 Task: Look for space in Garner, United States from 12th August, 2023 to 16th August, 2023 for 8 adults in price range Rs.10000 to Rs.16000. Place can be private room with 8 bedrooms having 8 beds and 8 bathrooms. Property type can be house, flat, guest house, hotel. Amenities needed are: wifi, TV, free parkinig on premises, gym, breakfast. Booking option can be shelf check-in. Required host language is English.
Action: Mouse moved to (472, 111)
Screenshot: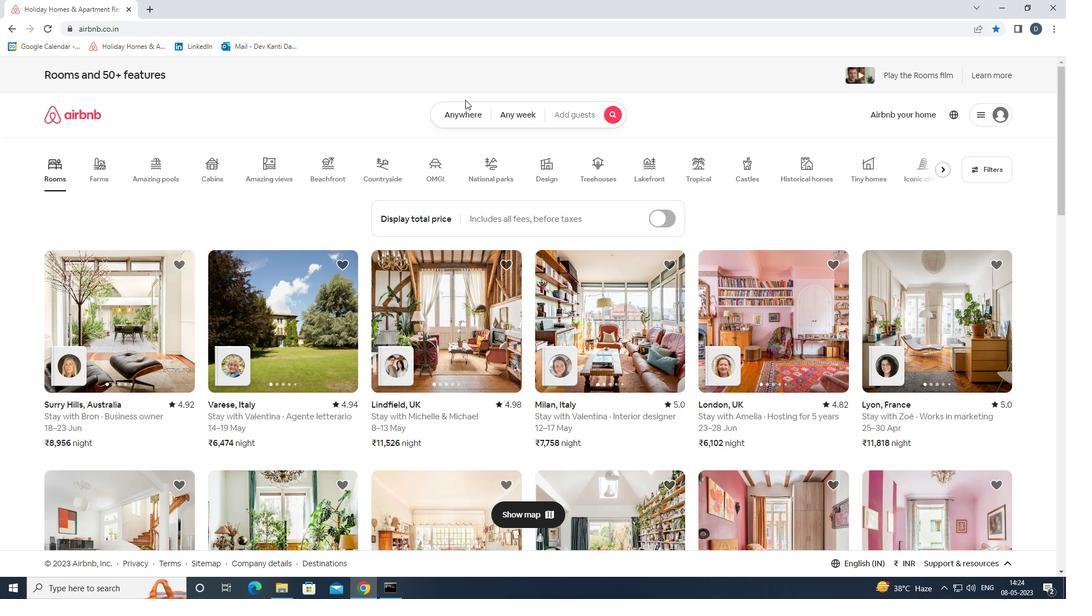 
Action: Mouse pressed left at (472, 111)
Screenshot: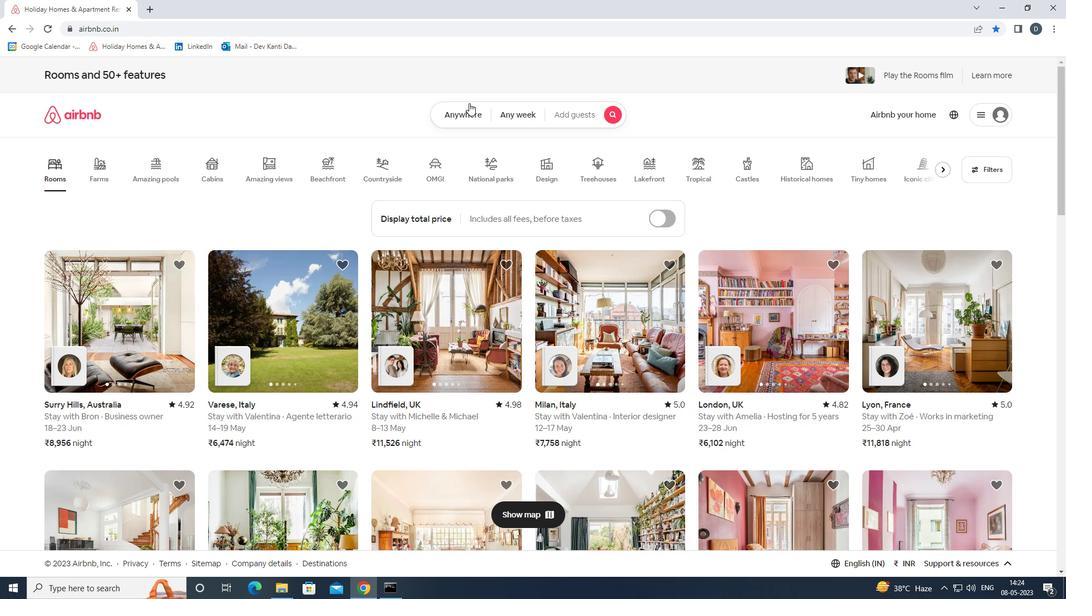 
Action: Mouse moved to (389, 158)
Screenshot: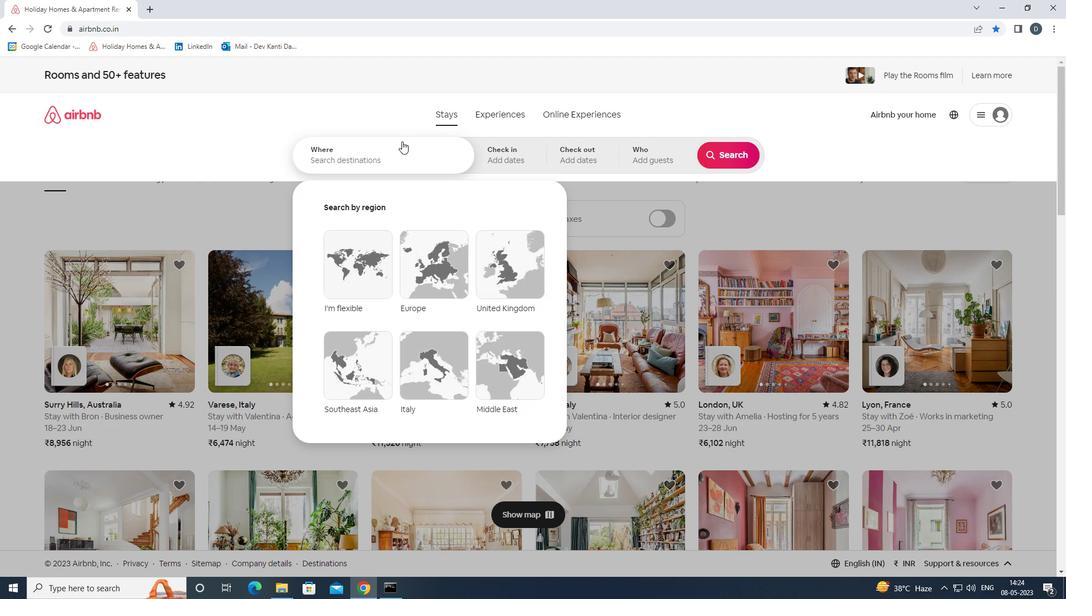 
Action: Mouse pressed left at (389, 158)
Screenshot: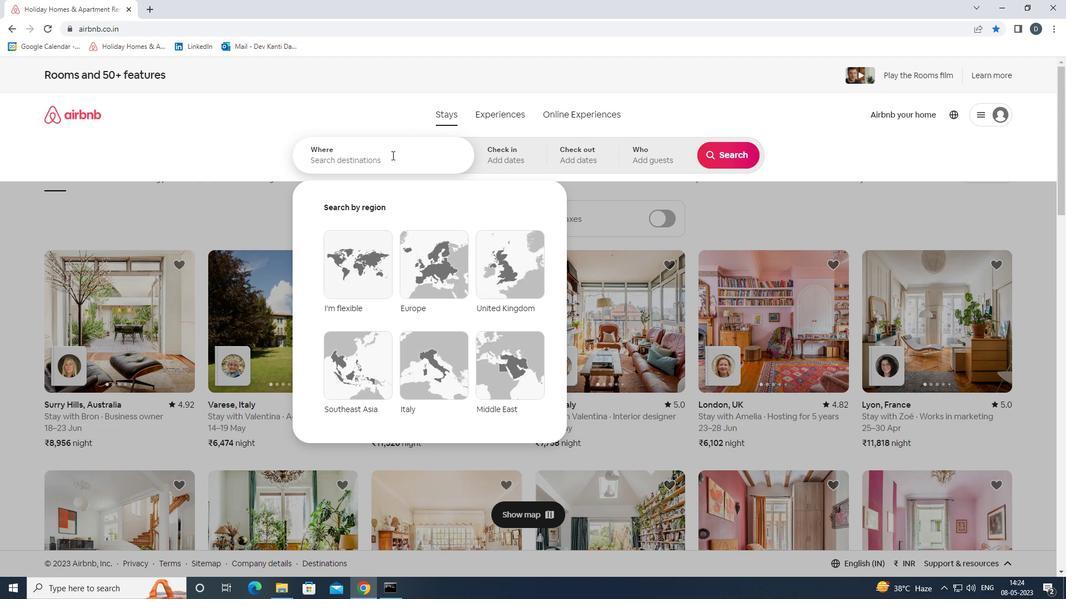 
Action: Mouse moved to (393, 151)
Screenshot: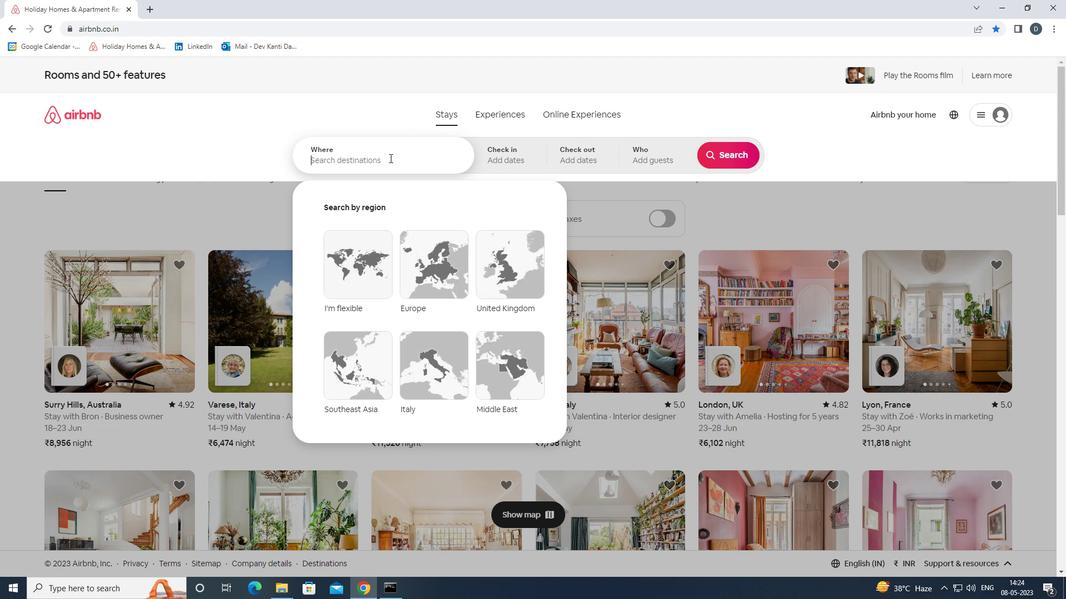 
Action: Key pressed <Key.shift><Key.shift><Key.shift><Key.shift><Key.shift>GARNER,<Key.shift>UNITED<Key.space><Key.shift>STATES<Key.enter>
Screenshot: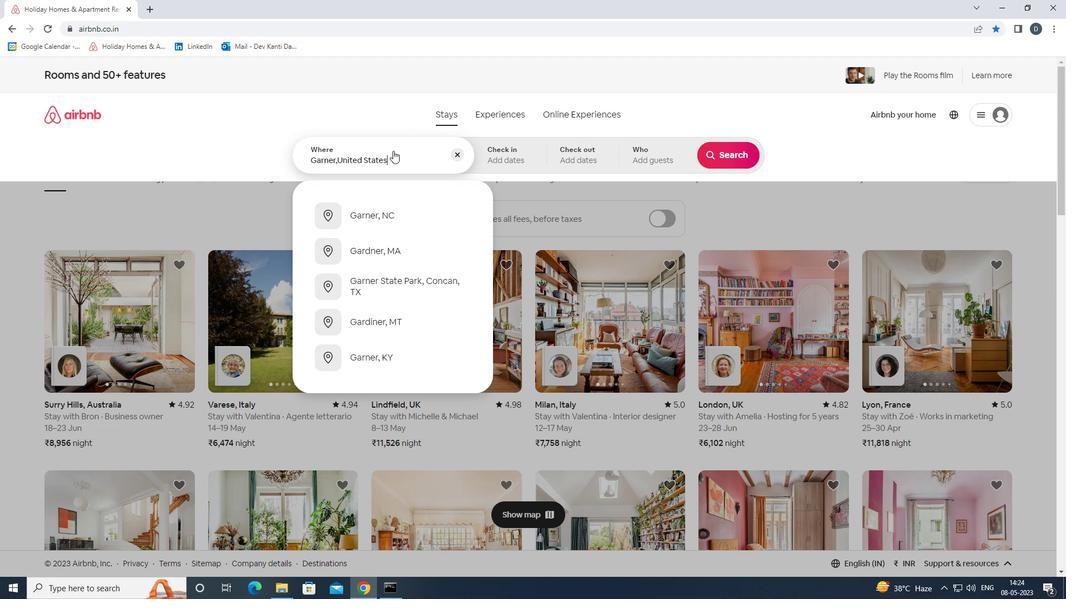 
Action: Mouse moved to (727, 247)
Screenshot: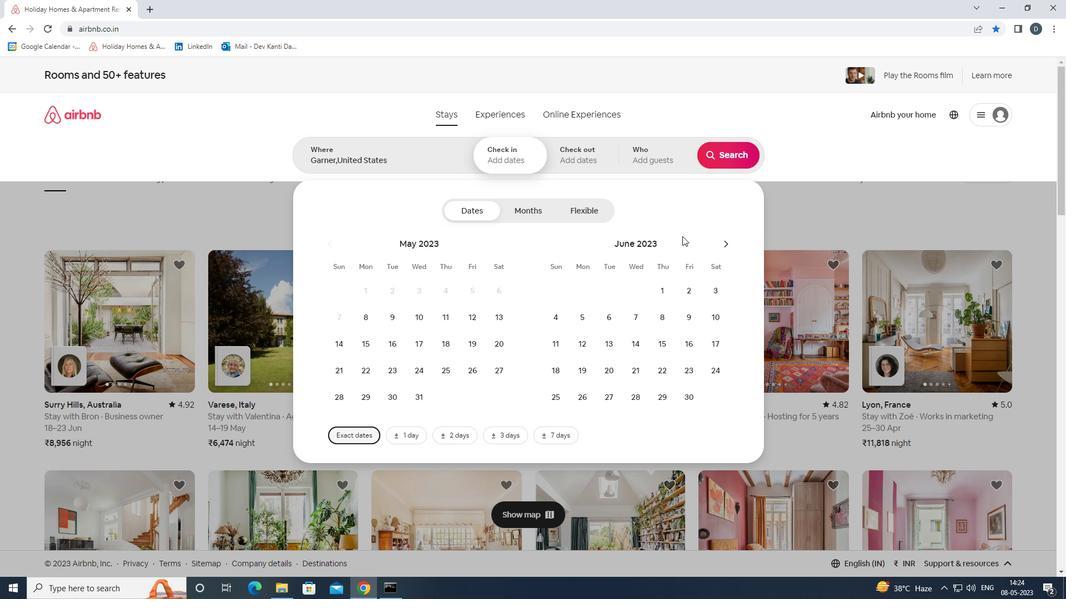 
Action: Mouse pressed left at (727, 247)
Screenshot: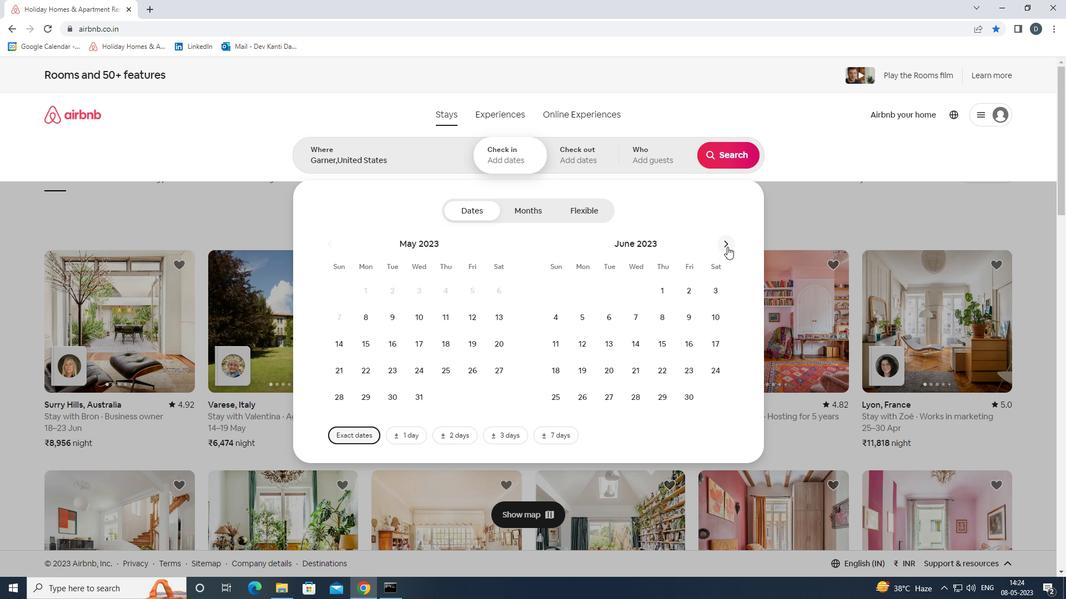 
Action: Mouse pressed left at (727, 247)
Screenshot: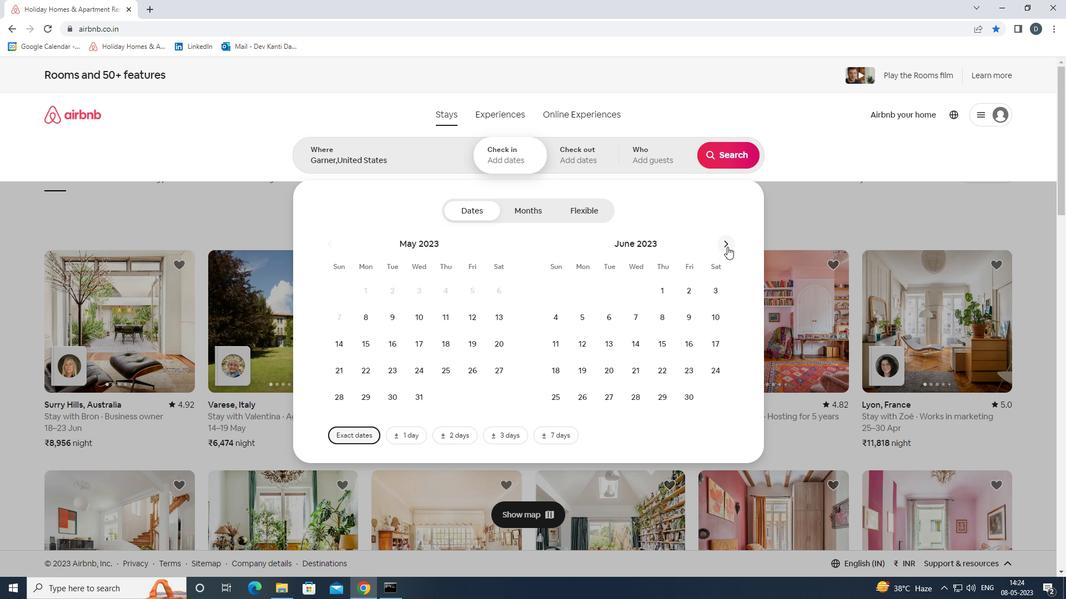 
Action: Mouse pressed left at (727, 247)
Screenshot: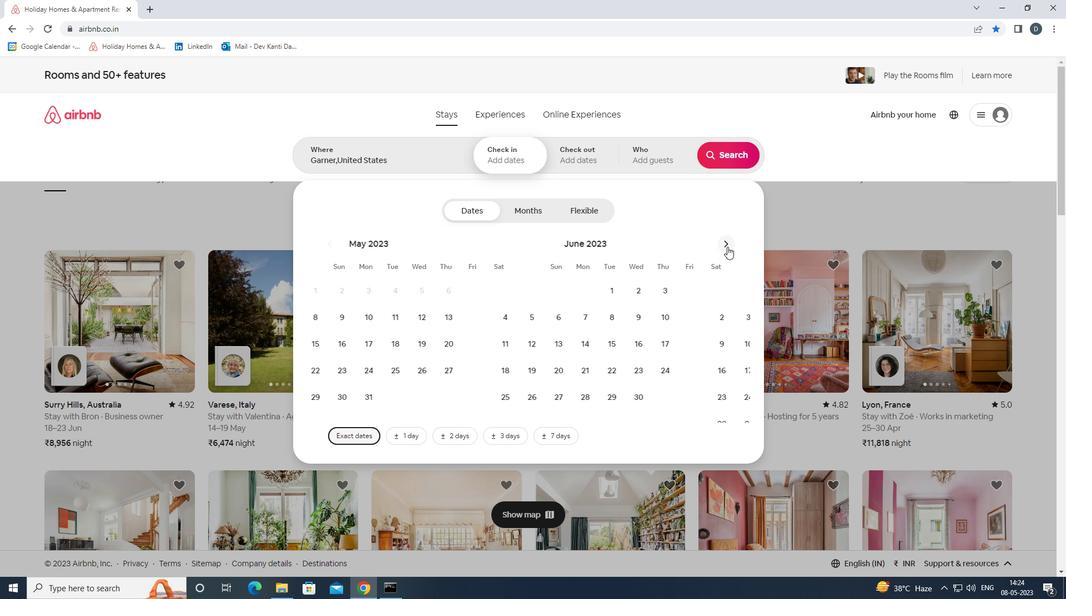 
Action: Mouse pressed left at (727, 247)
Screenshot: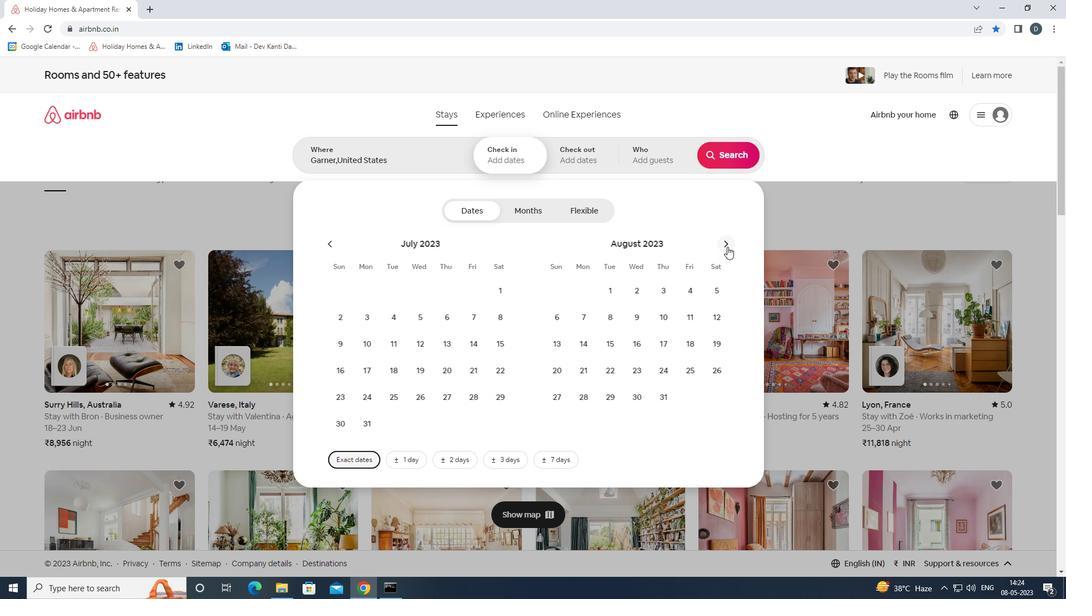 
Action: Mouse moved to (500, 316)
Screenshot: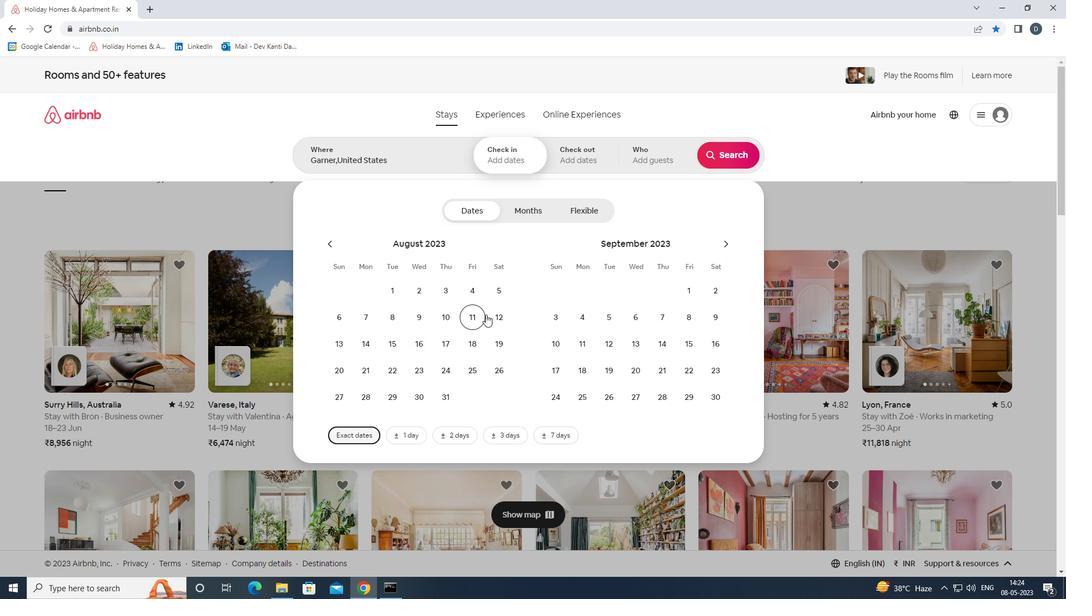 
Action: Mouse pressed left at (500, 316)
Screenshot: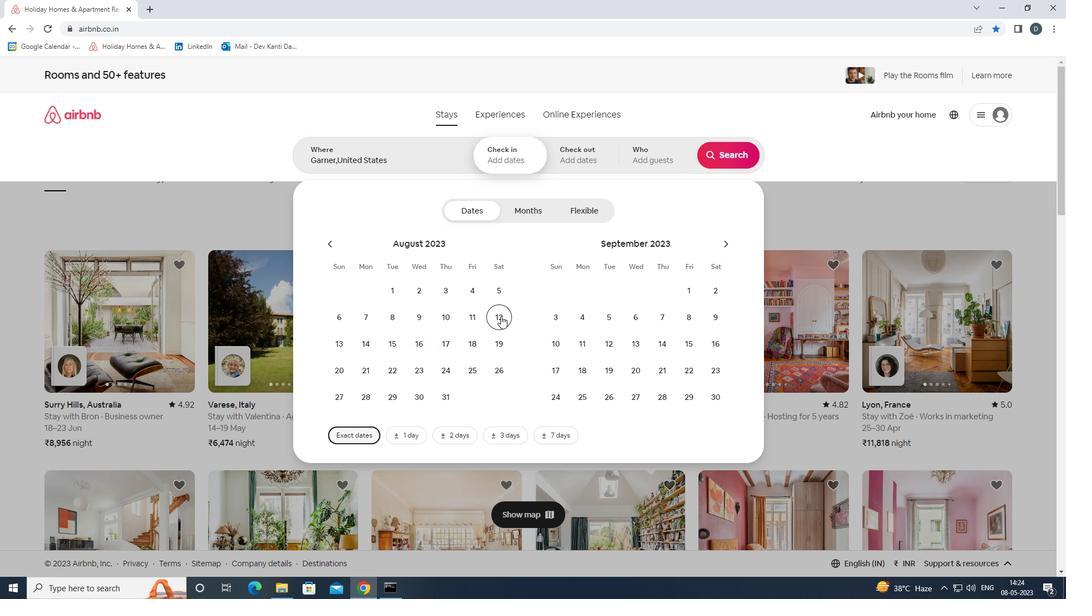 
Action: Mouse moved to (424, 346)
Screenshot: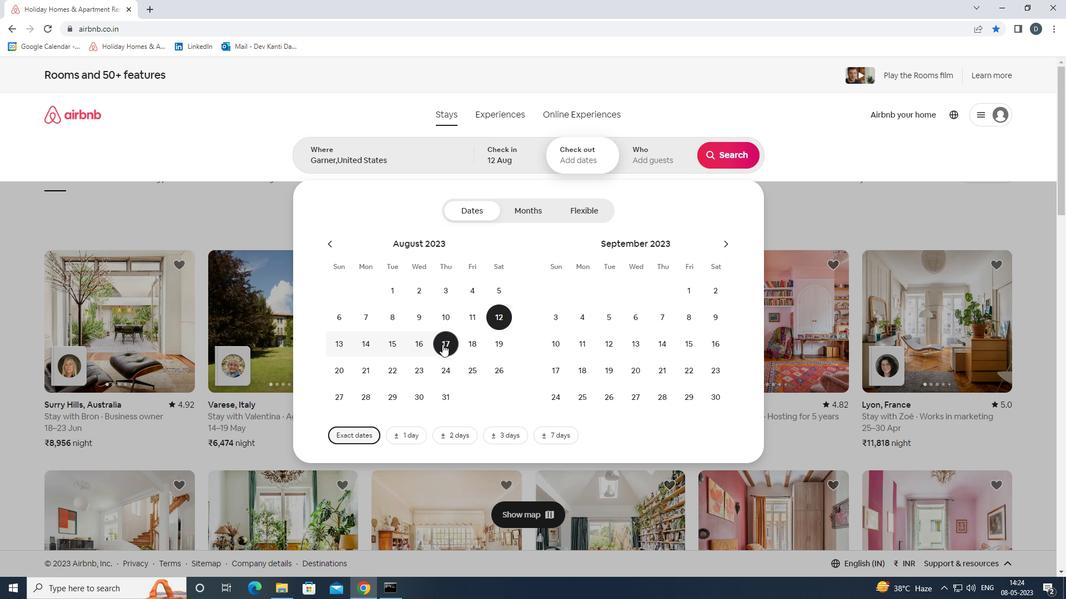 
Action: Mouse pressed left at (424, 346)
Screenshot: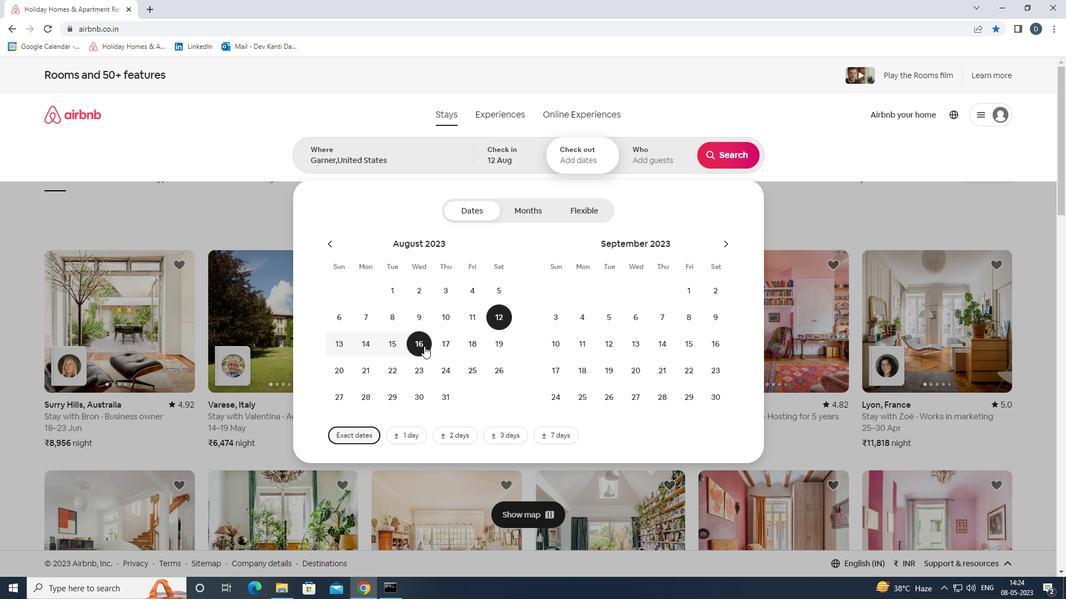 
Action: Mouse moved to (641, 149)
Screenshot: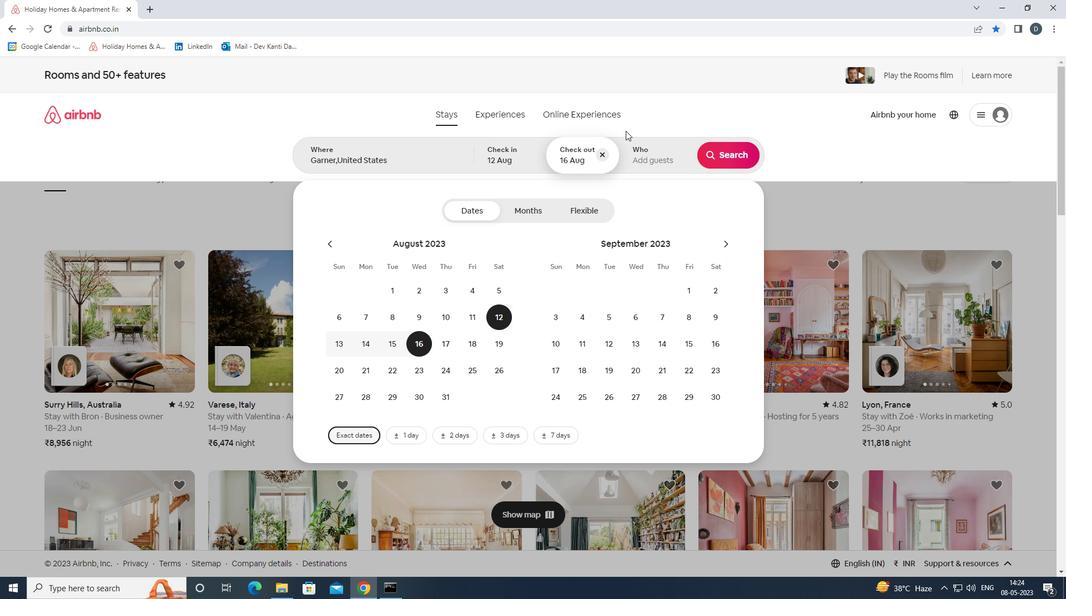 
Action: Mouse pressed left at (641, 149)
Screenshot: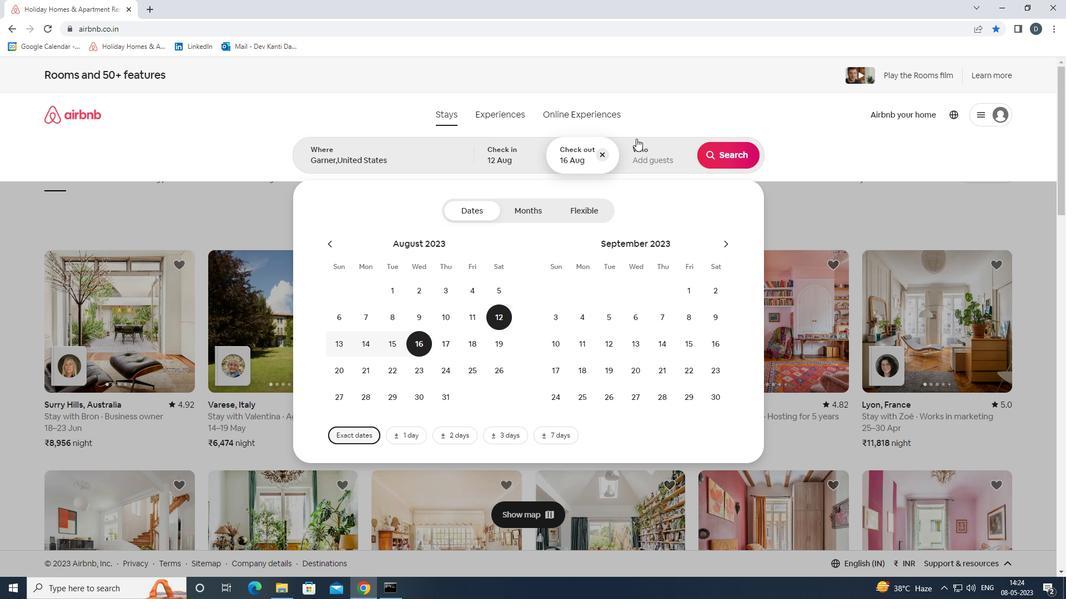 
Action: Mouse moved to (726, 213)
Screenshot: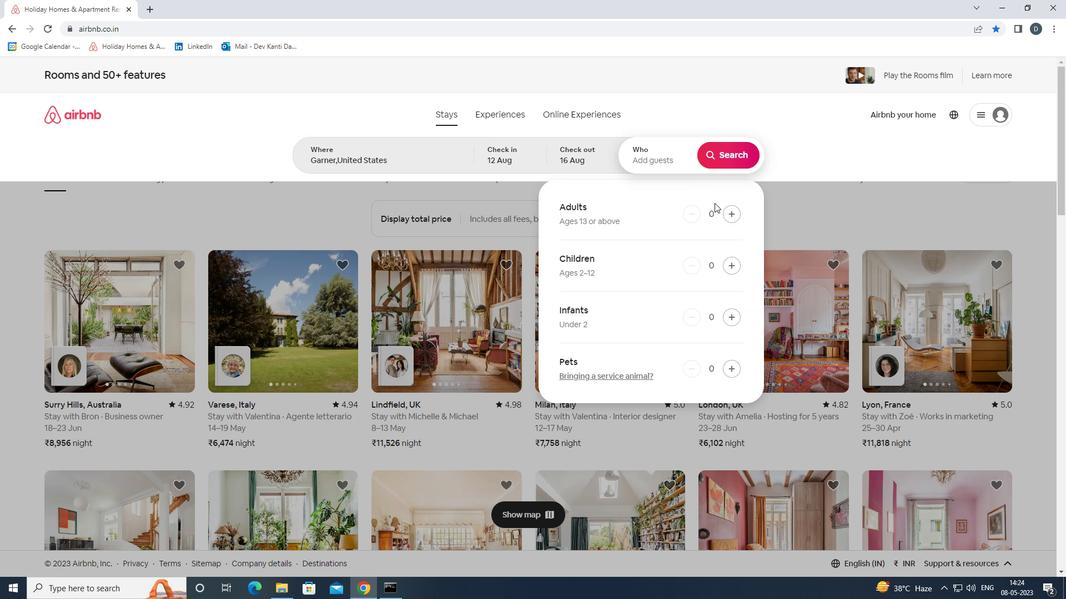
Action: Mouse pressed left at (726, 213)
Screenshot: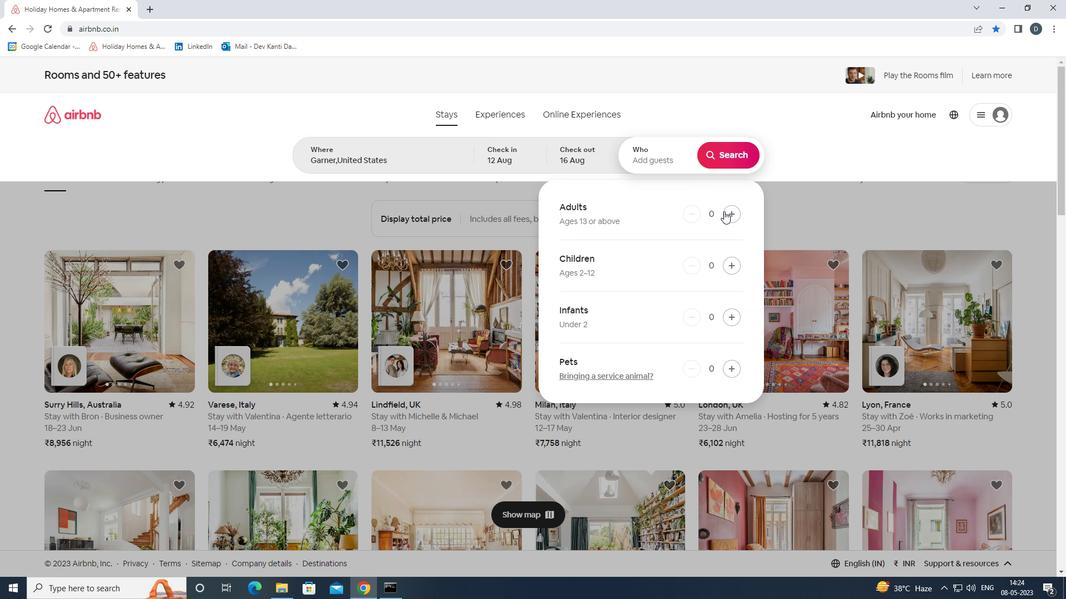 
Action: Mouse moved to (726, 214)
Screenshot: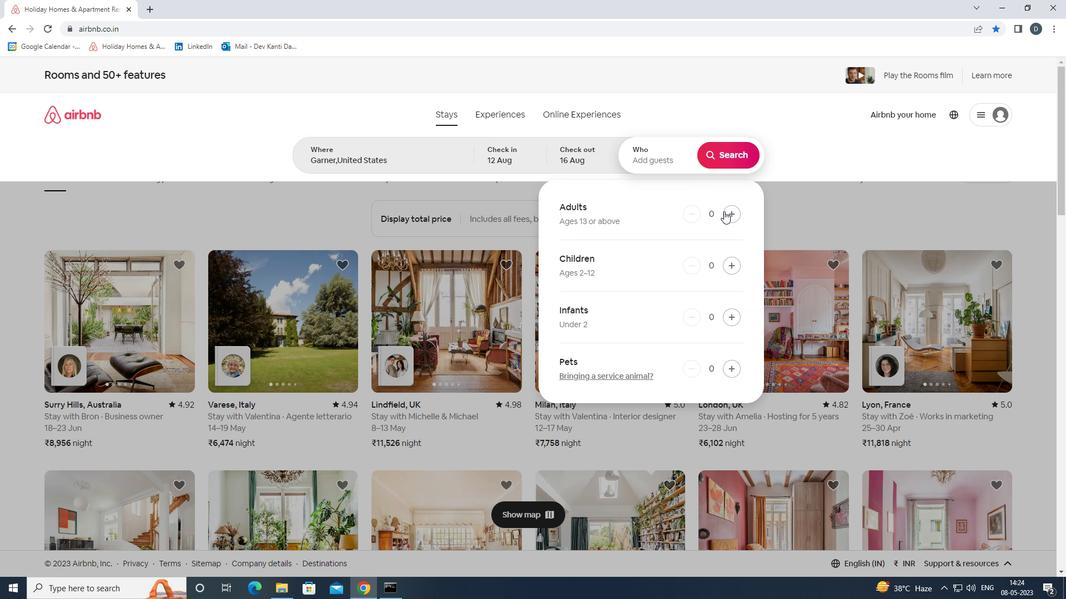 
Action: Mouse pressed left at (726, 214)
Screenshot: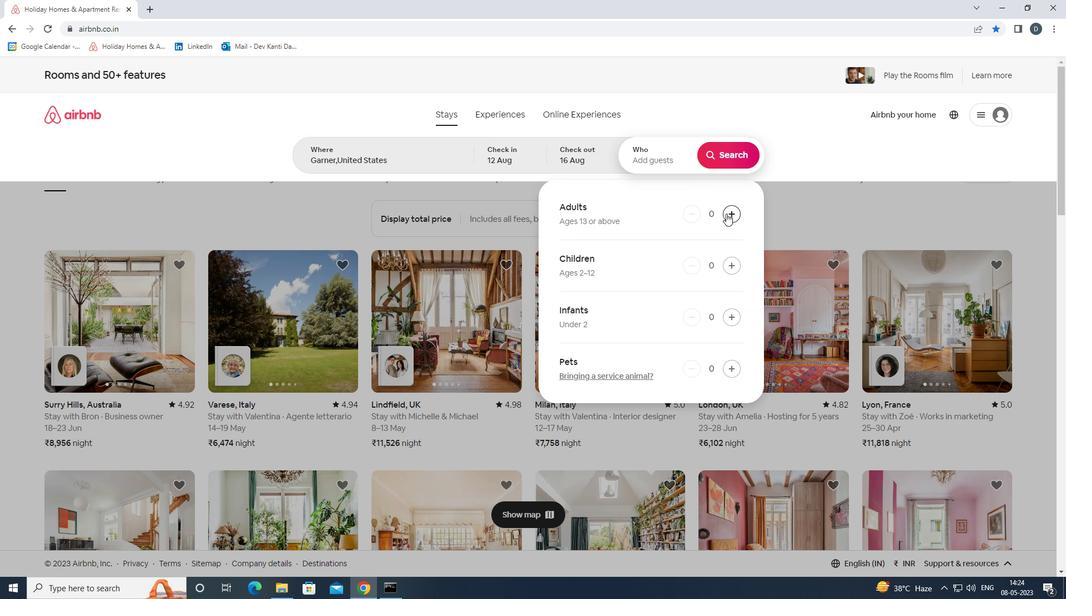 
Action: Mouse pressed left at (726, 214)
Screenshot: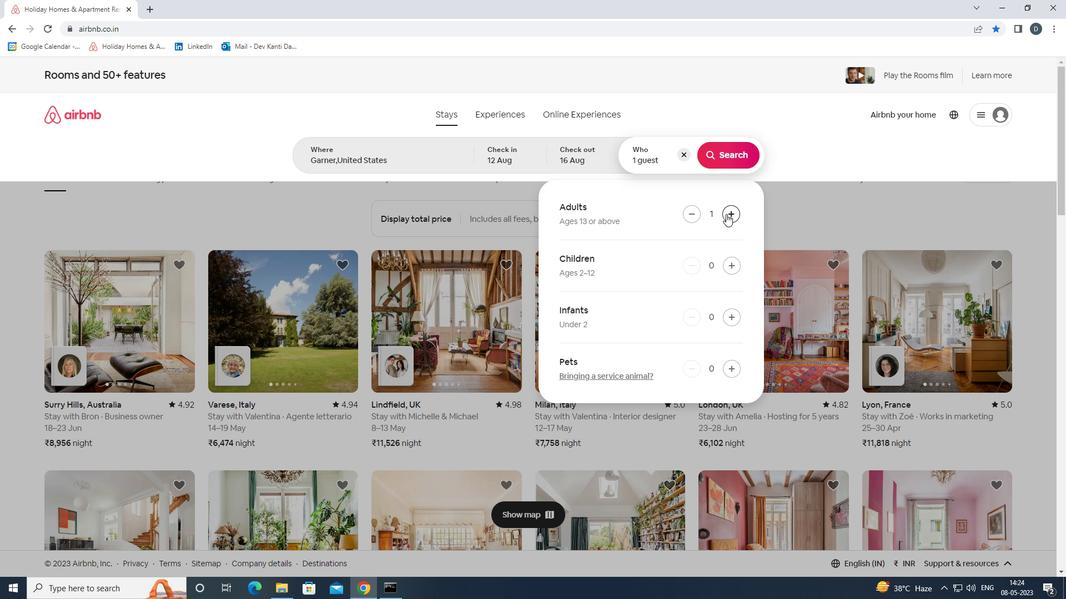 
Action: Mouse pressed left at (726, 214)
Screenshot: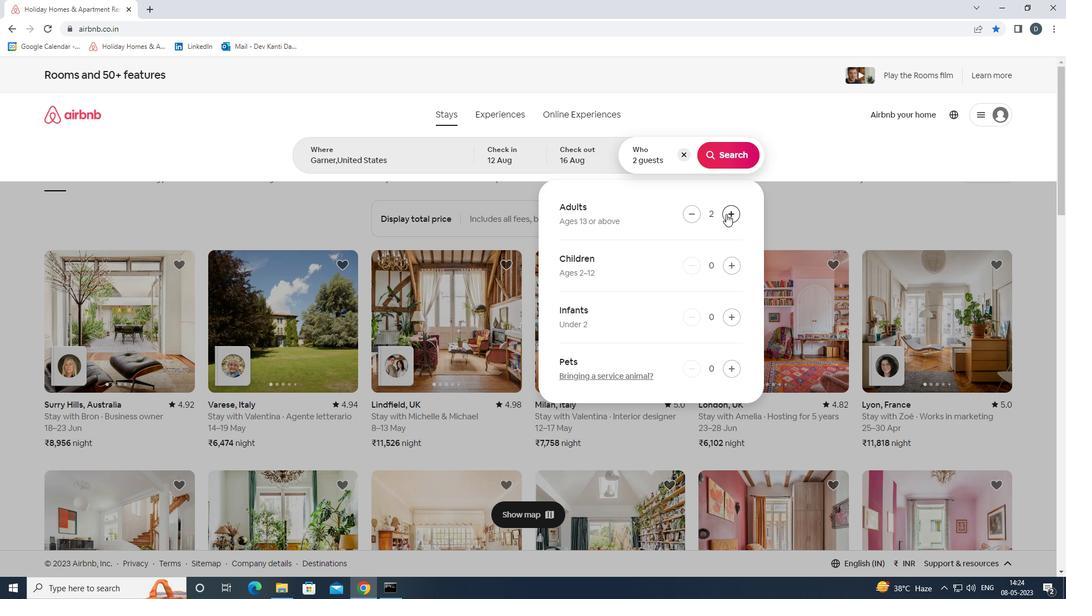
Action: Mouse pressed left at (726, 214)
Screenshot: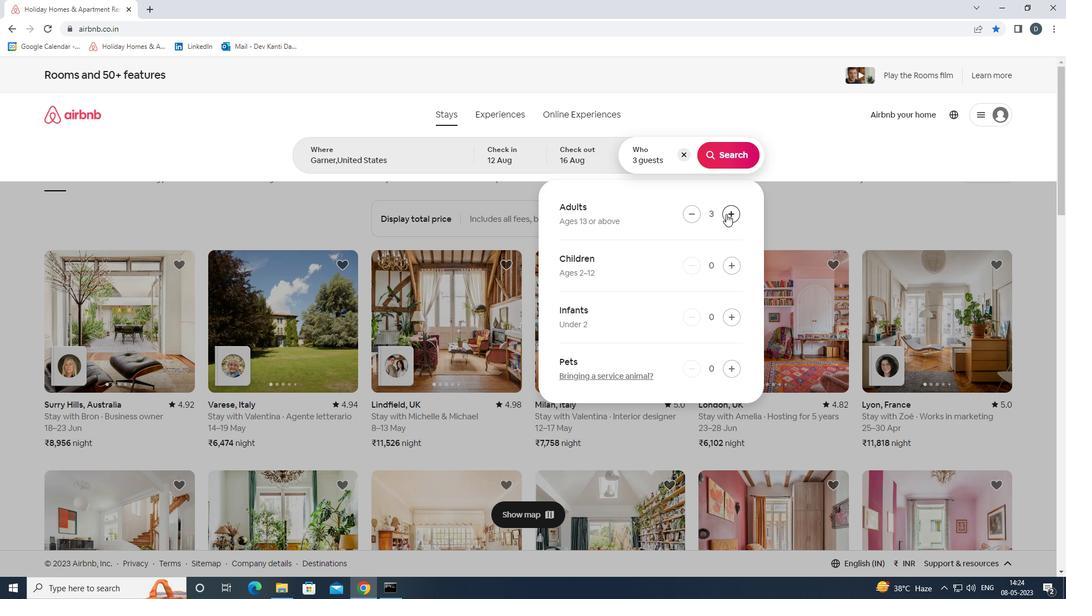 
Action: Mouse pressed left at (726, 214)
Screenshot: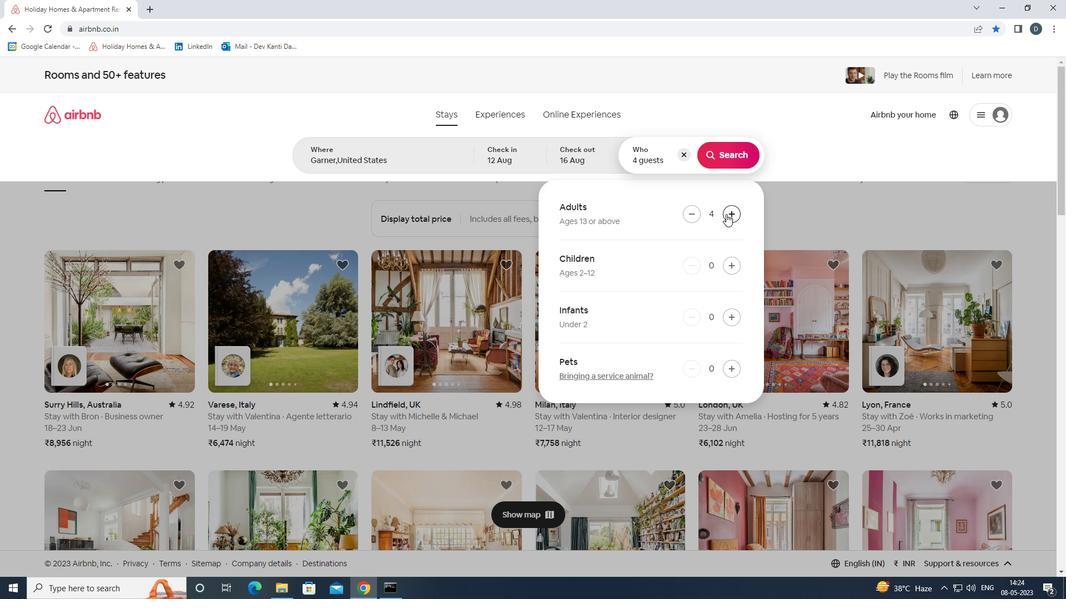 
Action: Mouse pressed left at (726, 214)
Screenshot: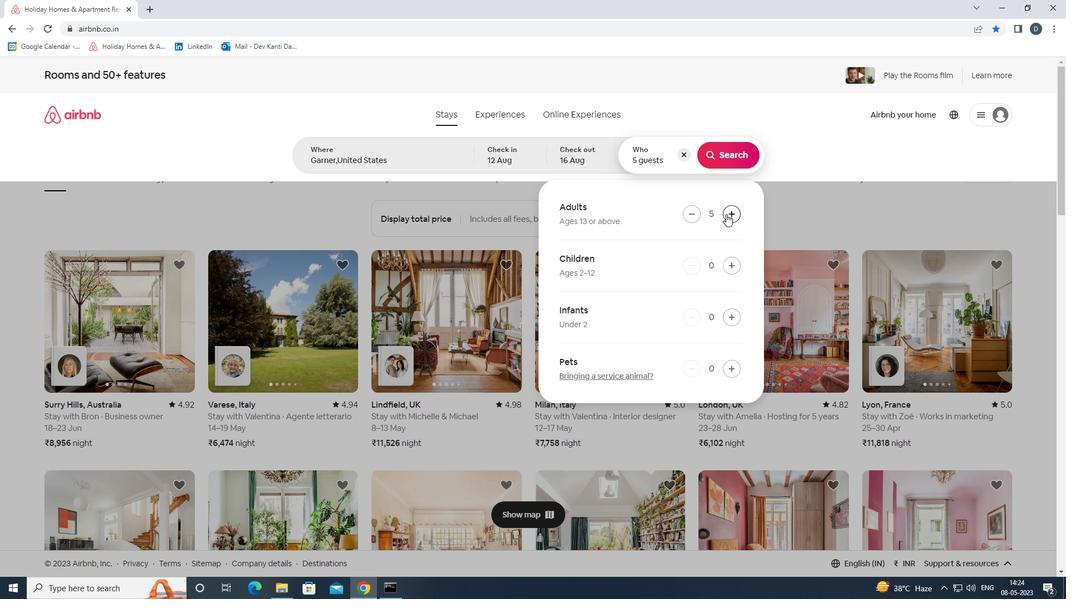 
Action: Mouse pressed left at (726, 214)
Screenshot: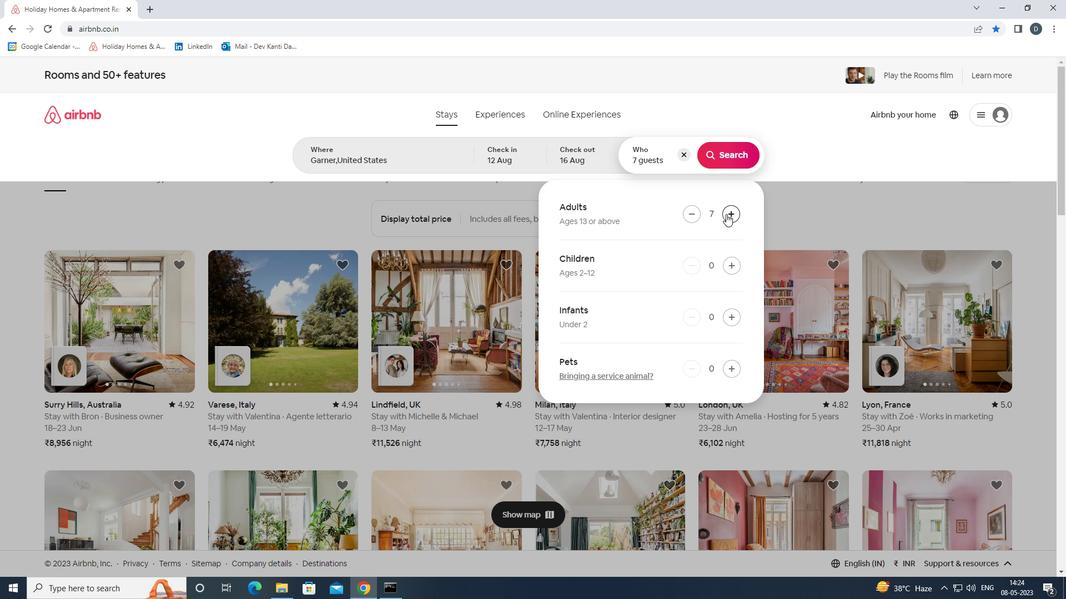 
Action: Mouse moved to (731, 151)
Screenshot: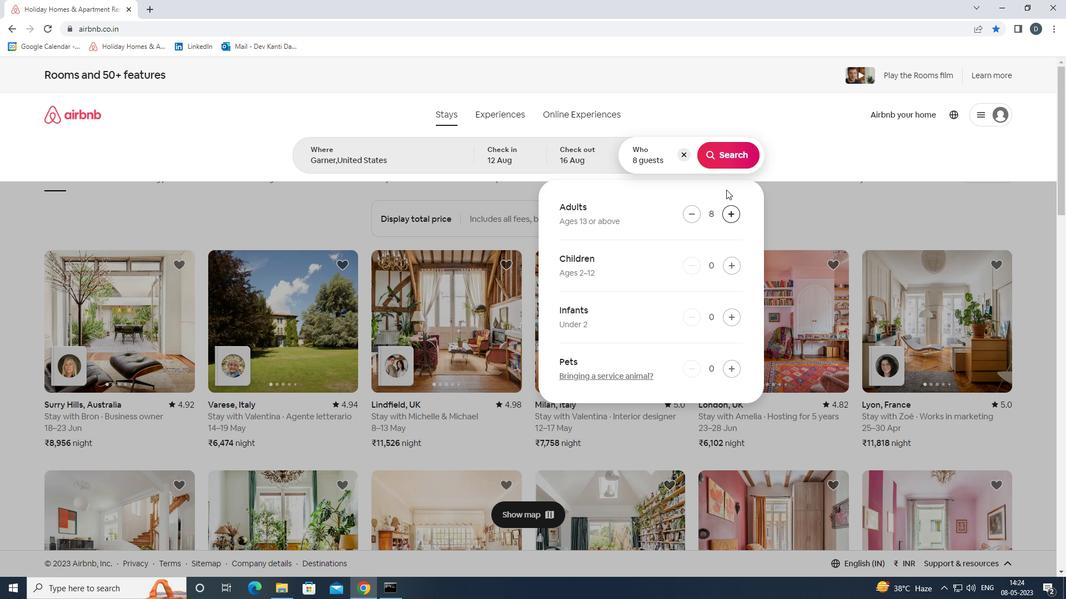 
Action: Mouse pressed left at (731, 151)
Screenshot: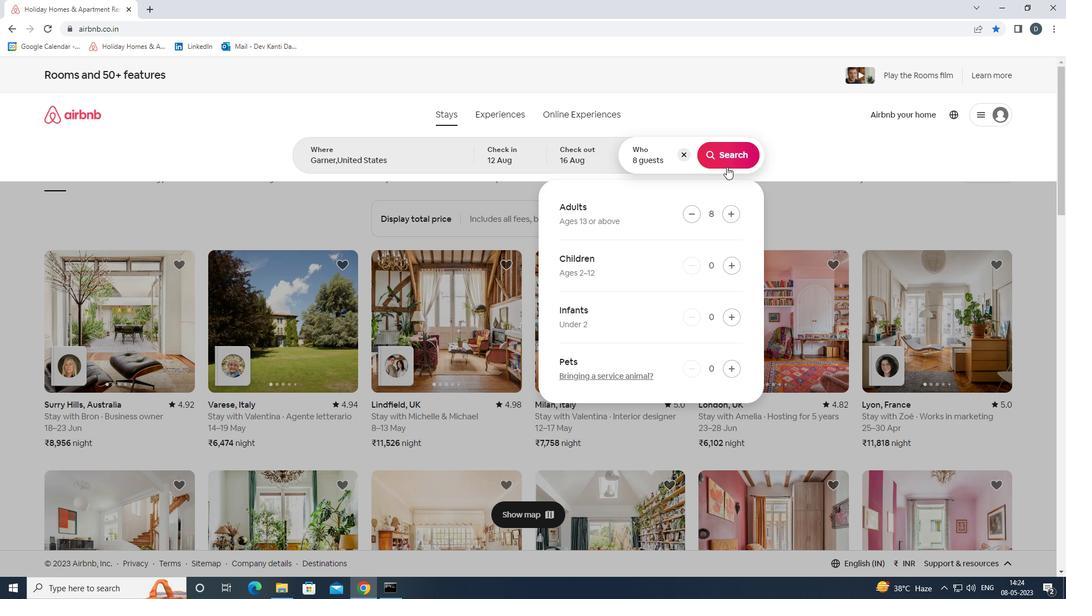 
Action: Mouse moved to (1009, 117)
Screenshot: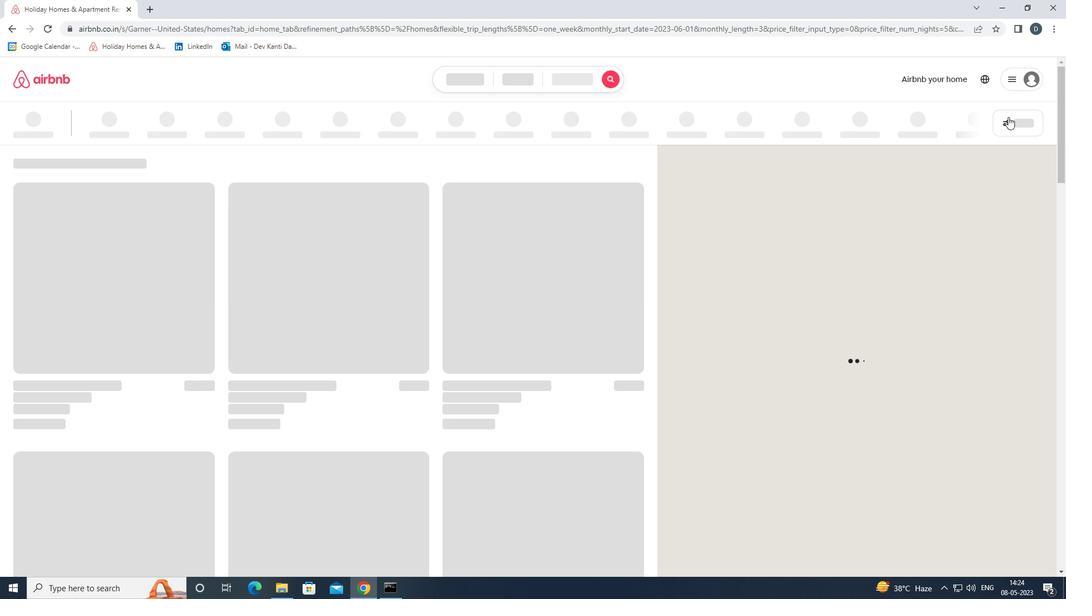 
Action: Mouse pressed left at (1009, 117)
Screenshot: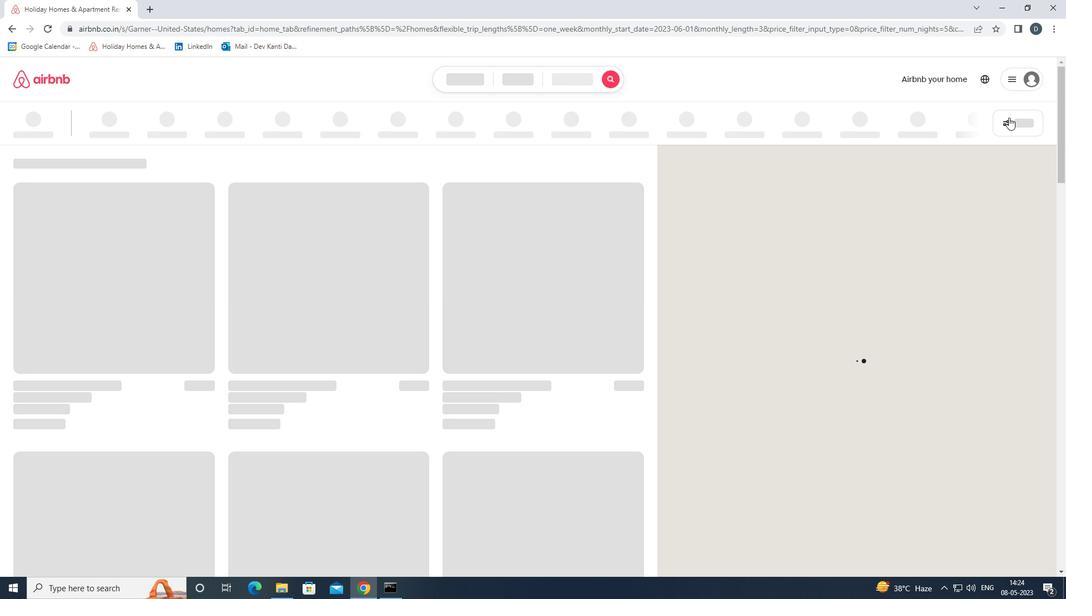
Action: Mouse moved to (1020, 127)
Screenshot: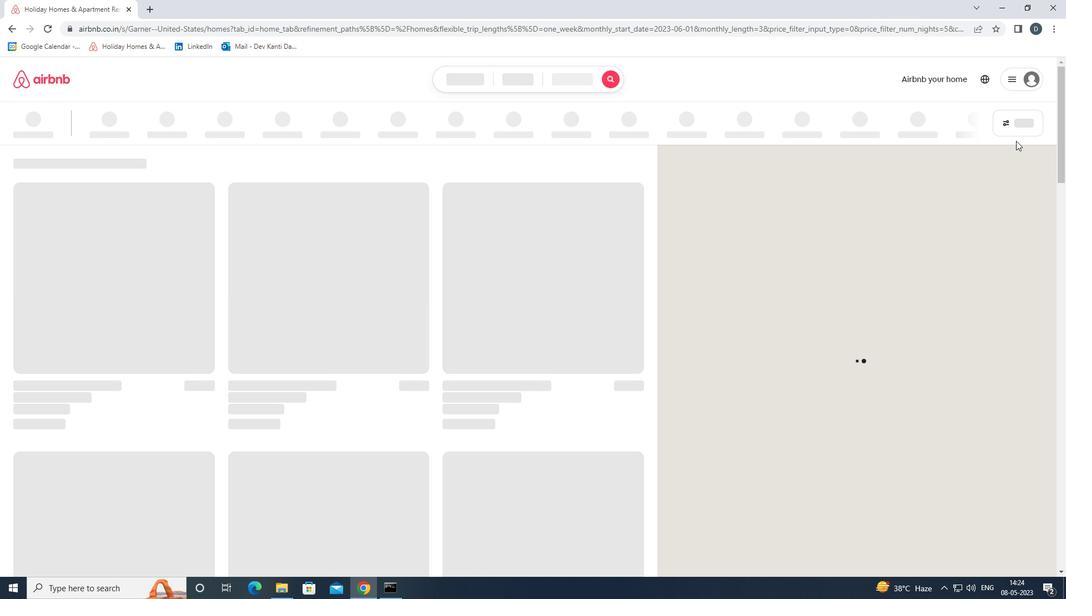 
Action: Mouse pressed left at (1020, 127)
Screenshot: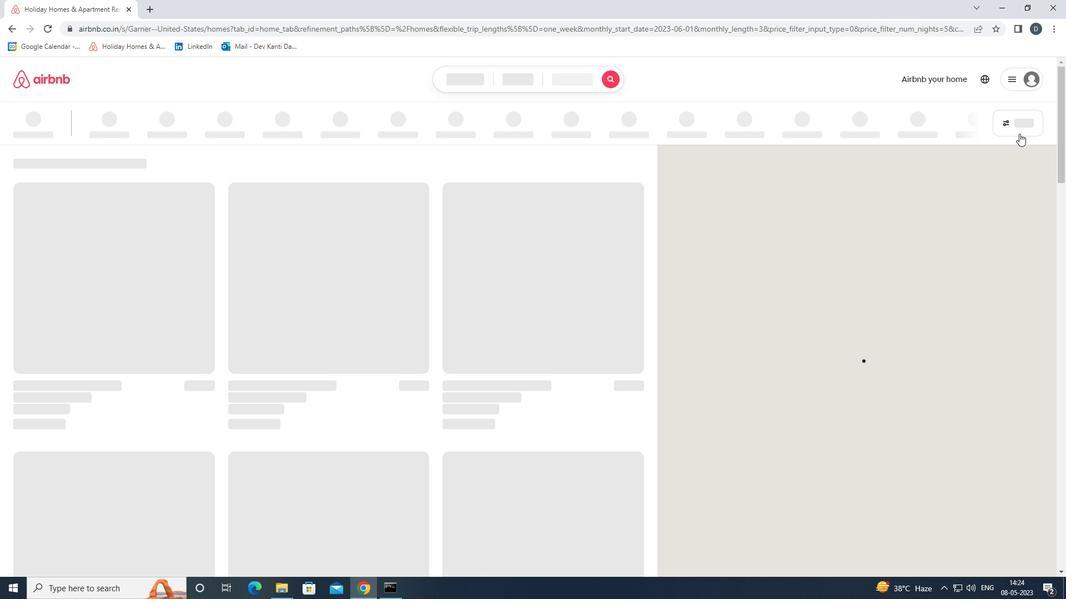 
Action: Mouse moved to (1029, 128)
Screenshot: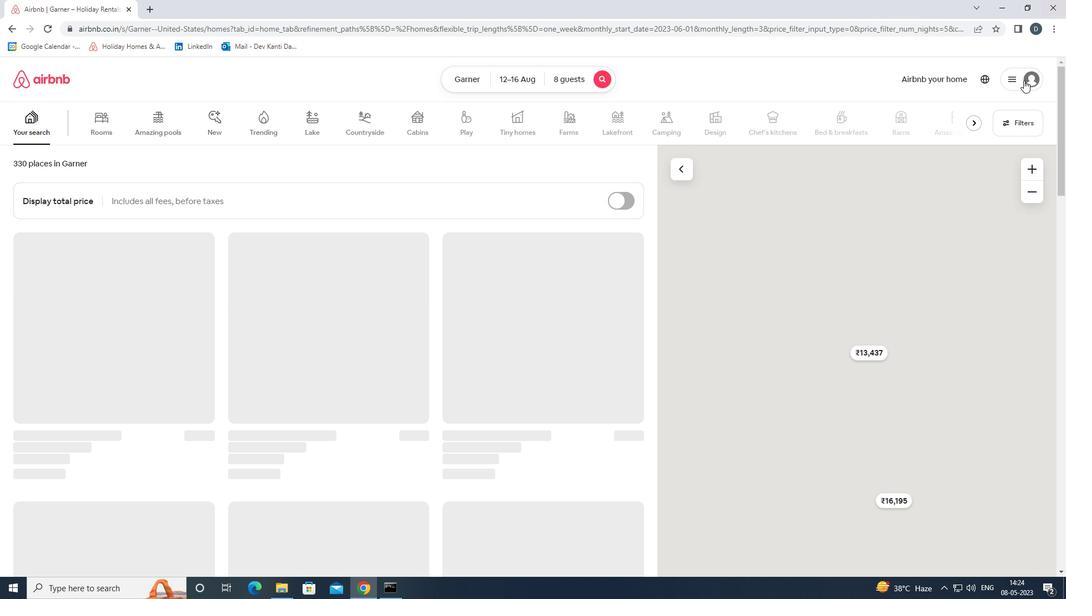 
Action: Mouse pressed left at (1029, 128)
Screenshot: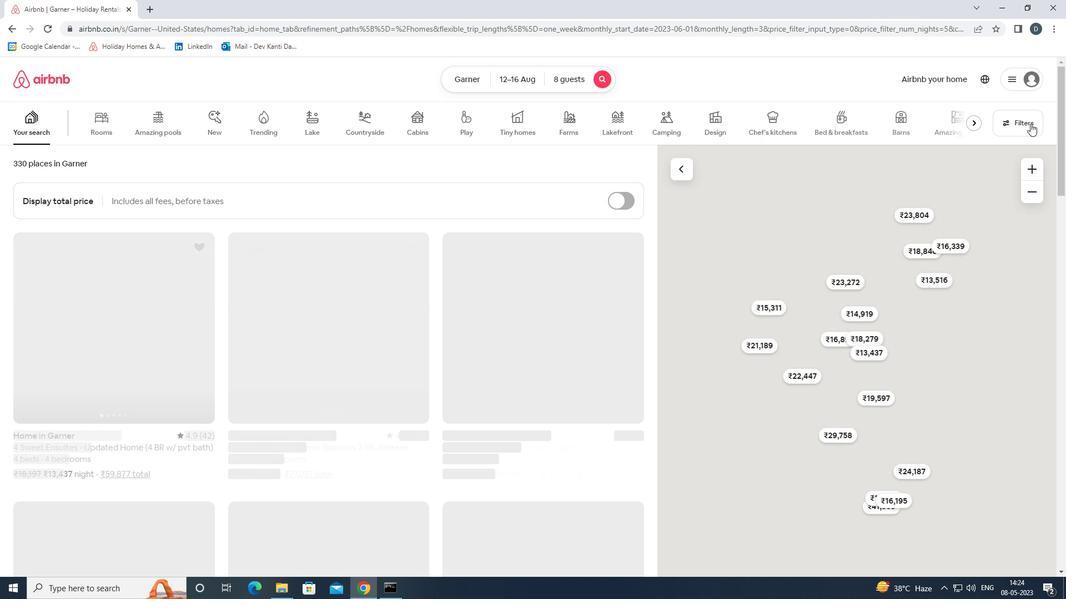 
Action: Mouse moved to (446, 393)
Screenshot: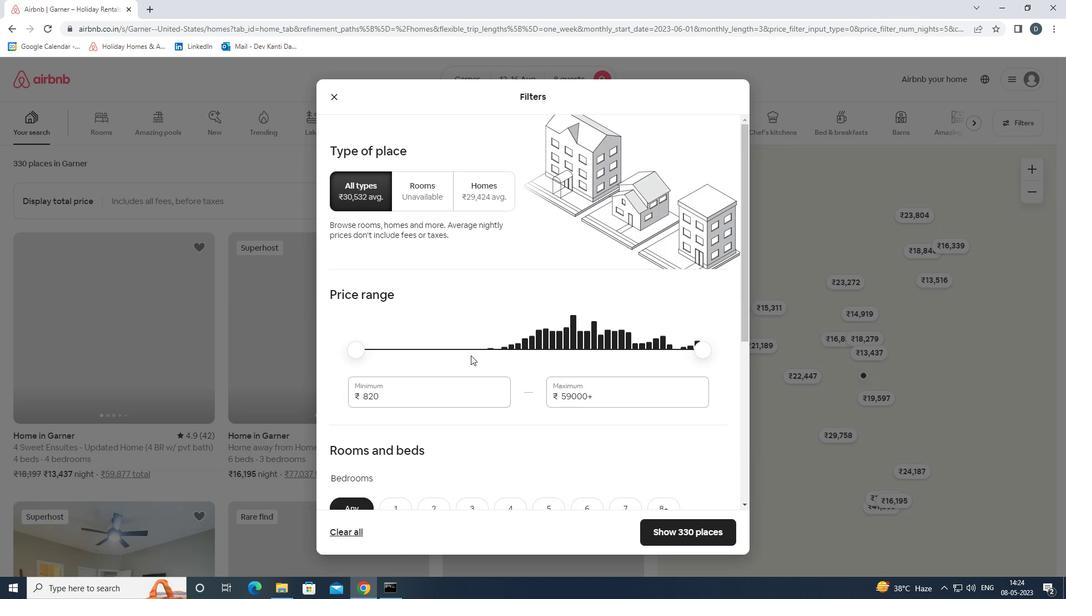 
Action: Mouse pressed left at (446, 393)
Screenshot: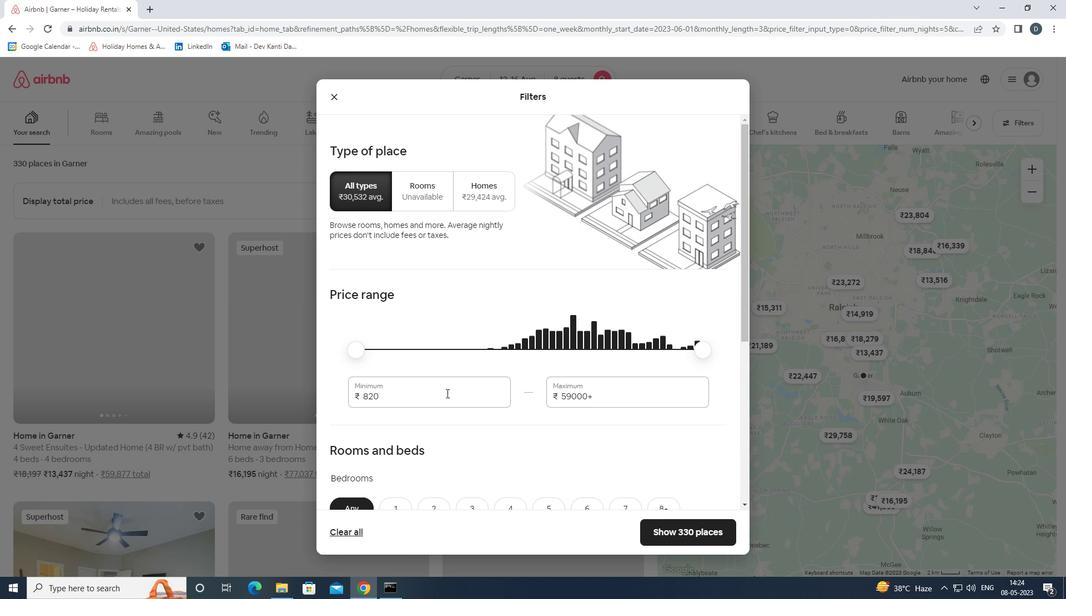 
Action: Mouse moved to (446, 393)
Screenshot: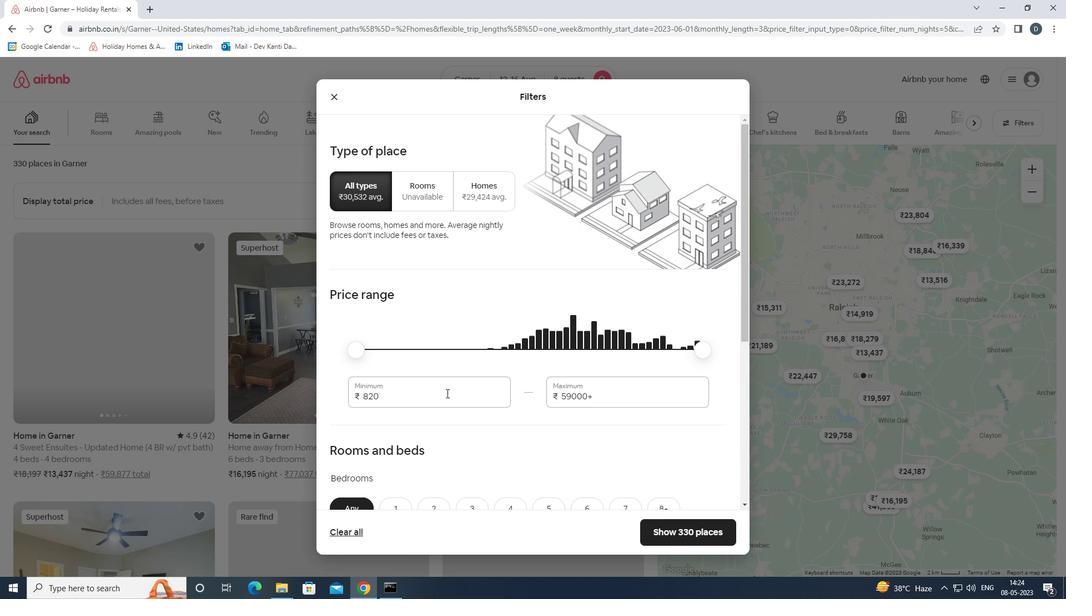 
Action: Mouse pressed left at (446, 393)
Screenshot: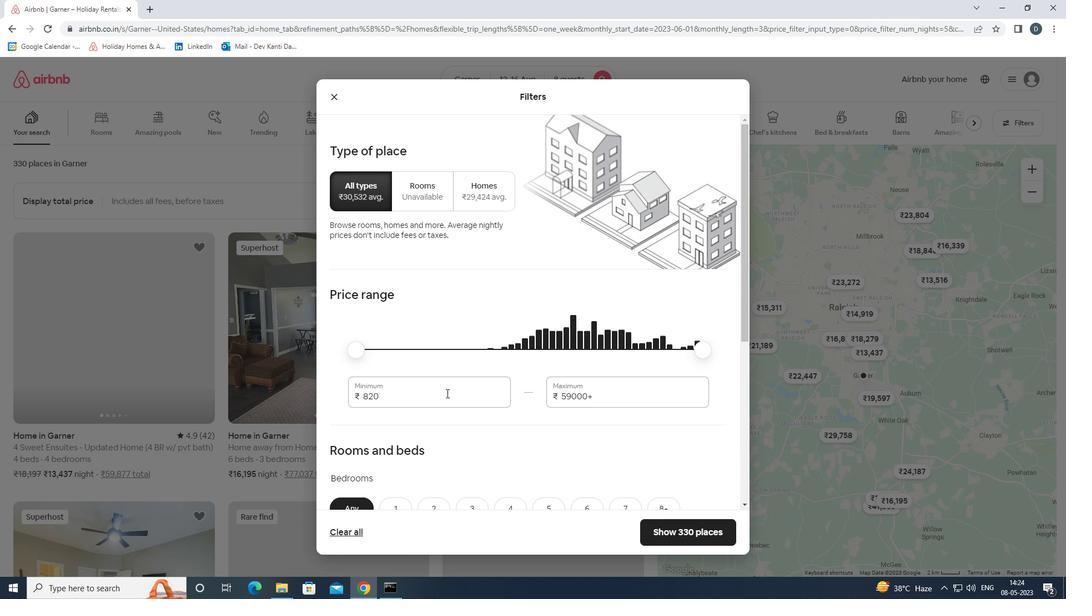 
Action: Mouse moved to (447, 393)
Screenshot: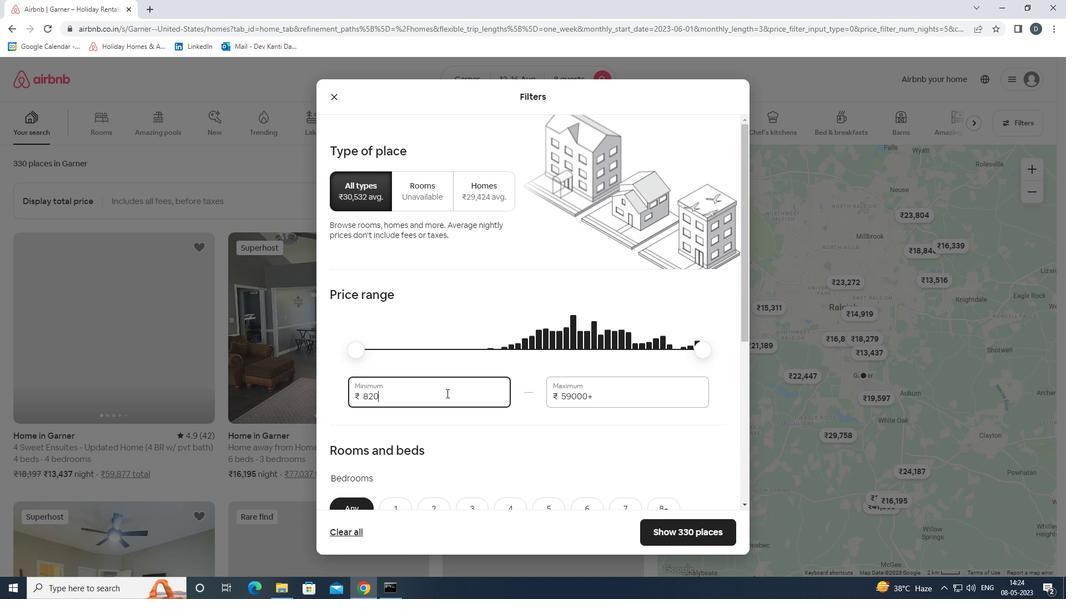 
Action: Key pressed 10000<Key.tab>16000<Key.tab>
Screenshot: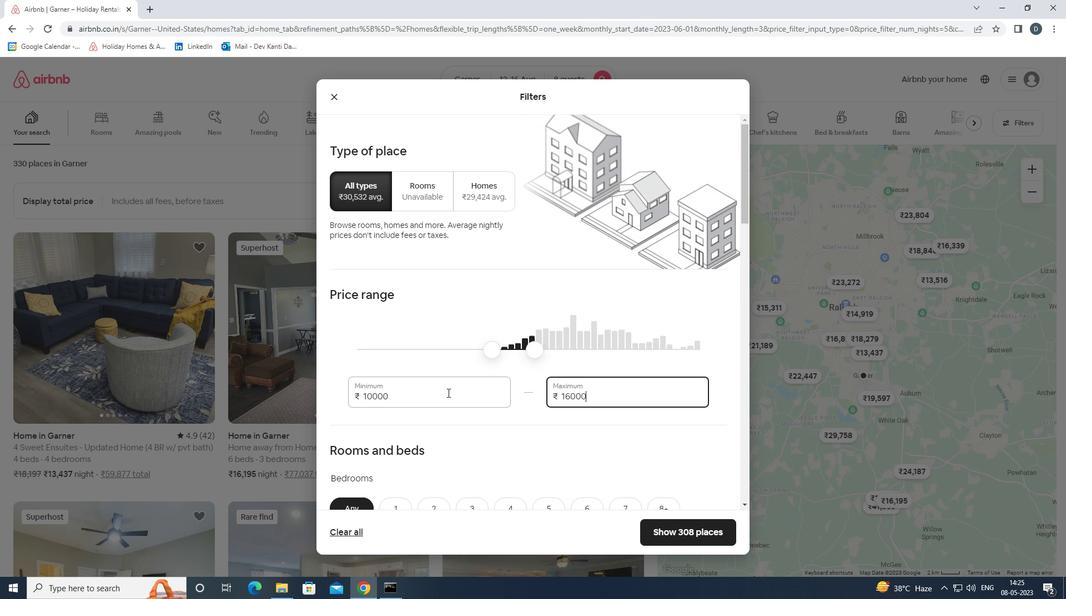 
Action: Mouse scrolled (447, 392) with delta (0, 0)
Screenshot: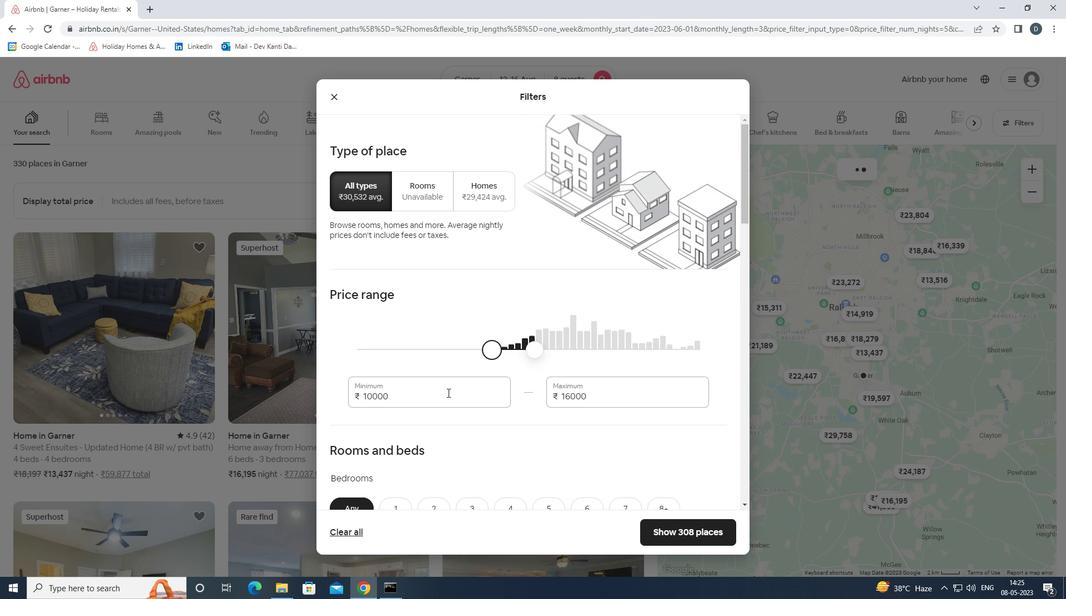 
Action: Mouse scrolled (447, 392) with delta (0, 0)
Screenshot: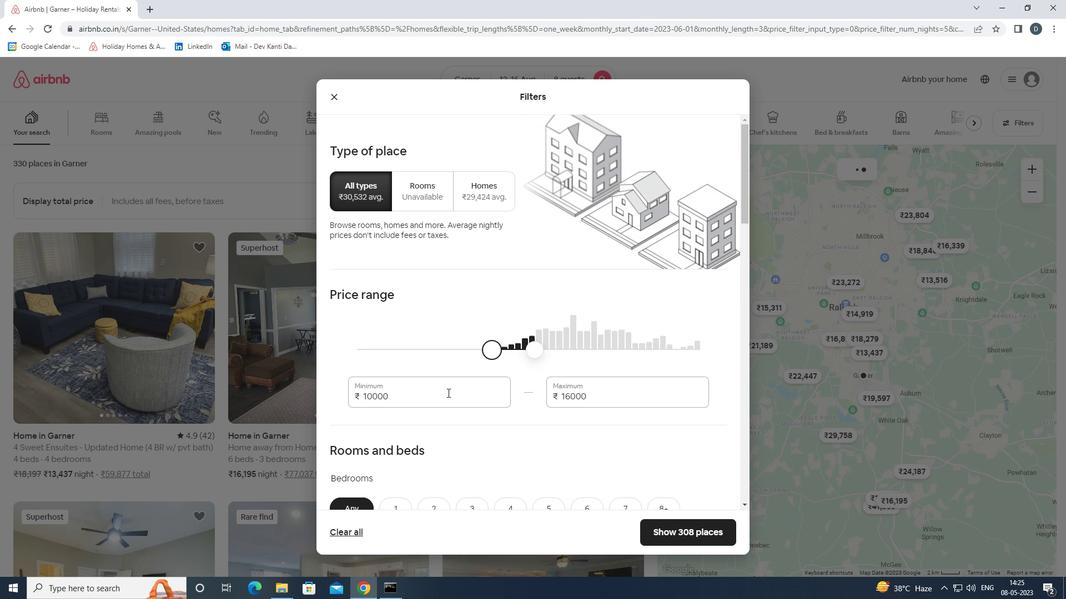 
Action: Mouse scrolled (447, 392) with delta (0, 0)
Screenshot: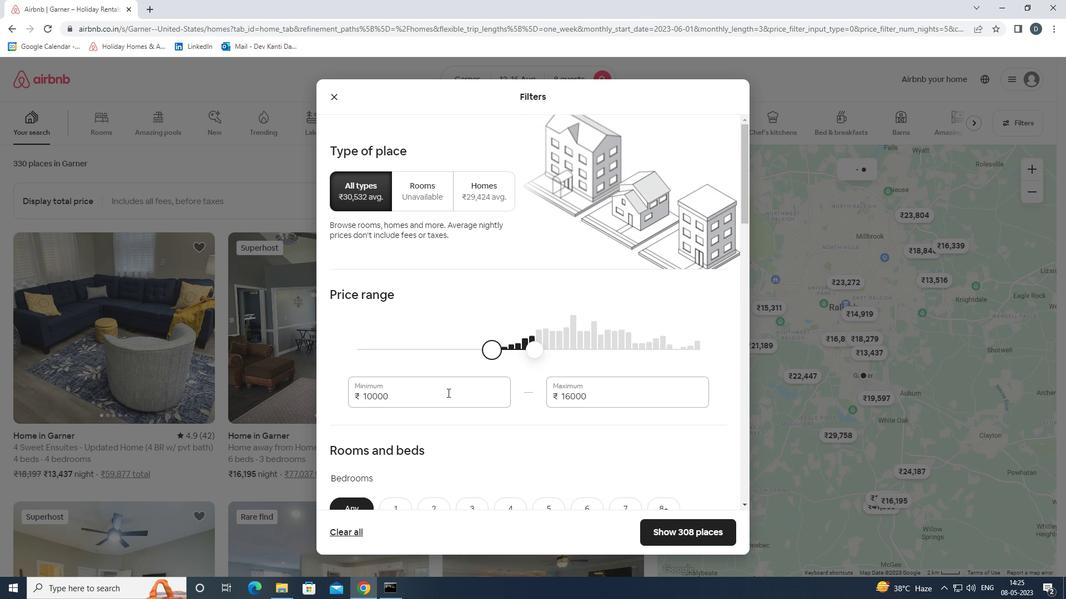 
Action: Mouse moved to (484, 209)
Screenshot: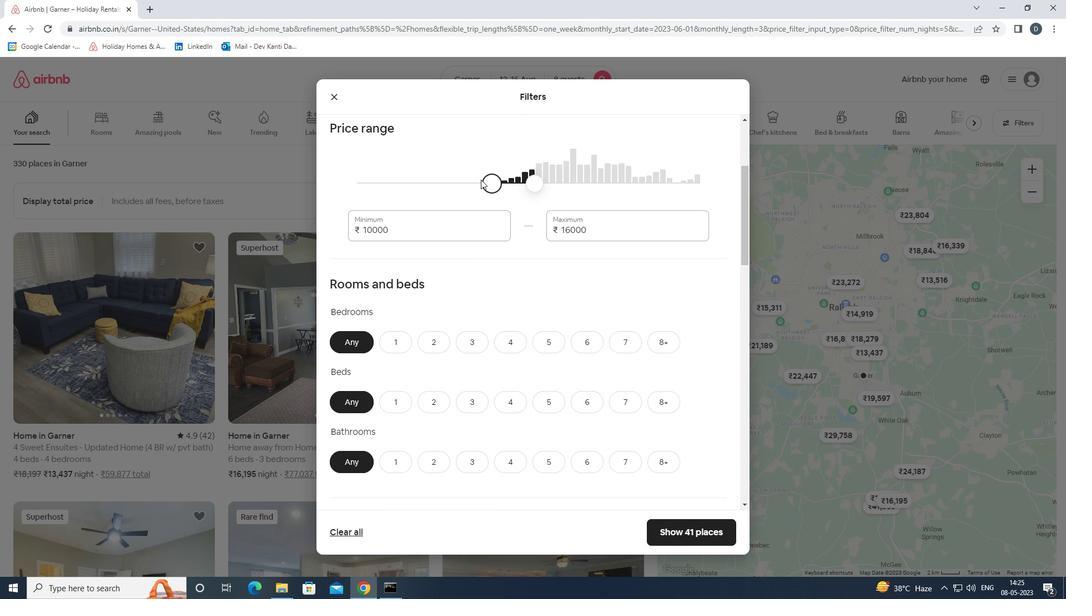 
Action: Mouse scrolled (484, 208) with delta (0, 0)
Screenshot: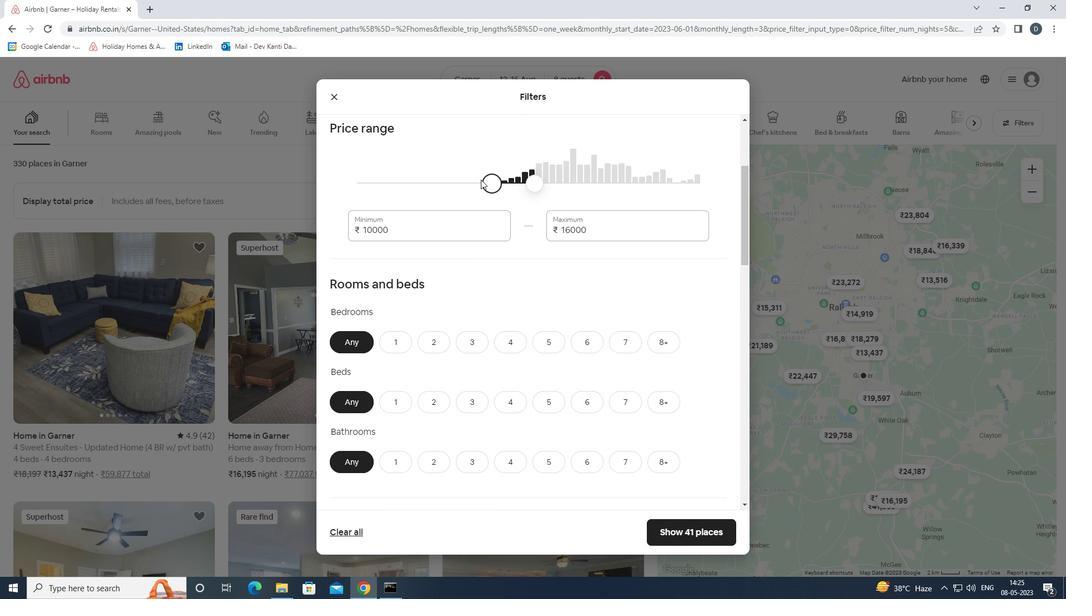 
Action: Mouse moved to (666, 288)
Screenshot: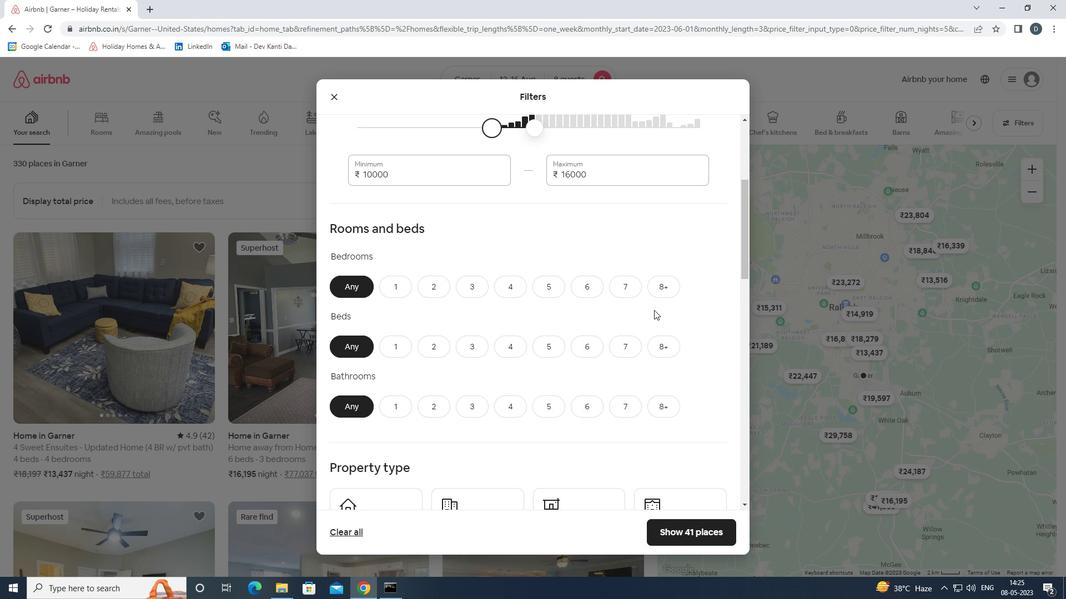 
Action: Mouse pressed left at (666, 288)
Screenshot: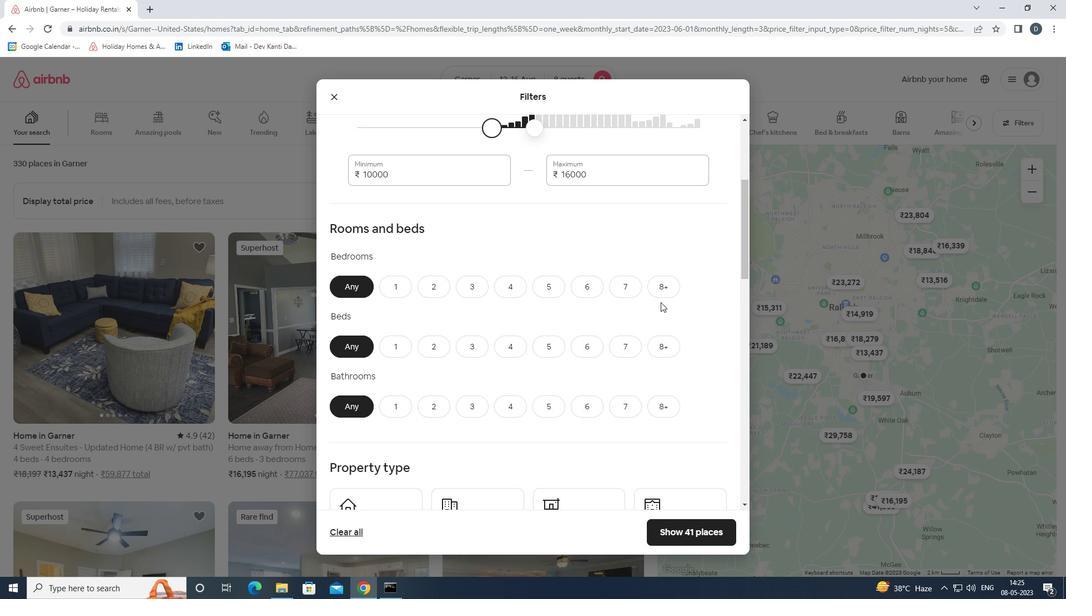 
Action: Mouse moved to (658, 343)
Screenshot: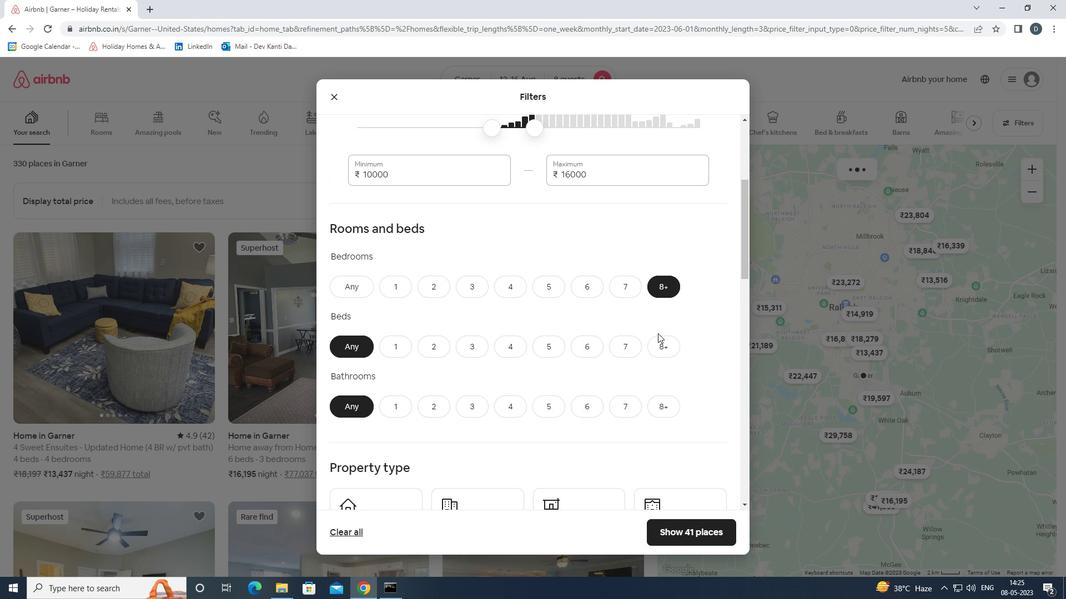 
Action: Mouse pressed left at (658, 343)
Screenshot: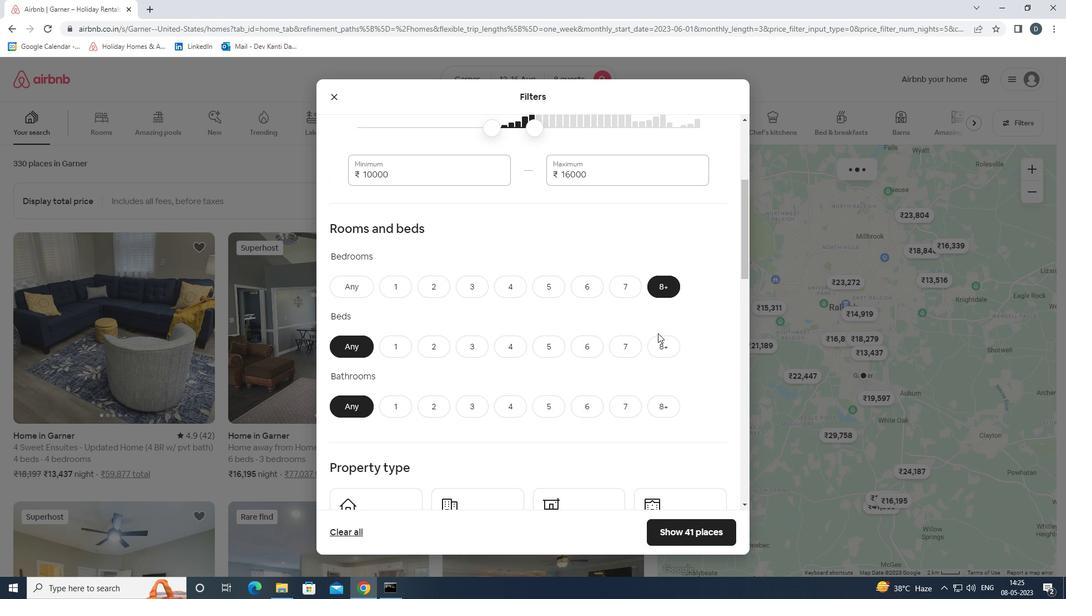 
Action: Mouse moved to (659, 407)
Screenshot: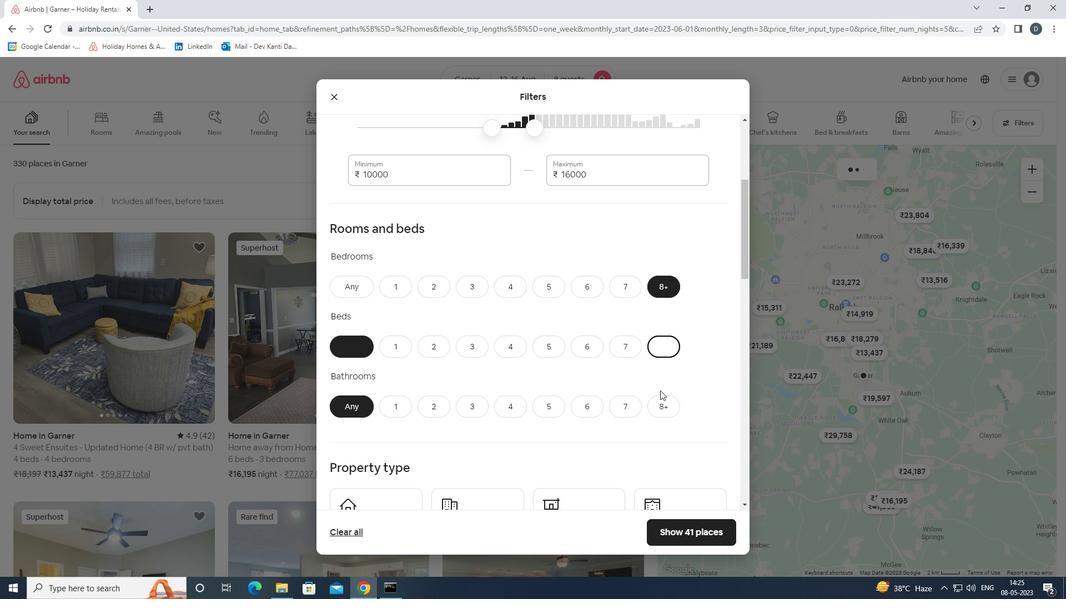 
Action: Mouse pressed left at (659, 407)
Screenshot: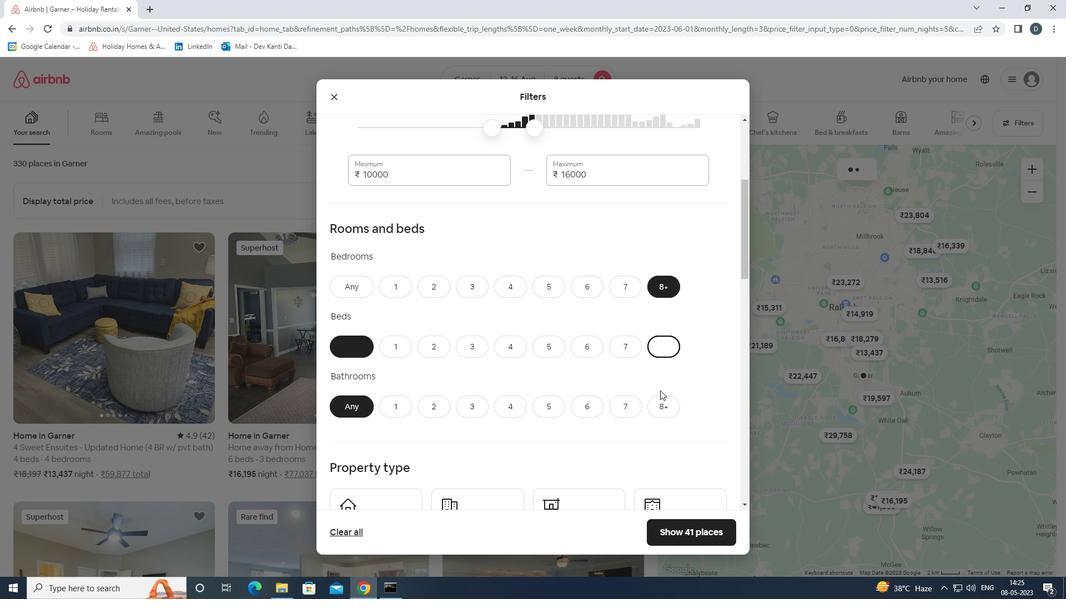 
Action: Mouse moved to (660, 403)
Screenshot: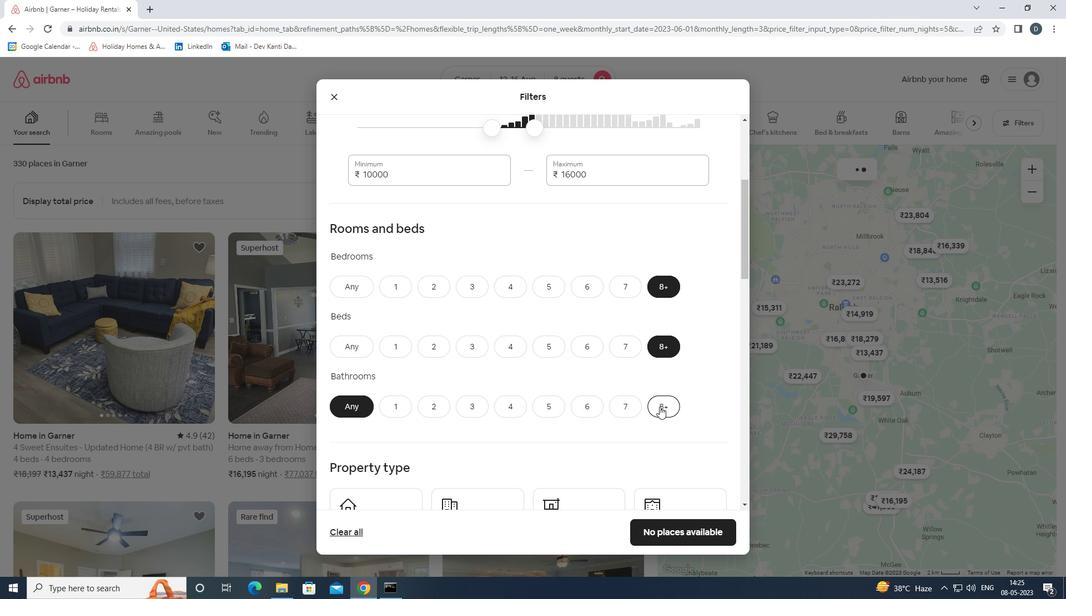 
Action: Mouse scrolled (660, 402) with delta (0, 0)
Screenshot: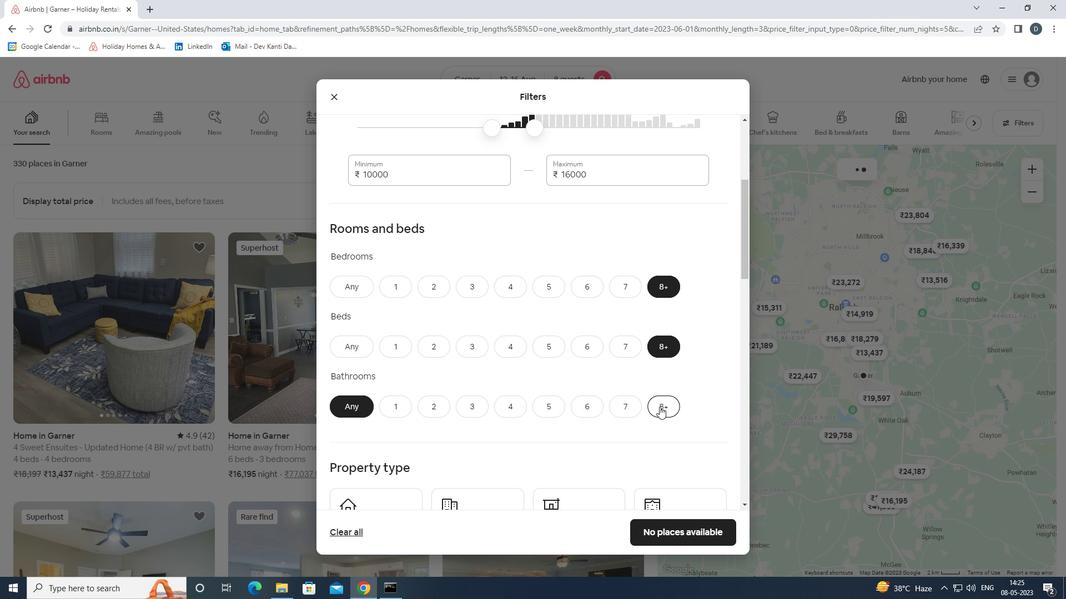 
Action: Mouse scrolled (660, 402) with delta (0, 0)
Screenshot: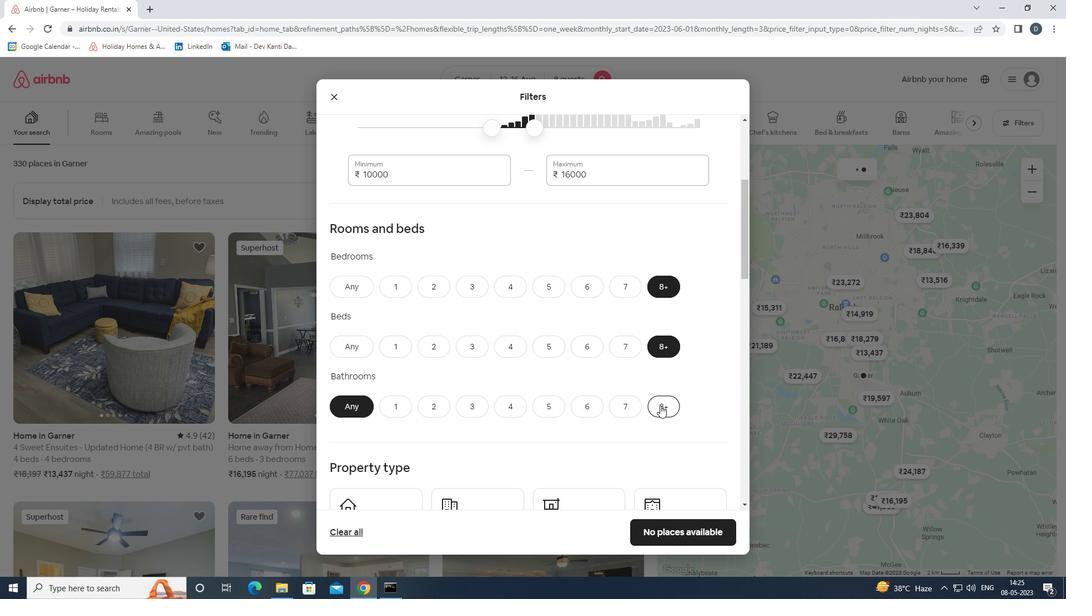 
Action: Mouse moved to (660, 402)
Screenshot: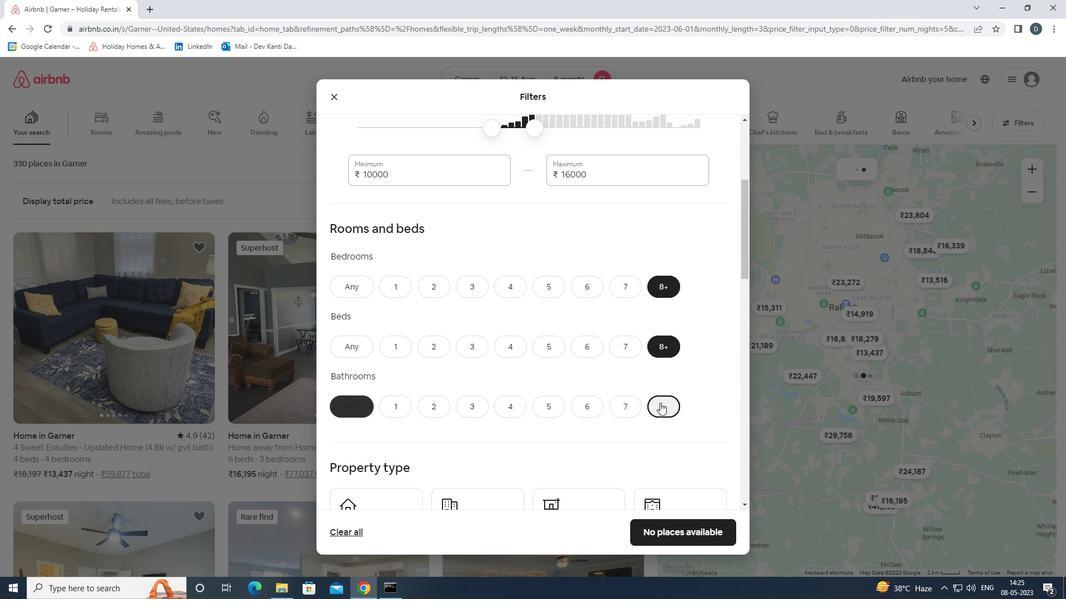 
Action: Mouse scrolled (660, 402) with delta (0, 0)
Screenshot: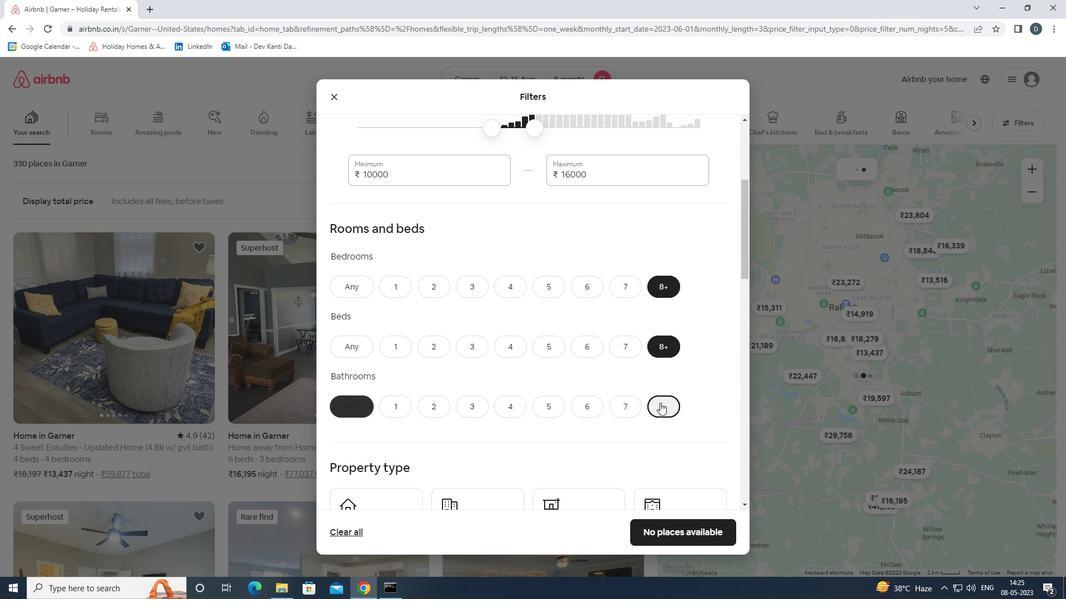 
Action: Mouse moved to (413, 377)
Screenshot: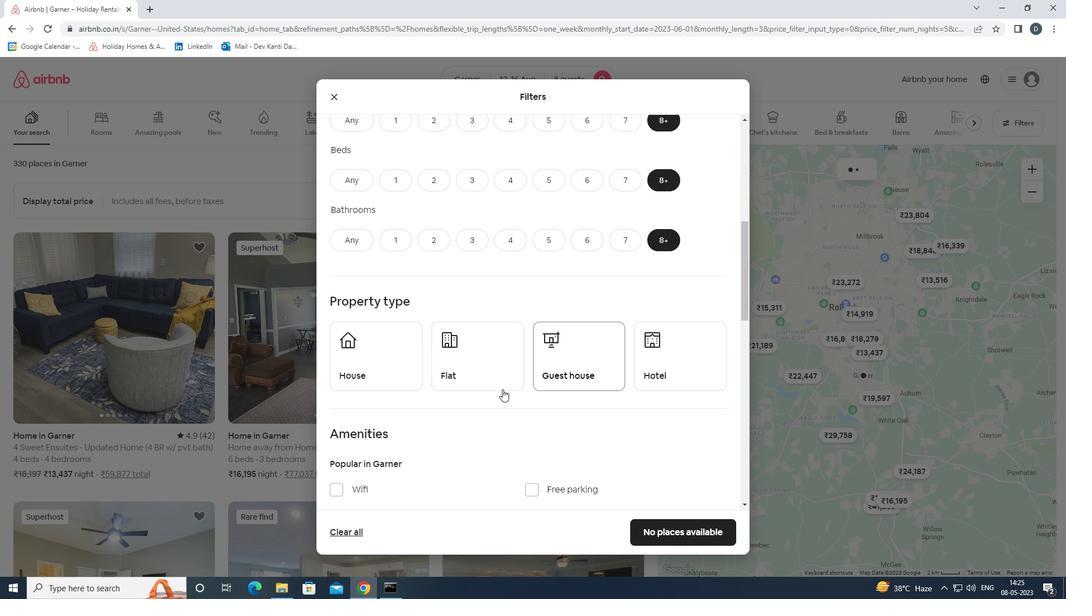 
Action: Mouse pressed left at (413, 377)
Screenshot: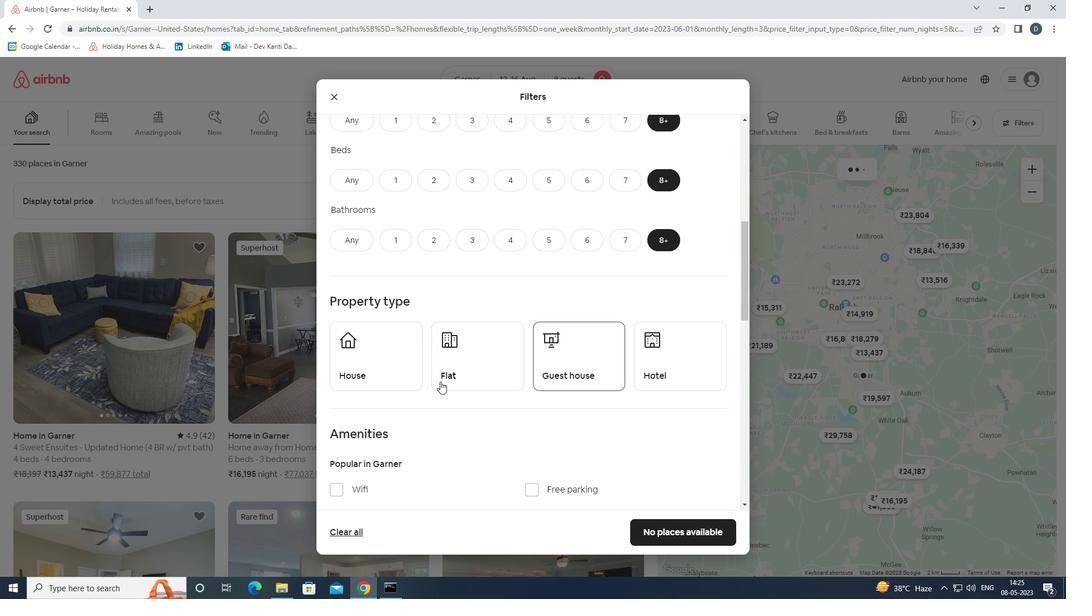 
Action: Mouse moved to (488, 372)
Screenshot: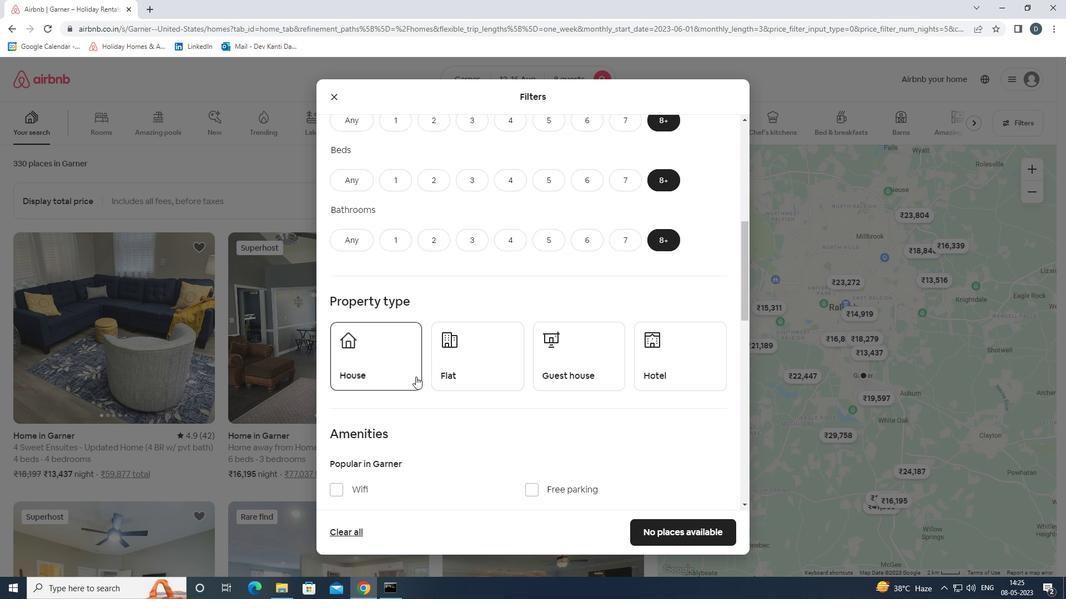 
Action: Mouse pressed left at (488, 372)
Screenshot: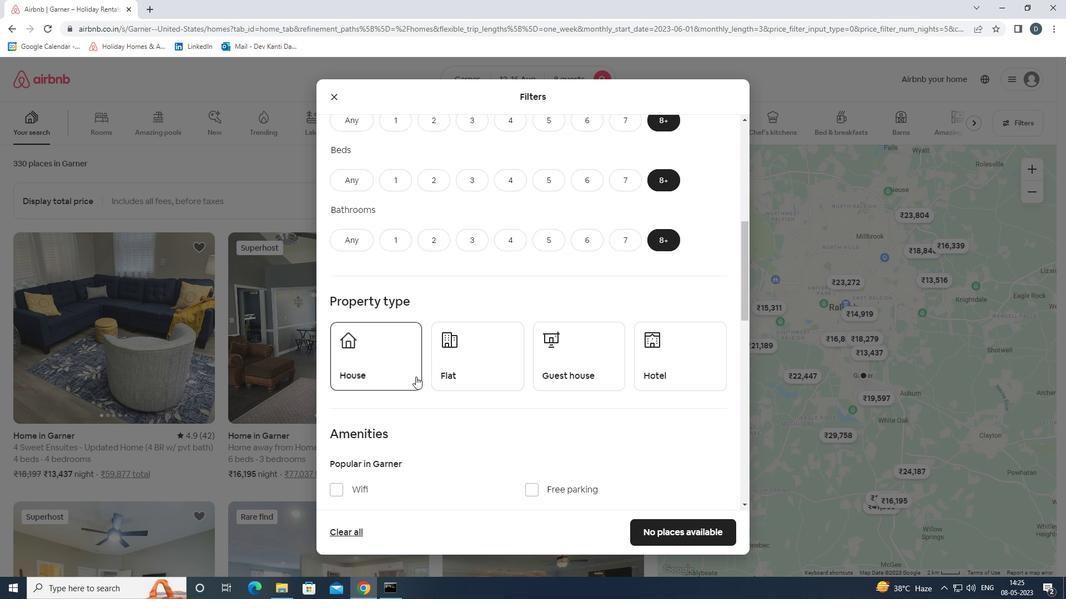
Action: Mouse moved to (596, 369)
Screenshot: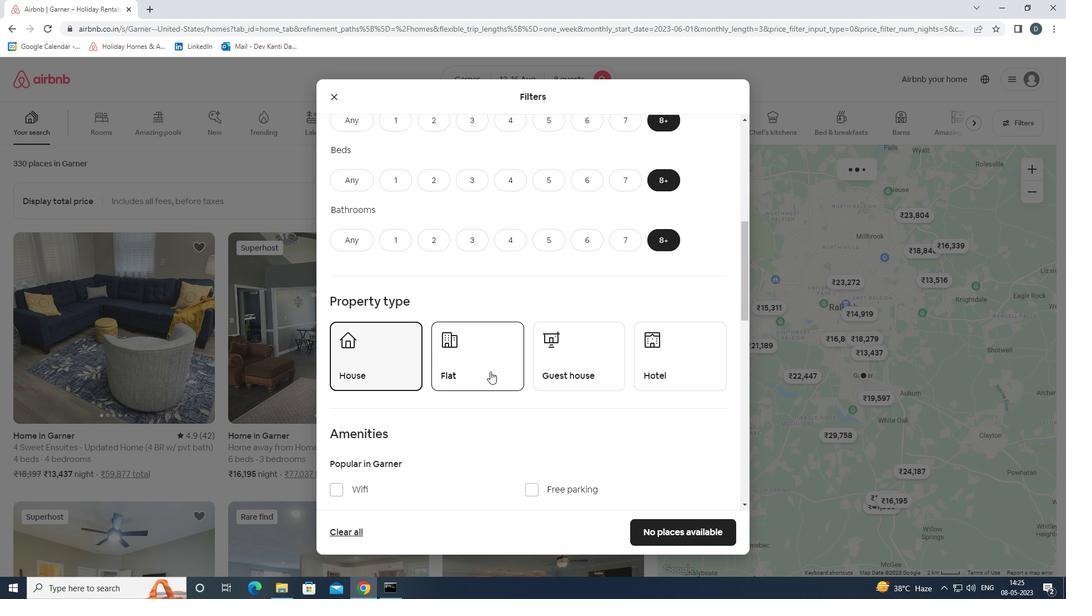 
Action: Mouse pressed left at (596, 369)
Screenshot: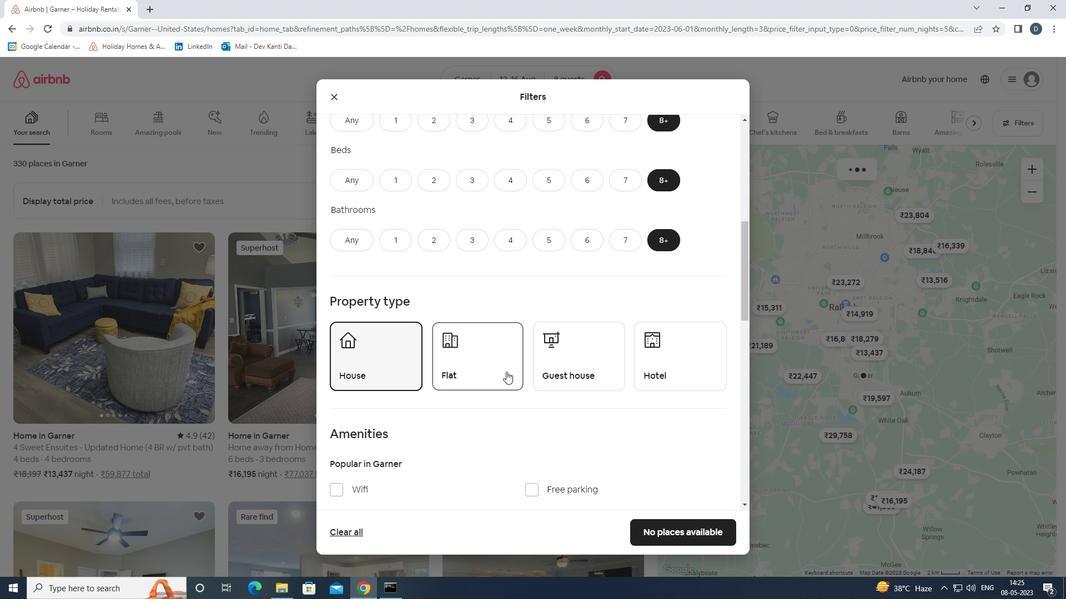 
Action: Mouse scrolled (596, 368) with delta (0, 0)
Screenshot: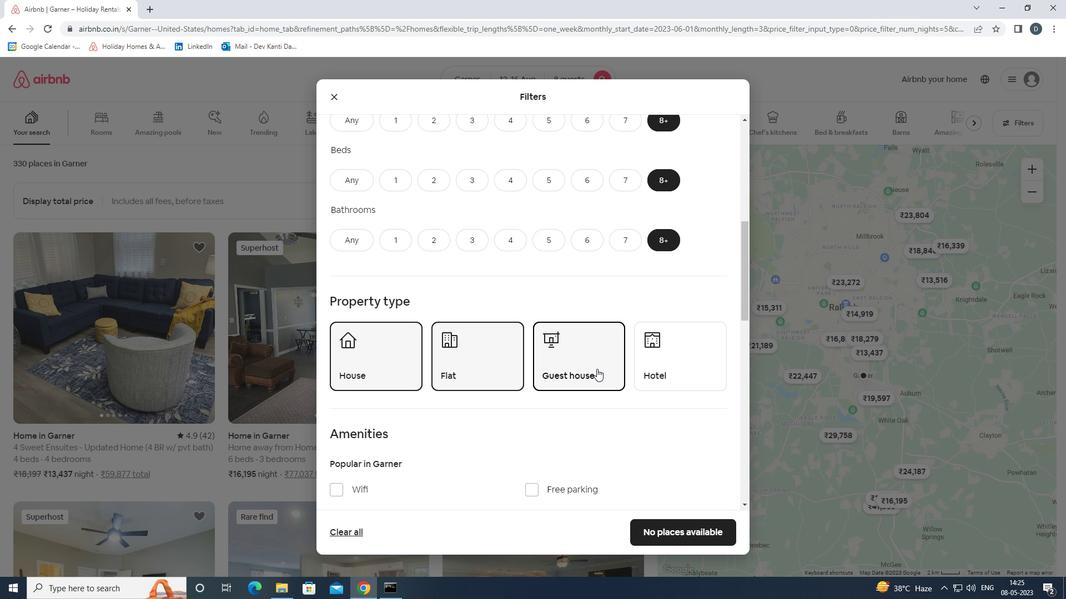 
Action: Mouse scrolled (596, 368) with delta (0, 0)
Screenshot: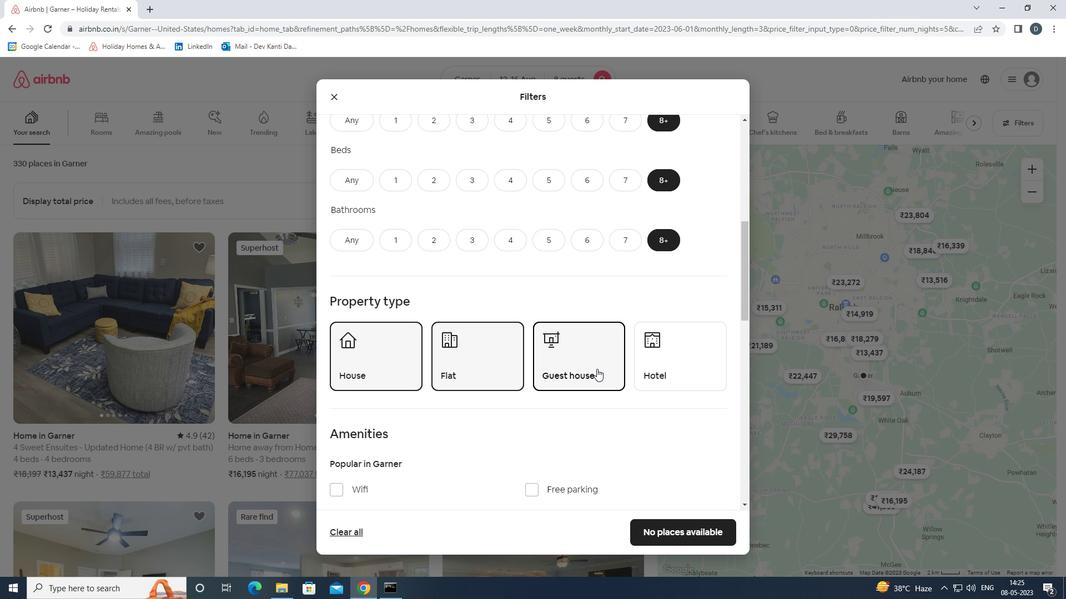 
Action: Mouse moved to (674, 277)
Screenshot: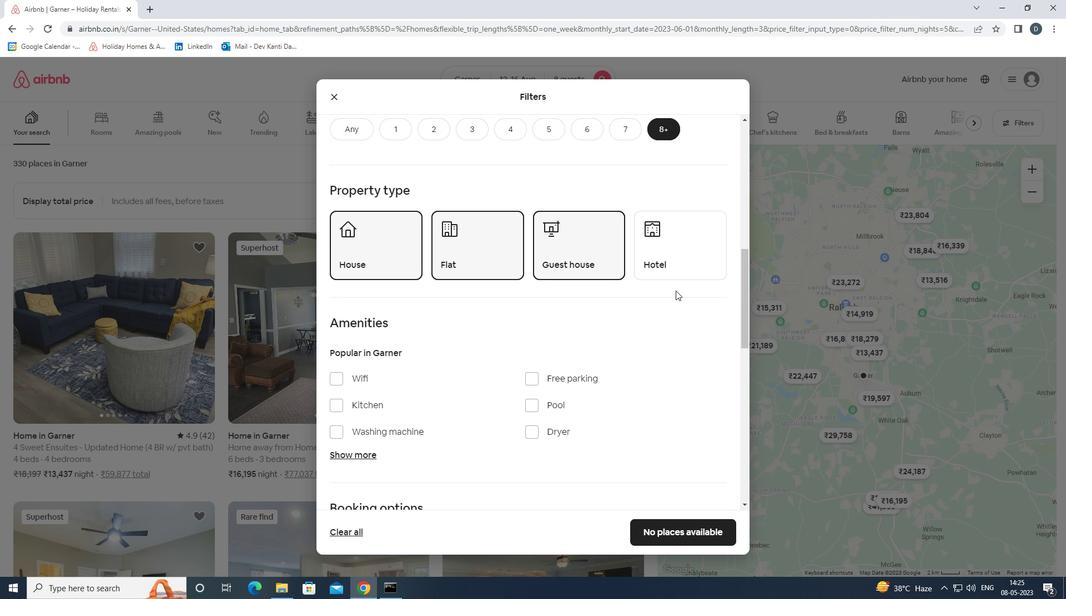 
Action: Mouse pressed left at (674, 277)
Screenshot: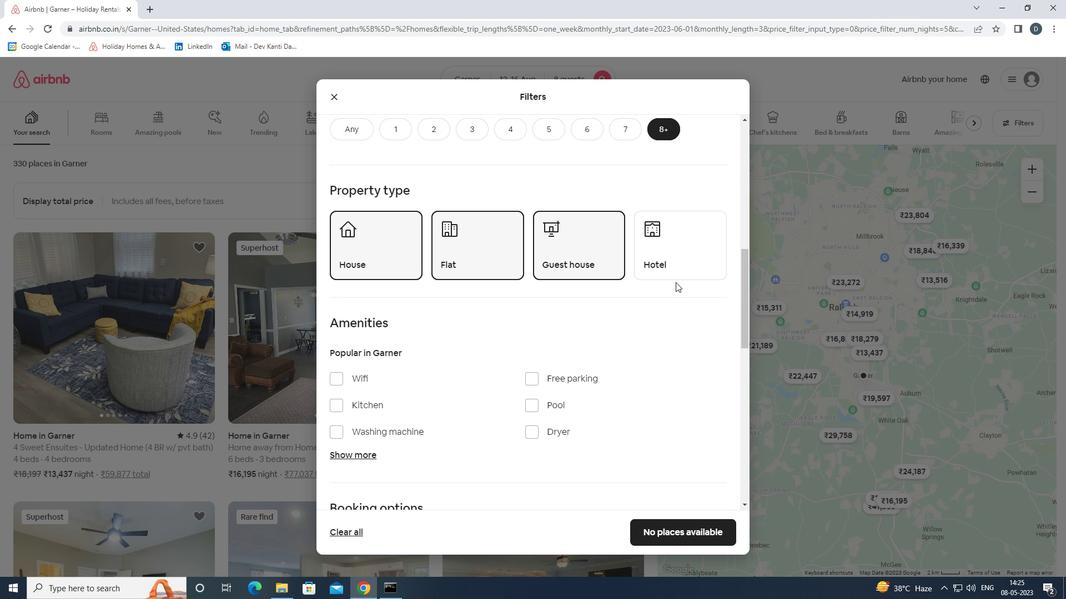 
Action: Mouse moved to (356, 382)
Screenshot: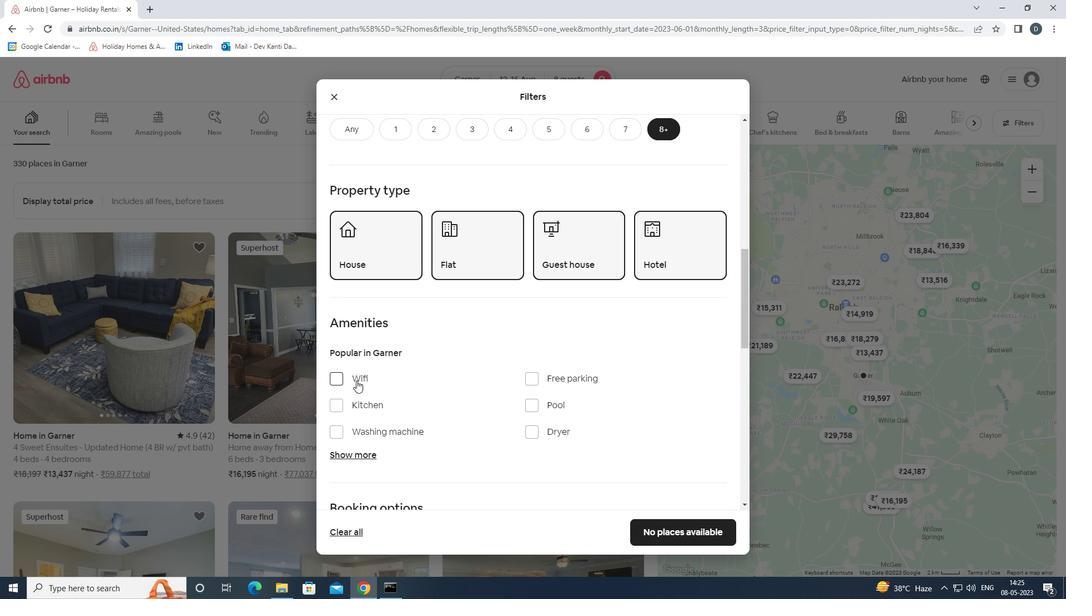 
Action: Mouse pressed left at (356, 382)
Screenshot: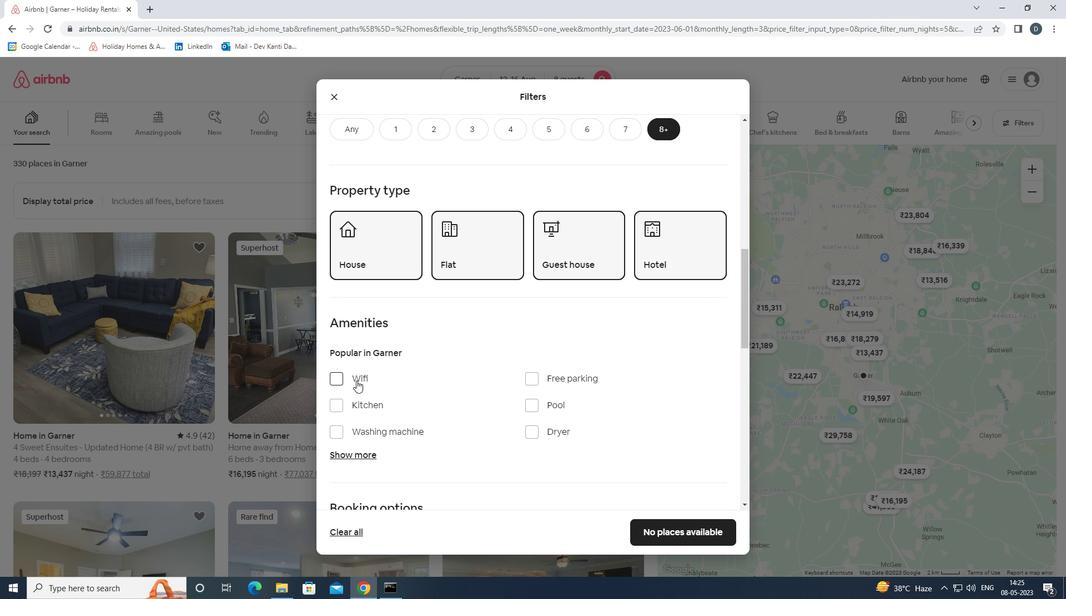 
Action: Mouse moved to (539, 375)
Screenshot: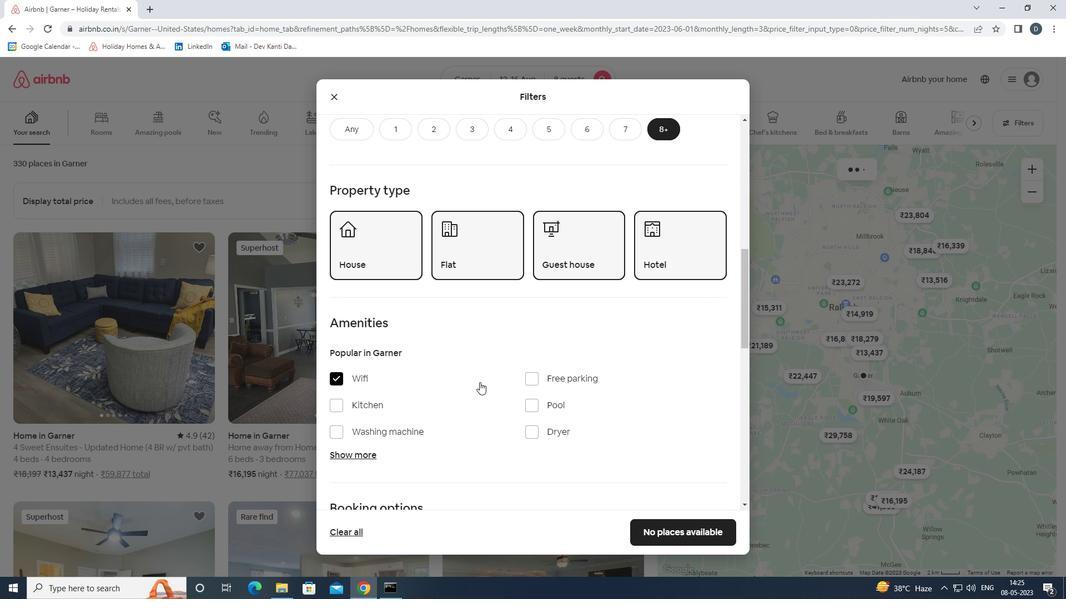 
Action: Mouse pressed left at (539, 375)
Screenshot: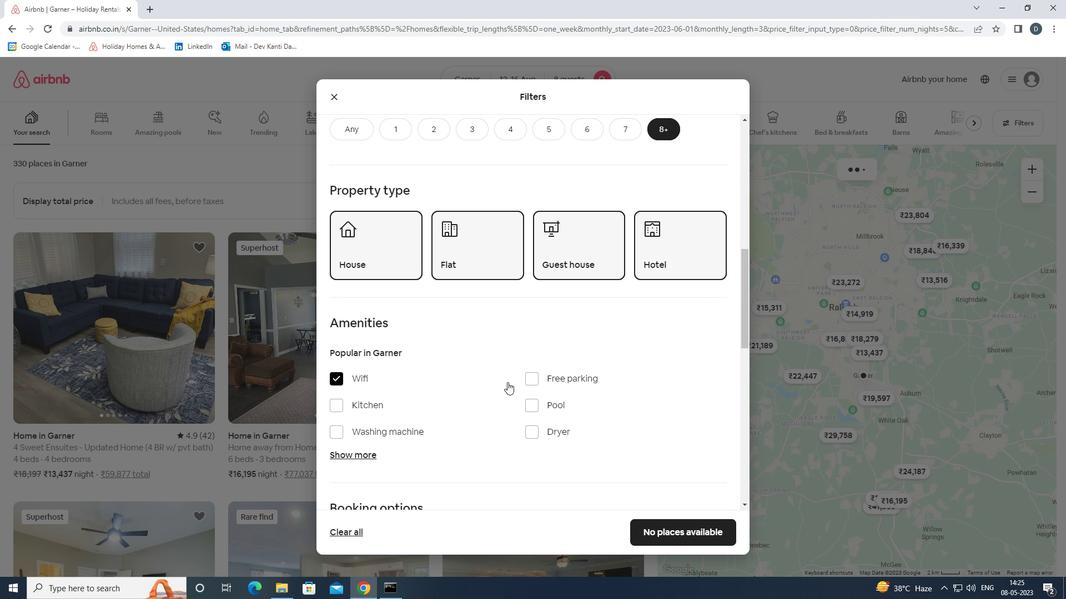 
Action: Mouse moved to (375, 449)
Screenshot: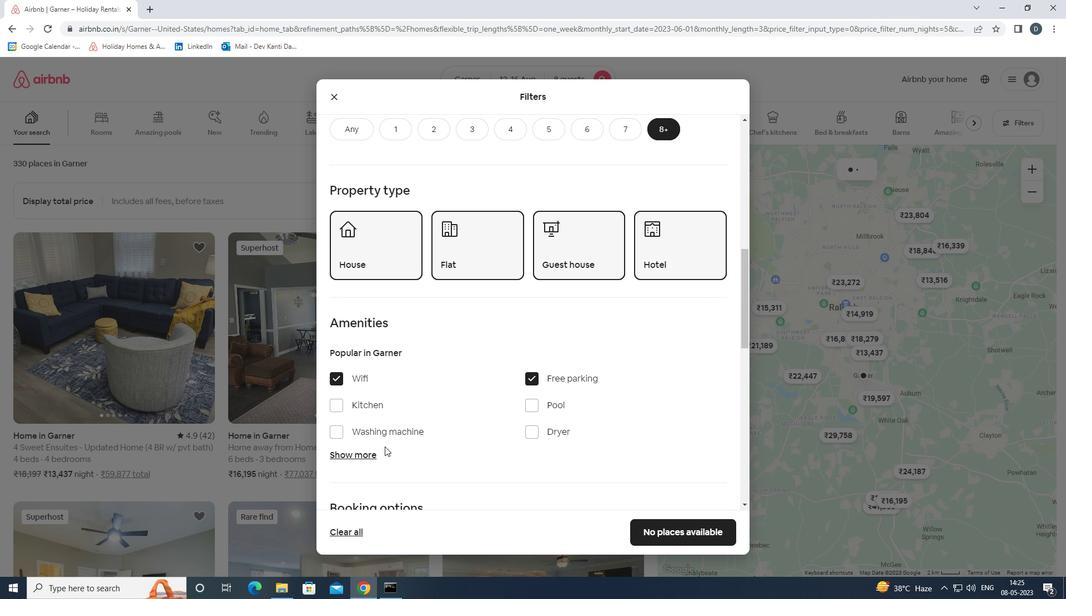 
Action: Mouse pressed left at (375, 449)
Screenshot: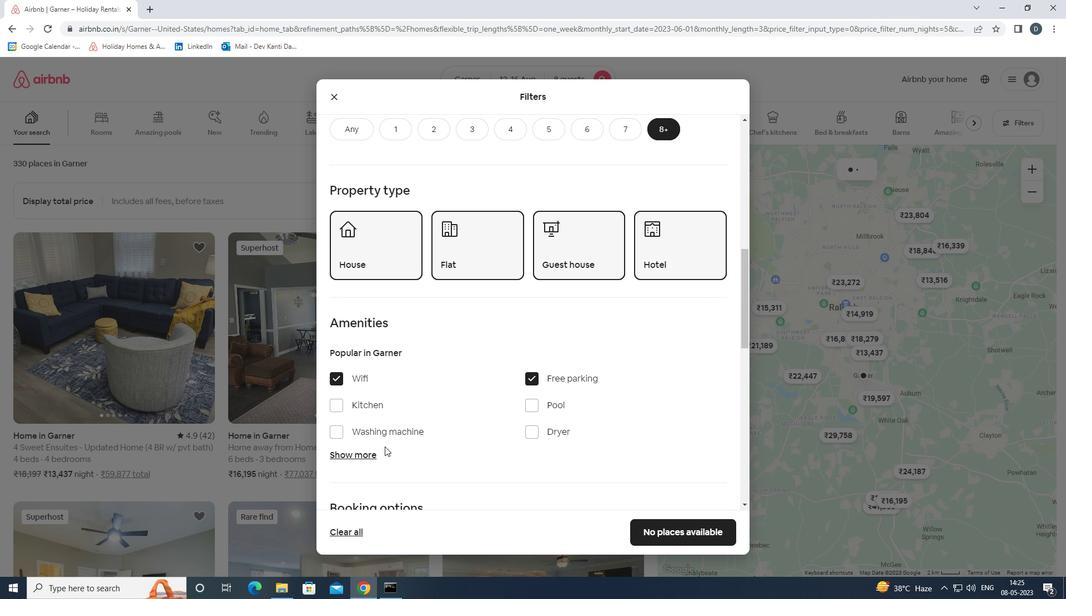 
Action: Mouse moved to (405, 438)
Screenshot: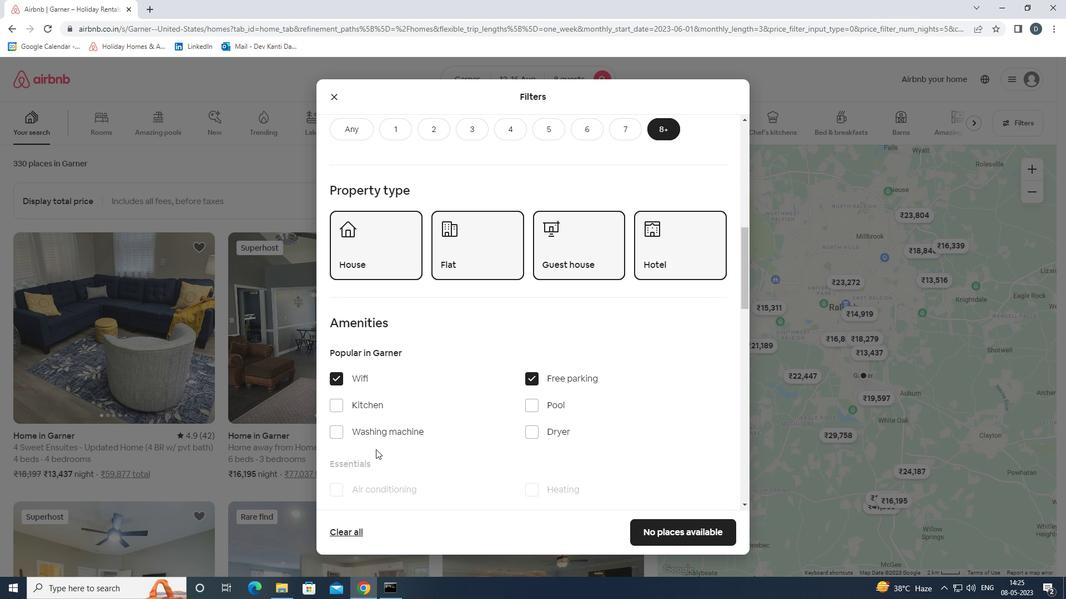 
Action: Mouse scrolled (405, 437) with delta (0, 0)
Screenshot: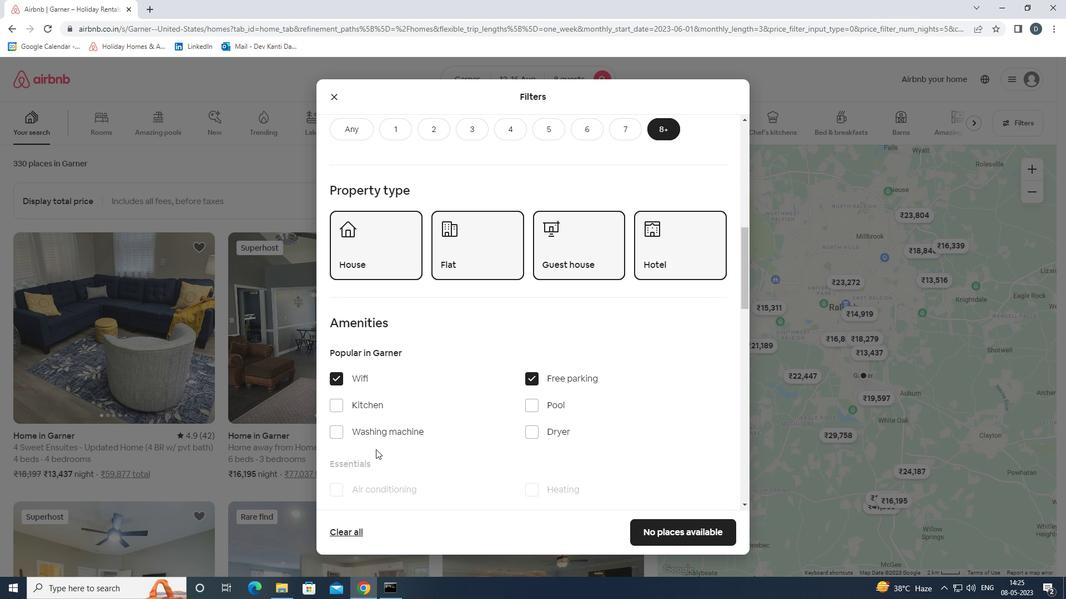 
Action: Mouse moved to (405, 438)
Screenshot: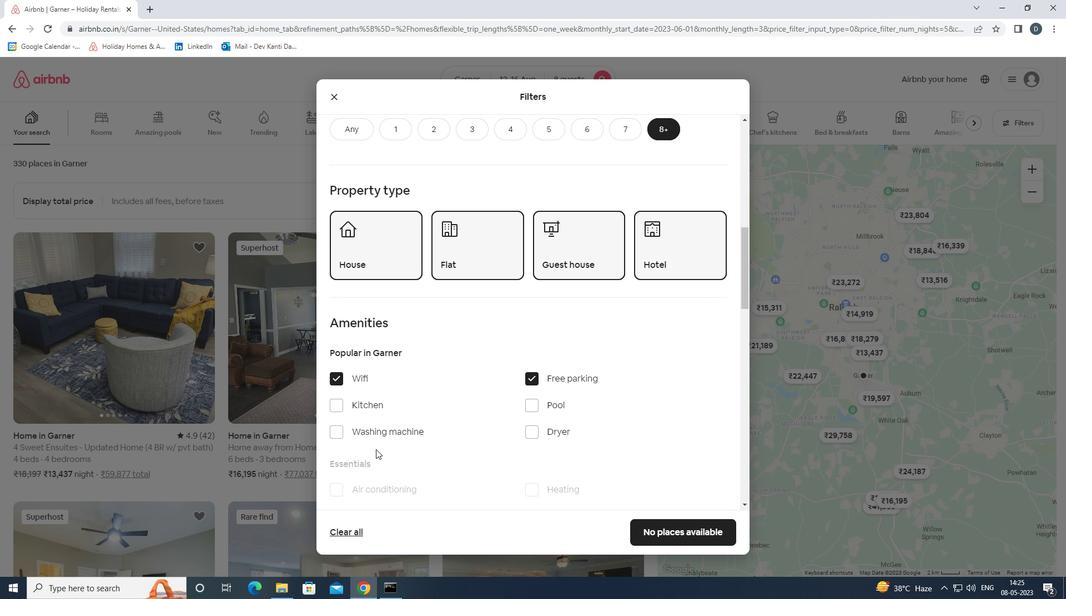 
Action: Mouse scrolled (405, 437) with delta (0, 0)
Screenshot: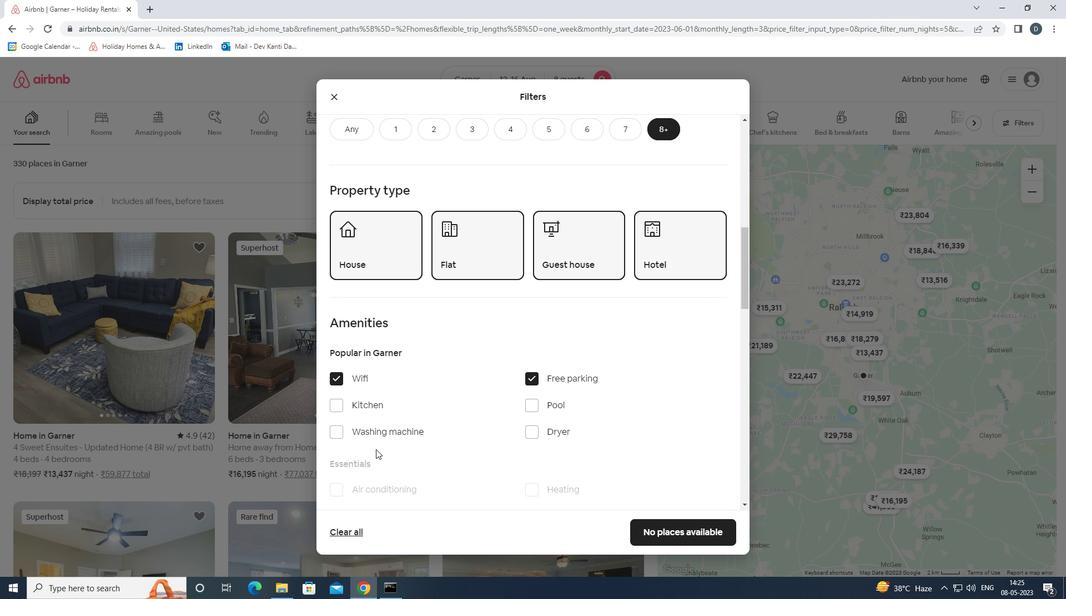 
Action: Mouse moved to (415, 433)
Screenshot: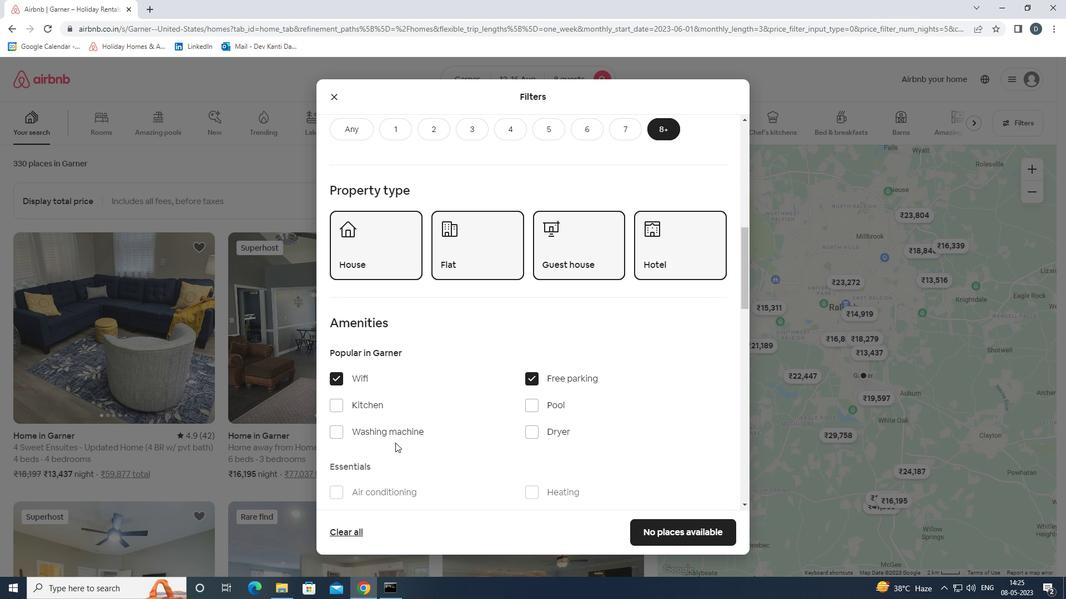 
Action: Mouse scrolled (415, 433) with delta (0, 0)
Screenshot: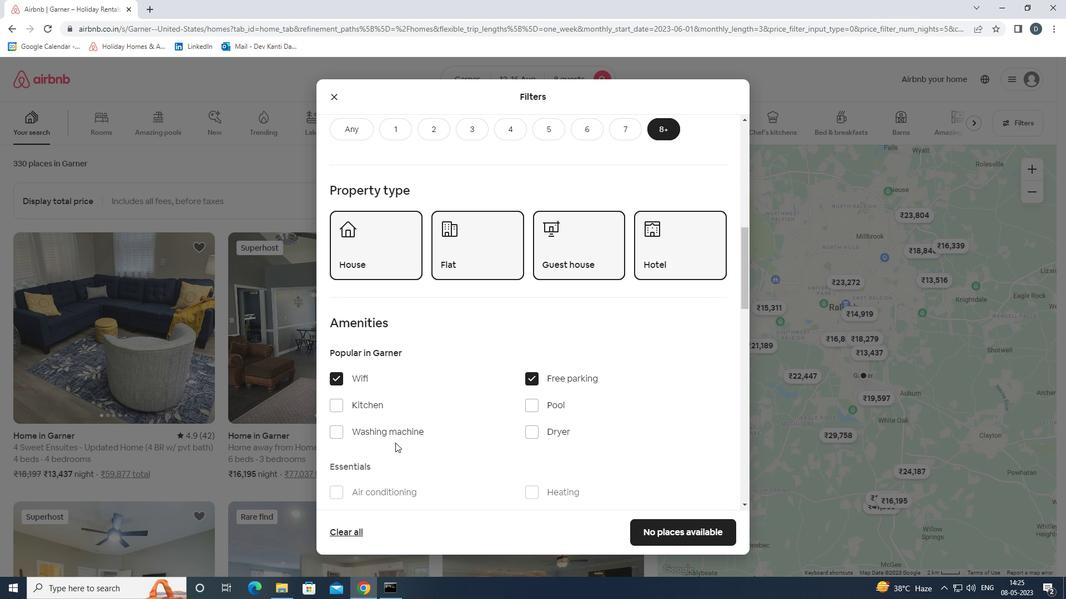 
Action: Mouse moved to (555, 360)
Screenshot: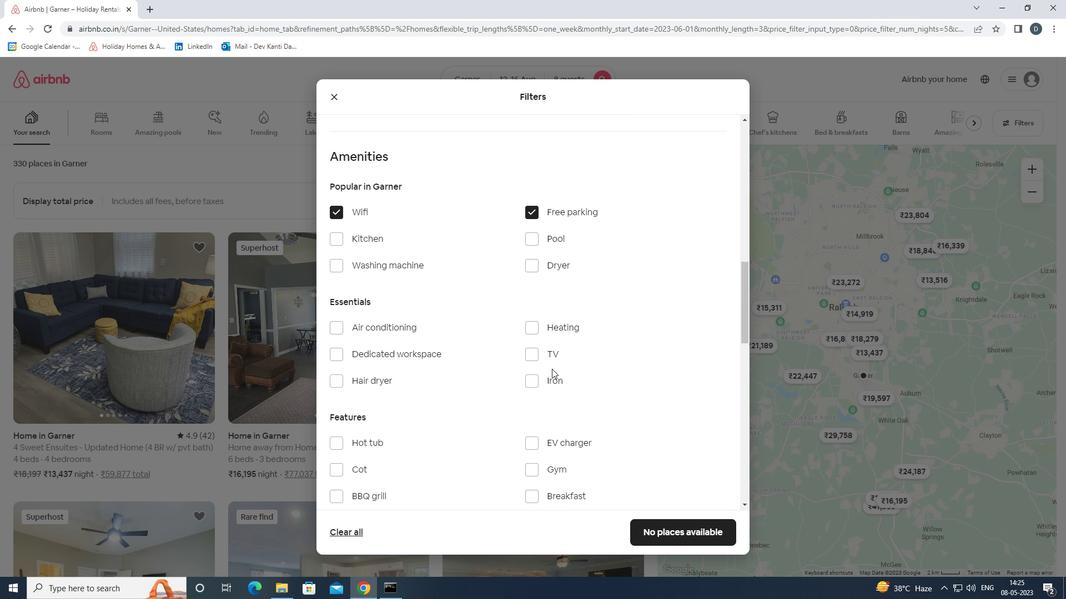 
Action: Mouse pressed left at (555, 360)
Screenshot: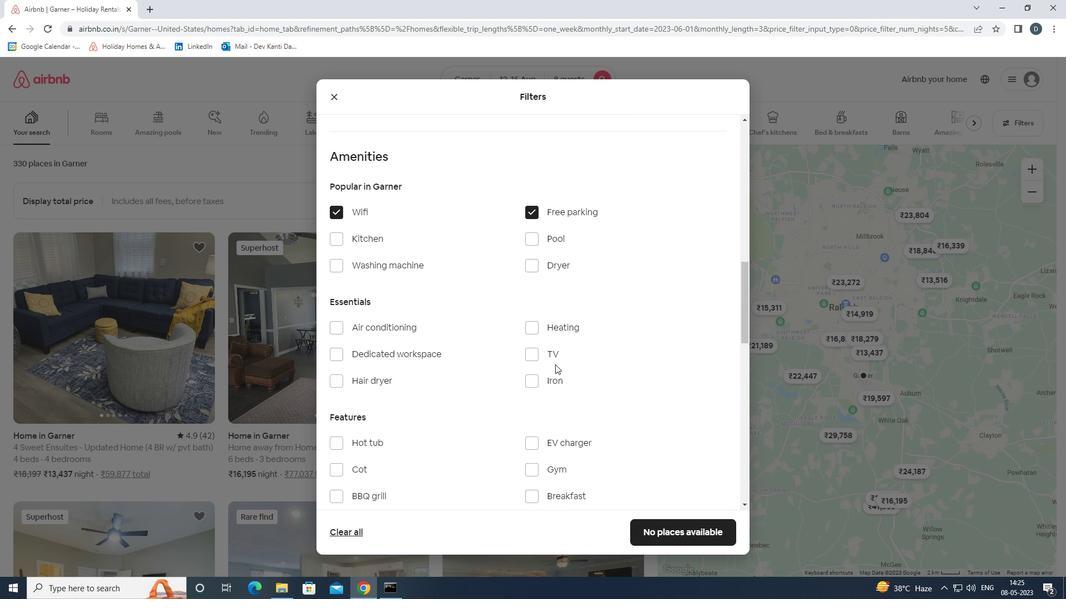 
Action: Mouse moved to (553, 360)
Screenshot: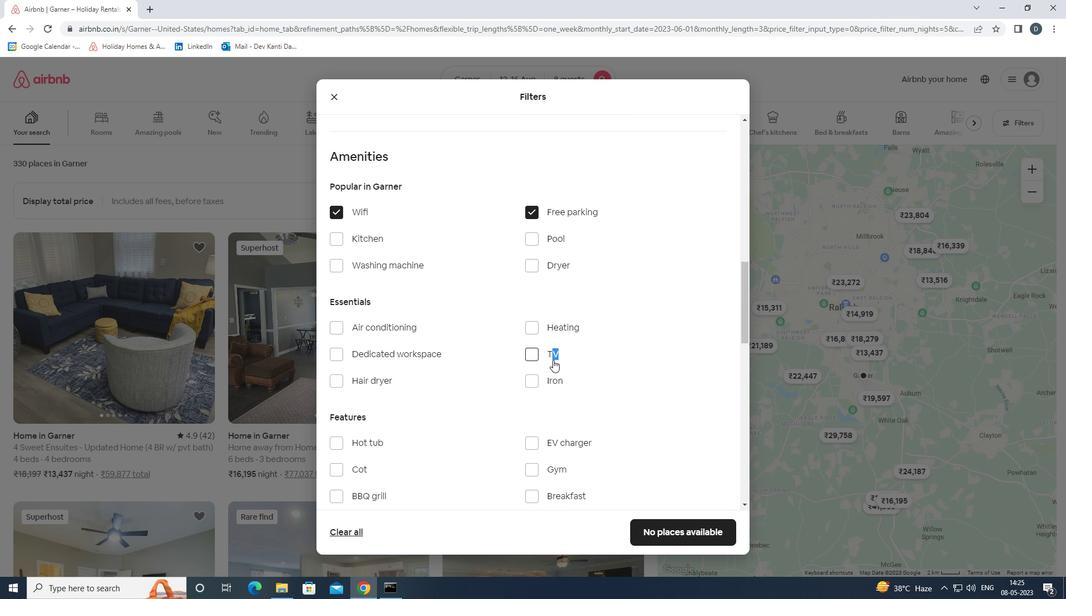 
Action: Mouse scrolled (553, 360) with delta (0, 0)
Screenshot: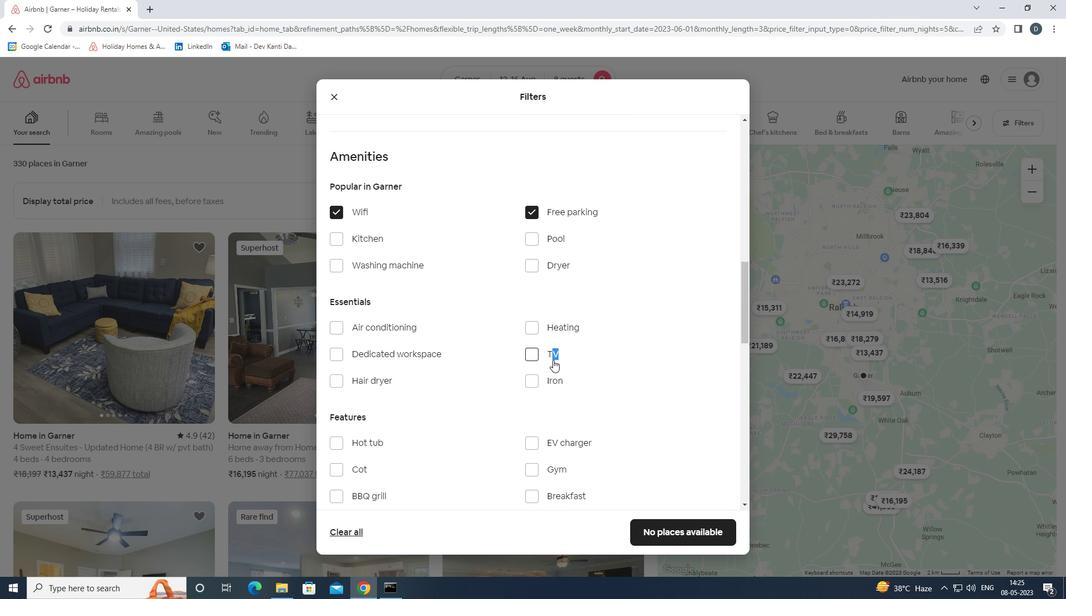 
Action: Mouse scrolled (553, 360) with delta (0, 0)
Screenshot: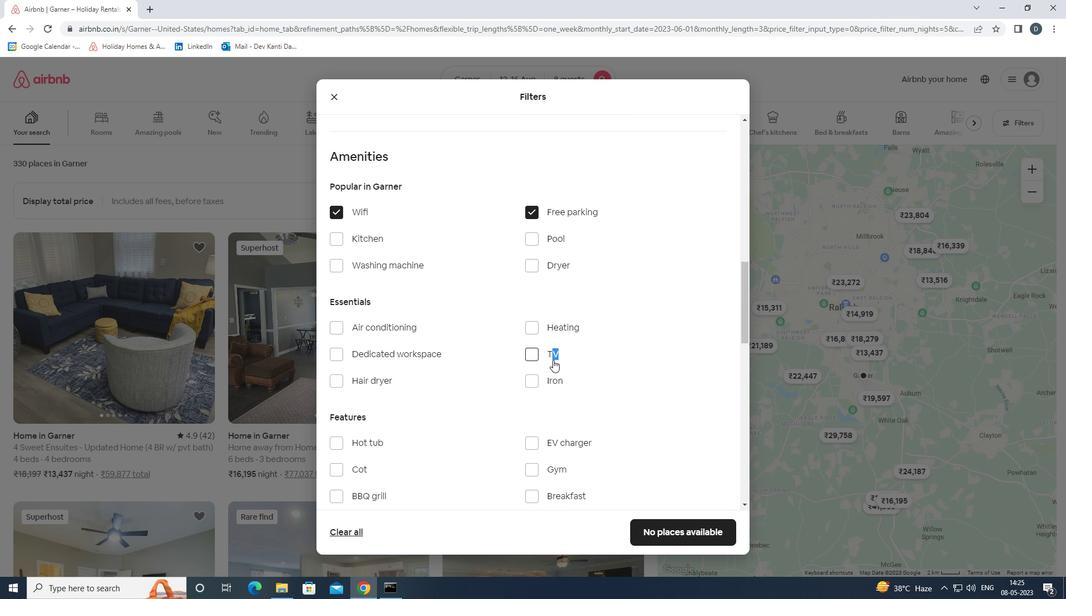 
Action: Mouse moved to (555, 242)
Screenshot: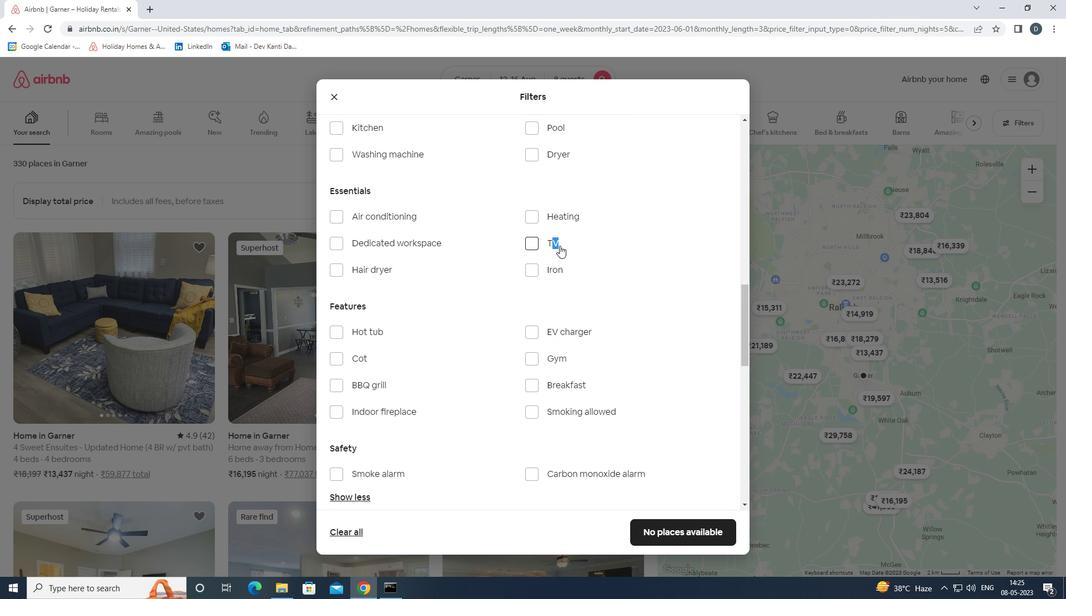 
Action: Mouse pressed left at (555, 242)
Screenshot: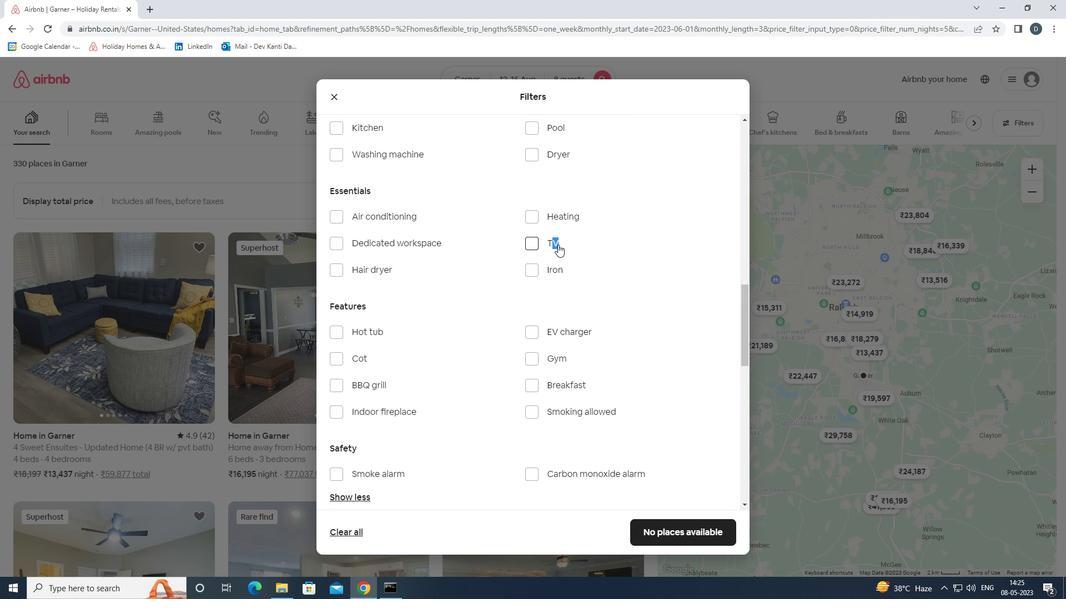 
Action: Mouse moved to (551, 363)
Screenshot: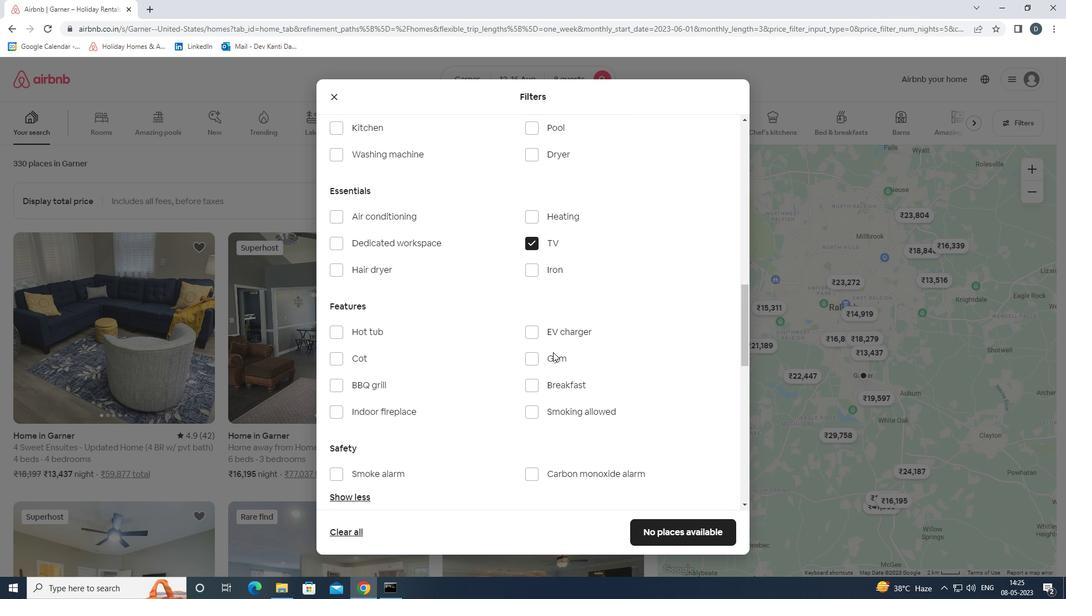 
Action: Mouse pressed left at (551, 363)
Screenshot: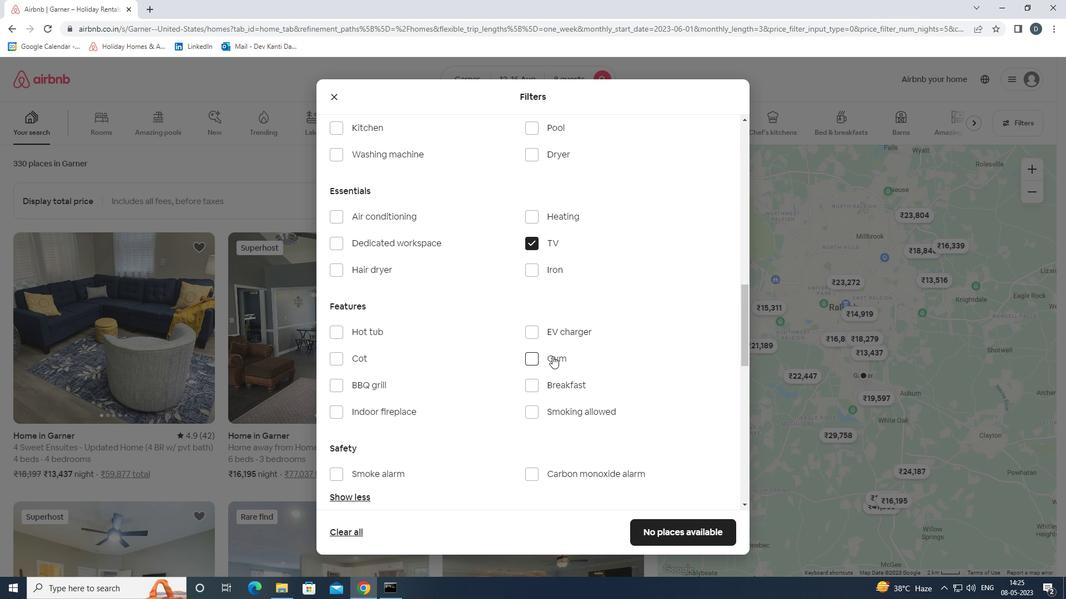 
Action: Mouse moved to (554, 383)
Screenshot: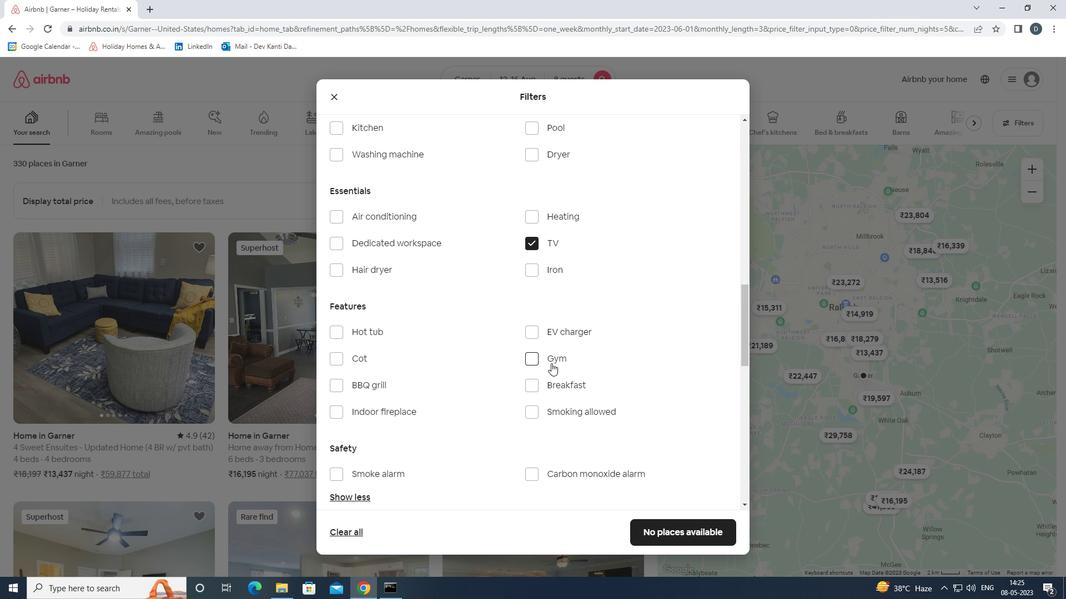 
Action: Mouse pressed left at (554, 383)
Screenshot: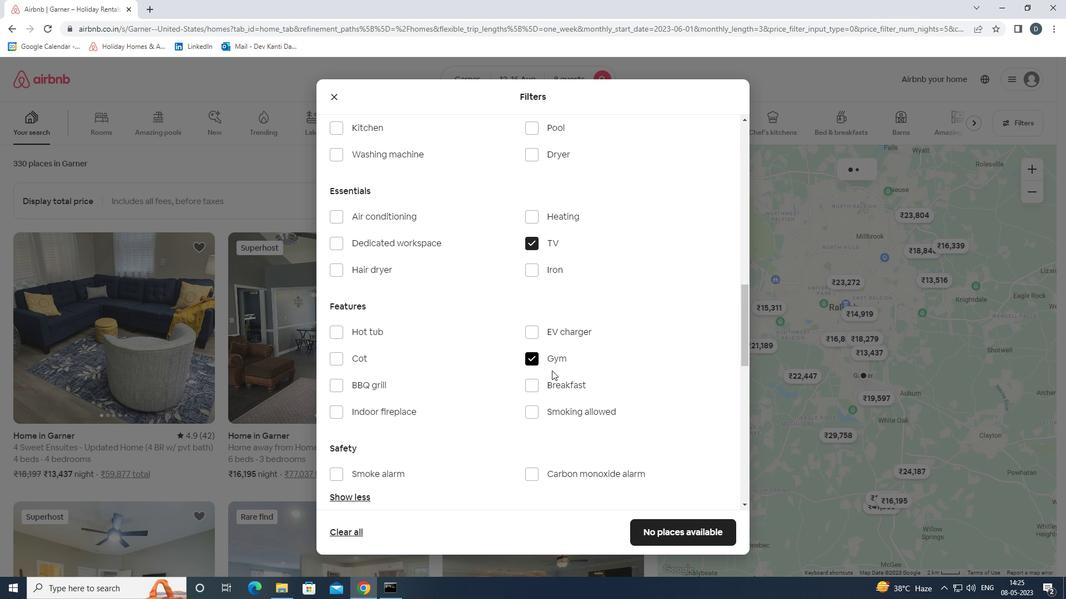 
Action: Mouse moved to (595, 379)
Screenshot: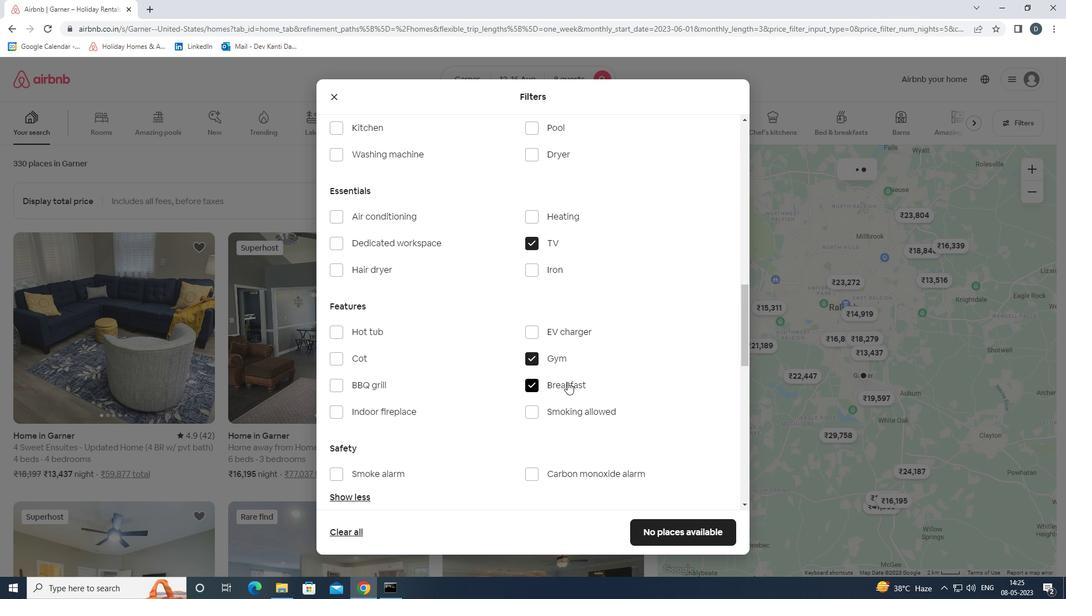 
Action: Mouse scrolled (595, 380) with delta (0, 0)
Screenshot: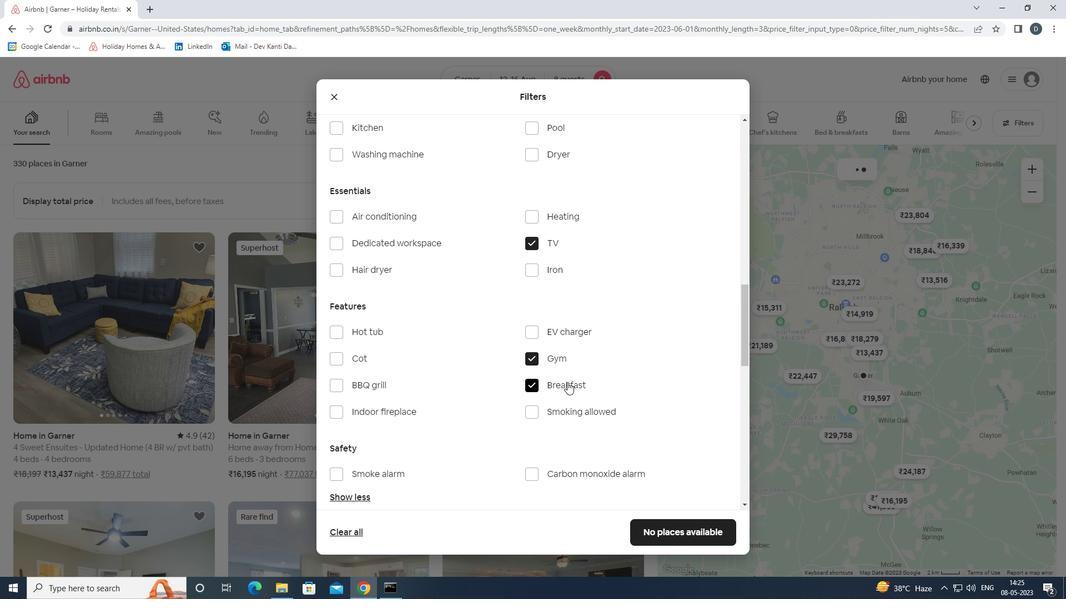 
Action: Mouse scrolled (595, 380) with delta (0, 0)
Screenshot: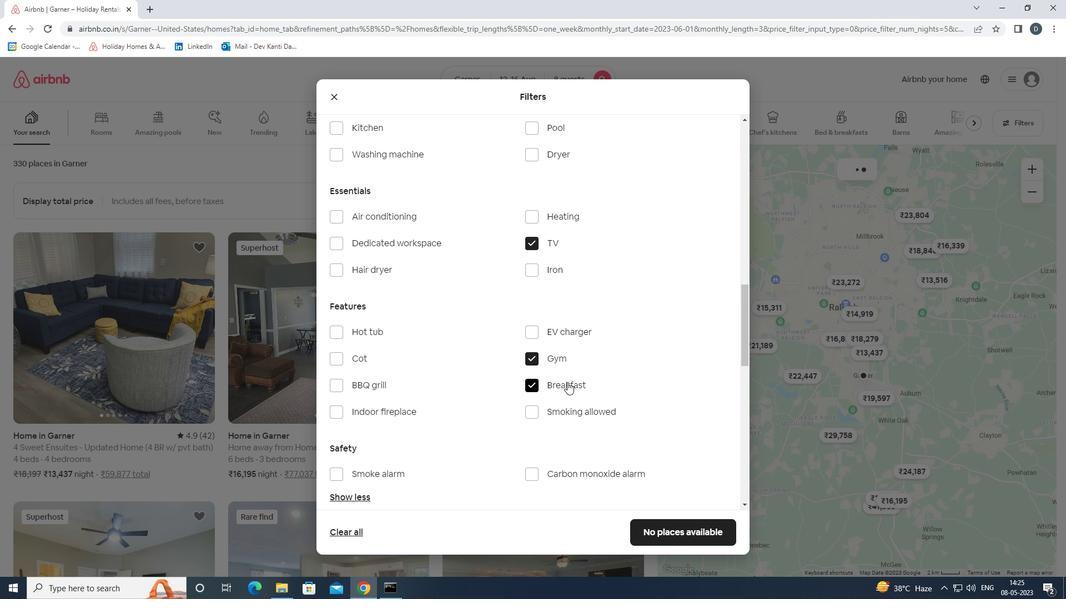 
Action: Mouse scrolled (595, 380) with delta (0, 0)
Screenshot: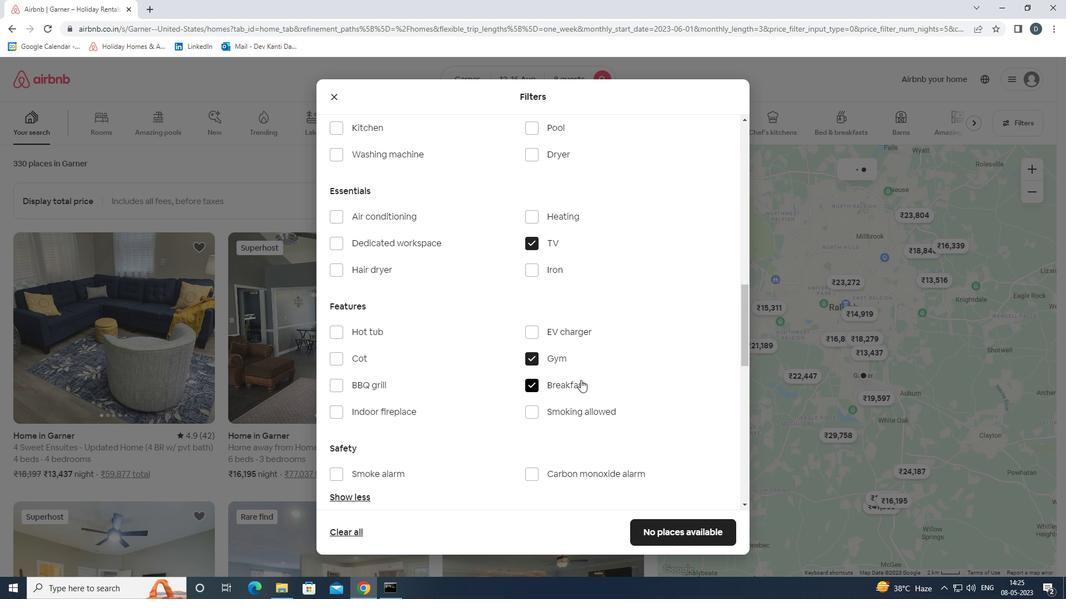 
Action: Mouse scrolled (595, 379) with delta (0, 0)
Screenshot: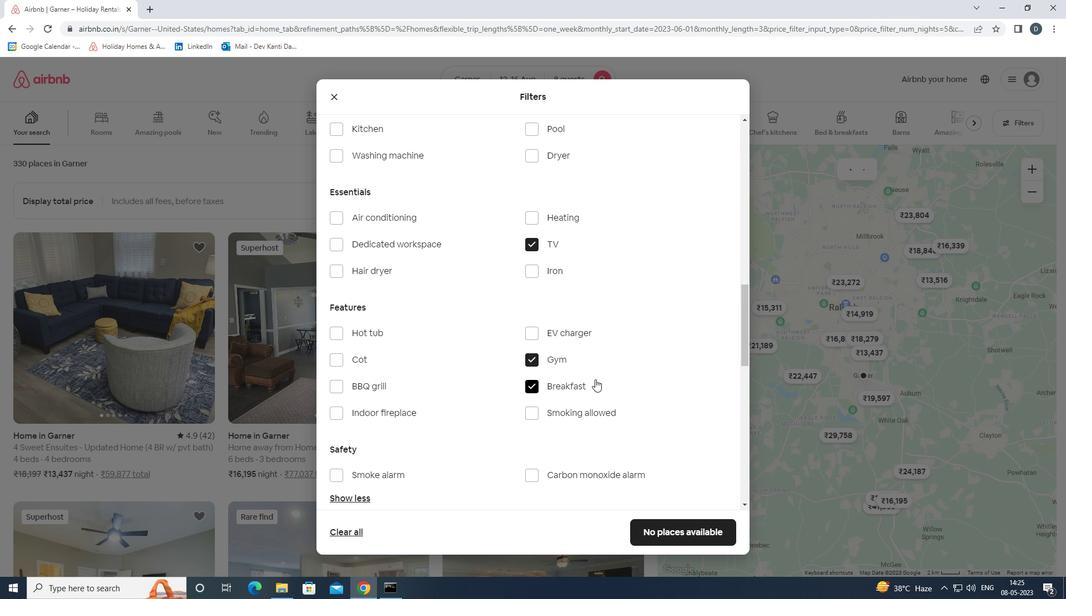 
Action: Mouse scrolled (595, 379) with delta (0, 0)
Screenshot: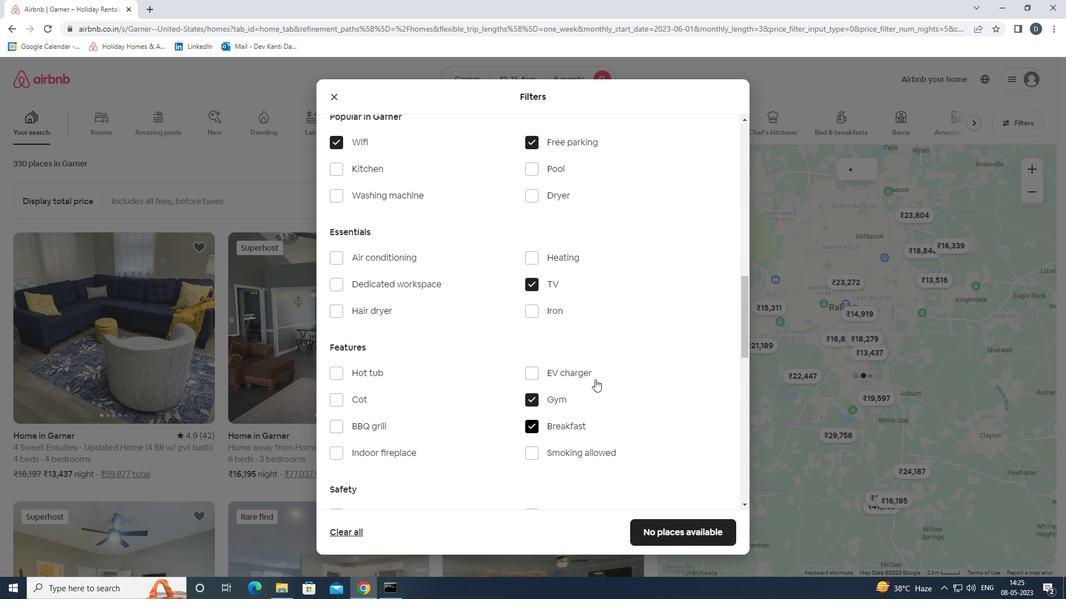 
Action: Mouse moved to (596, 379)
Screenshot: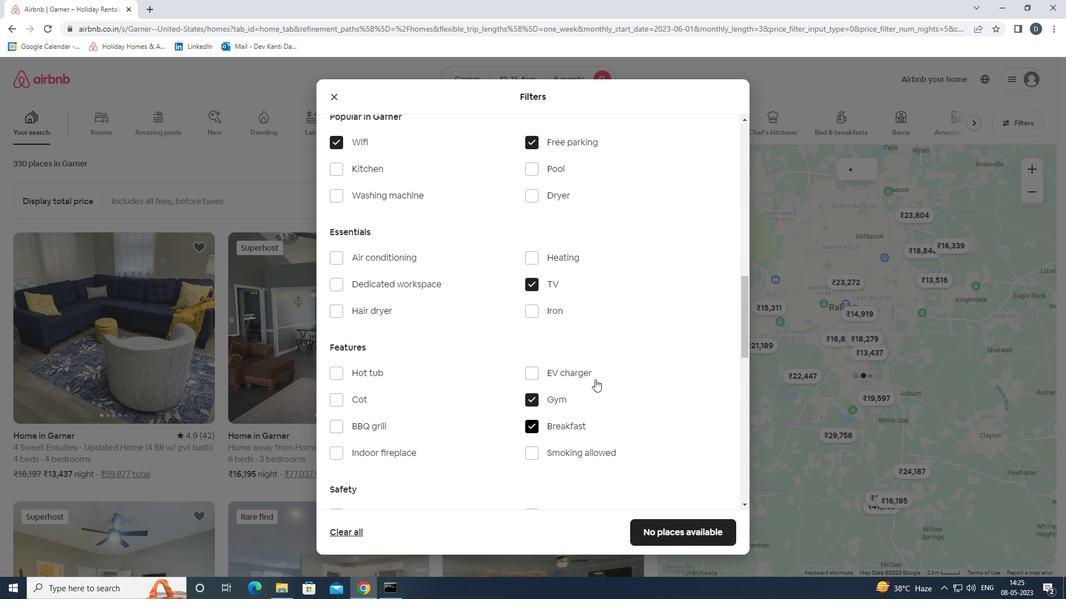 
Action: Mouse scrolled (596, 379) with delta (0, 0)
Screenshot: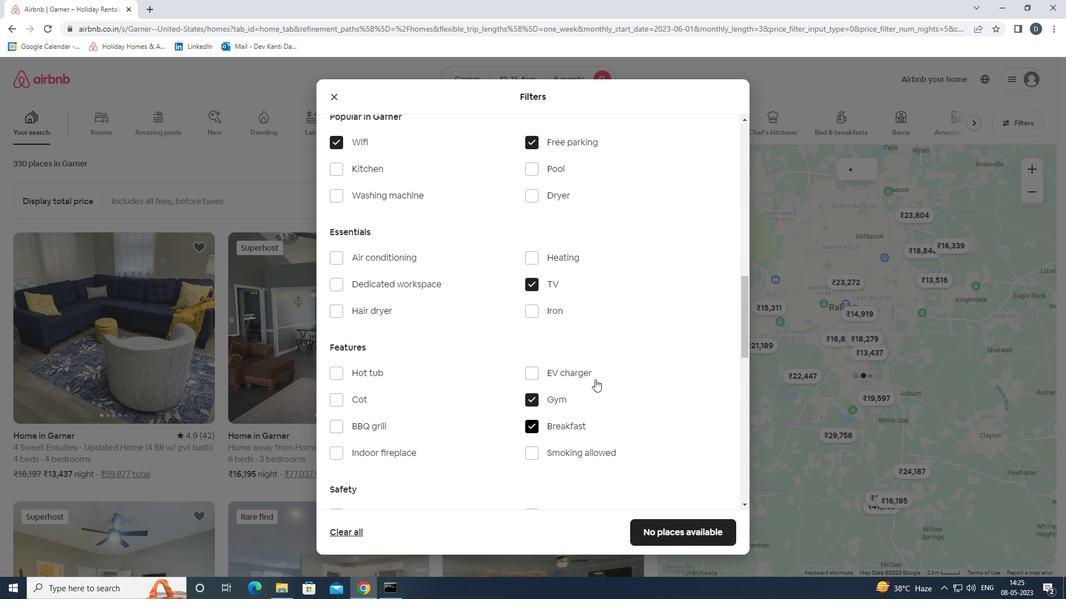 
Action: Mouse moved to (596, 379)
Screenshot: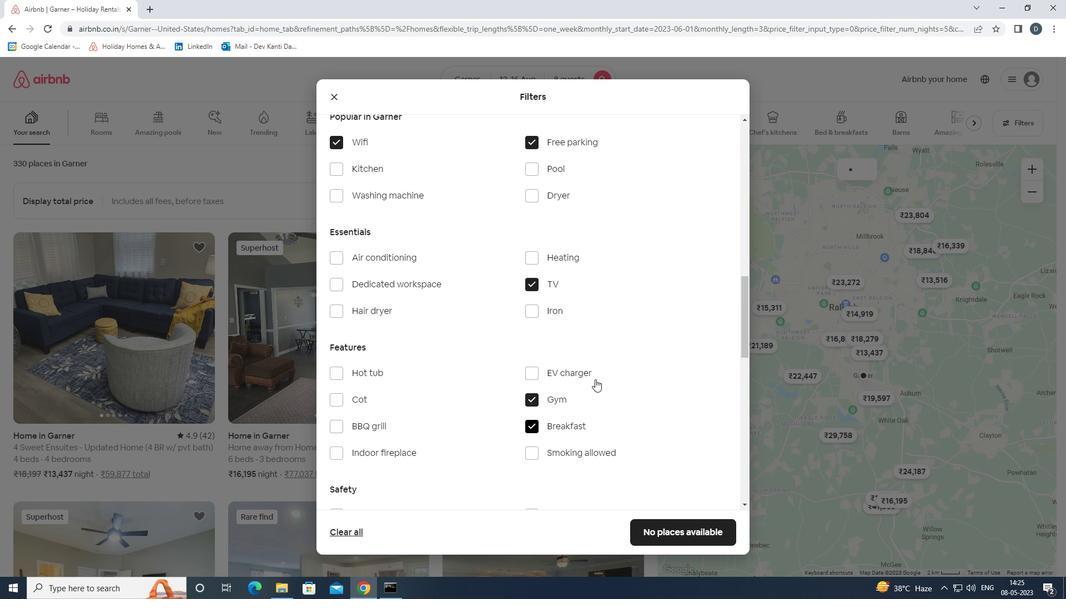 
Action: Mouse scrolled (596, 379) with delta (0, 0)
Screenshot: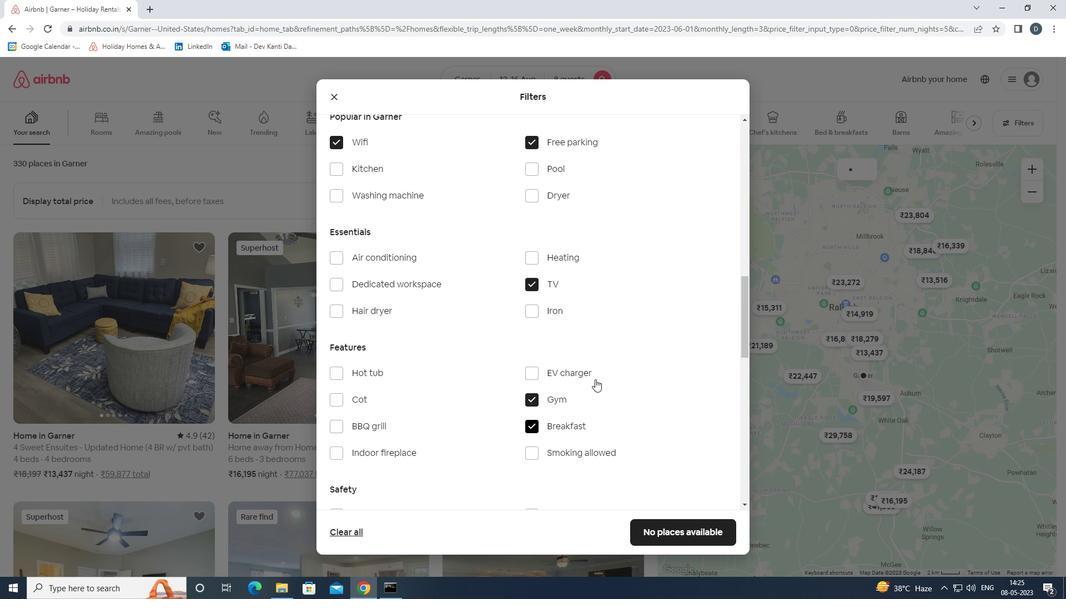 
Action: Mouse moved to (604, 374)
Screenshot: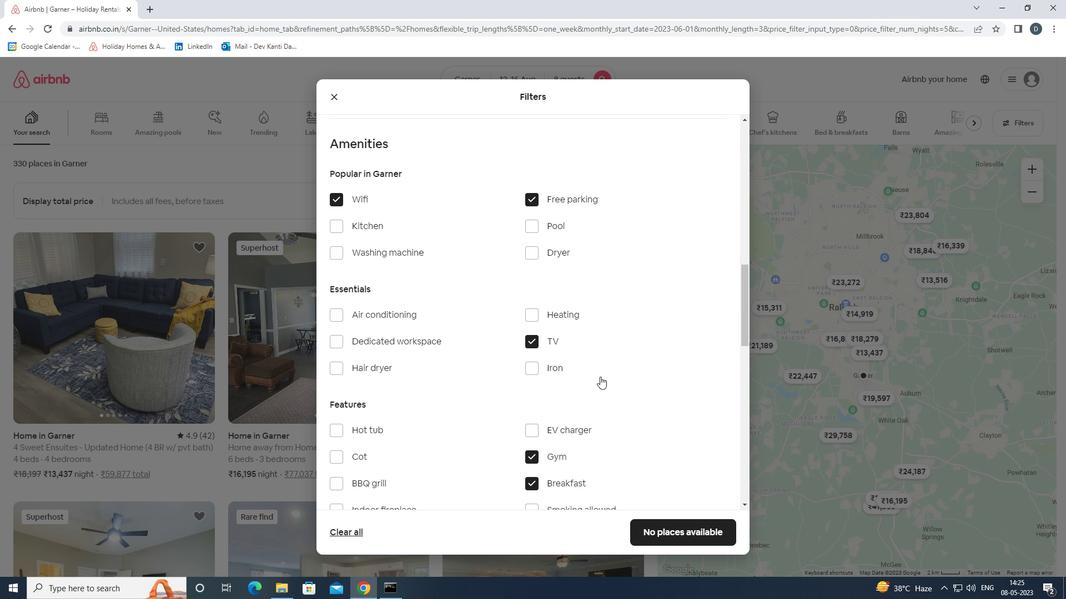 
Action: Mouse scrolled (604, 373) with delta (0, 0)
Screenshot: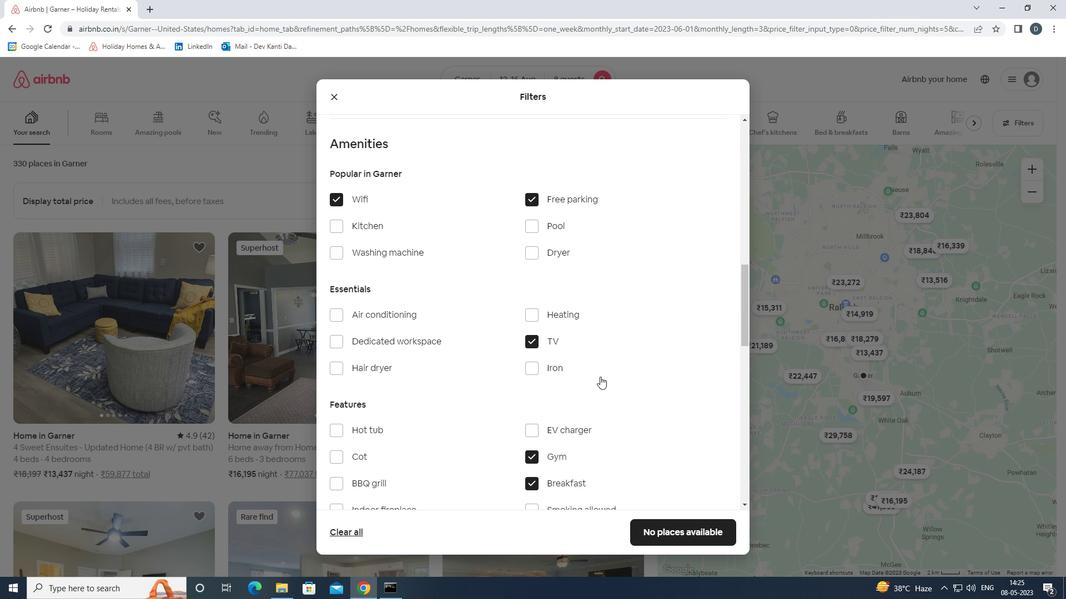 
Action: Mouse moved to (605, 374)
Screenshot: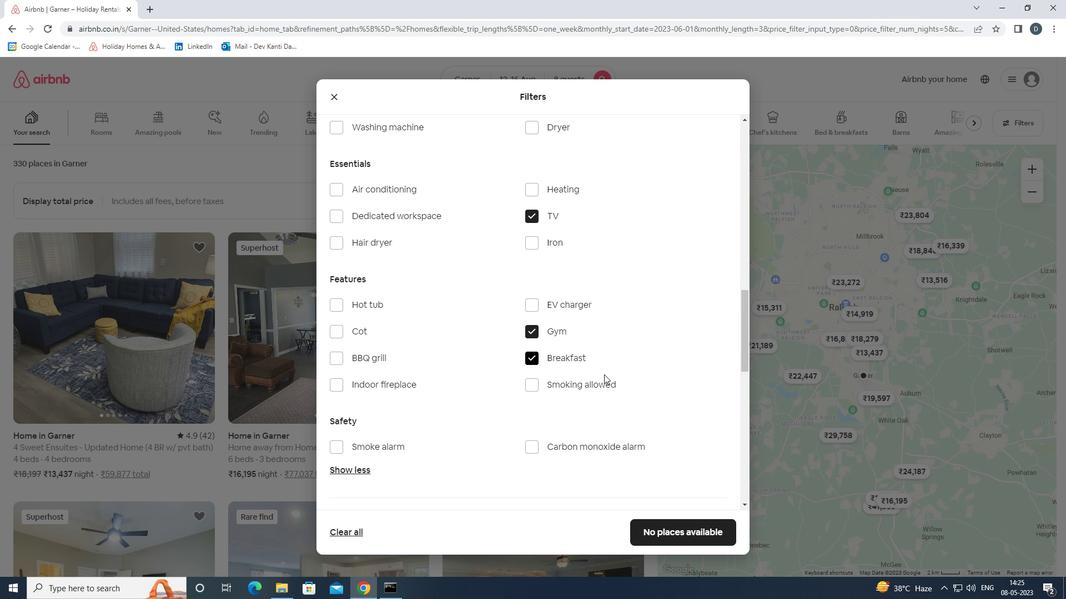 
Action: Mouse scrolled (605, 373) with delta (0, 0)
Screenshot: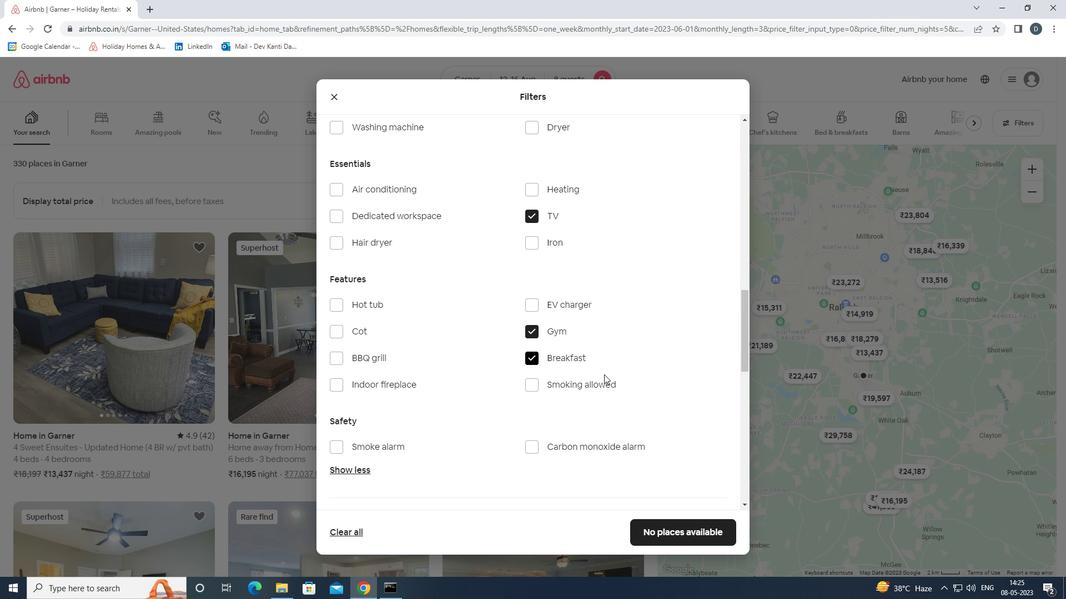 
Action: Mouse moved to (609, 373)
Screenshot: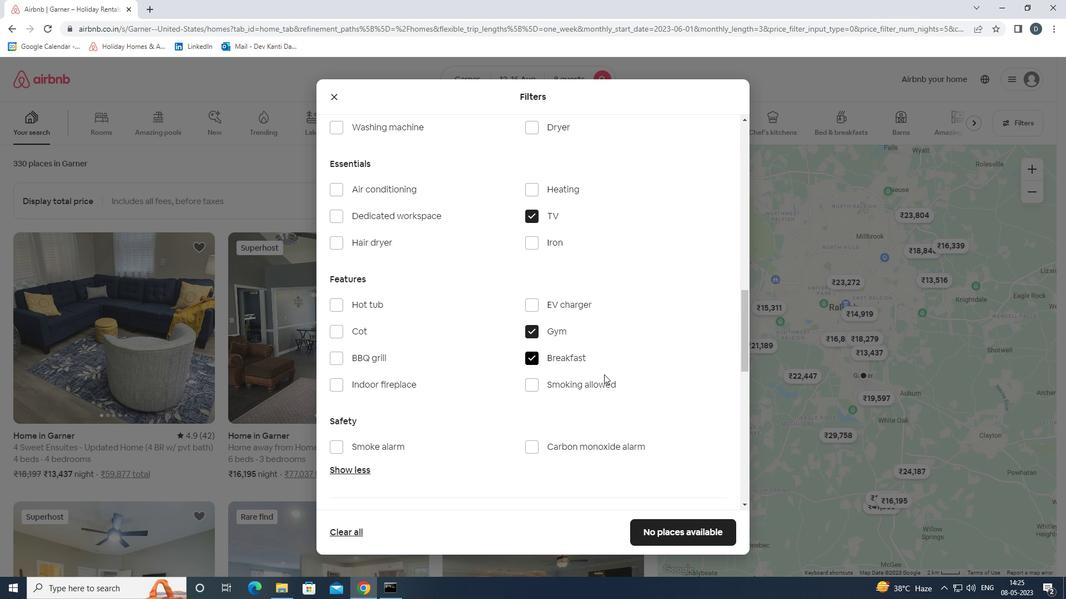 
Action: Mouse scrolled (609, 373) with delta (0, 0)
Screenshot: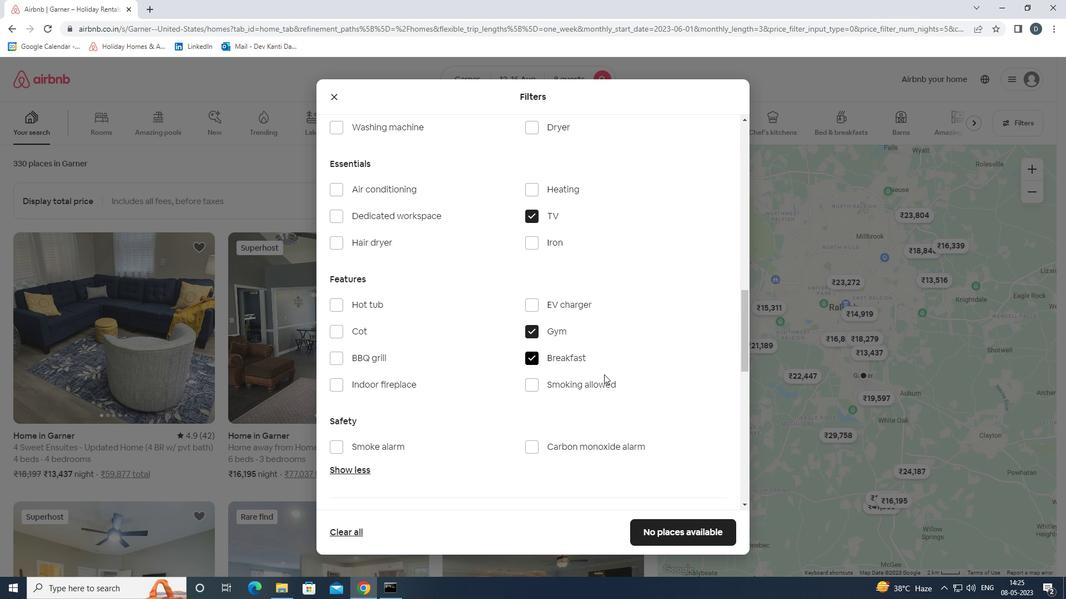 
Action: Mouse moved to (633, 363)
Screenshot: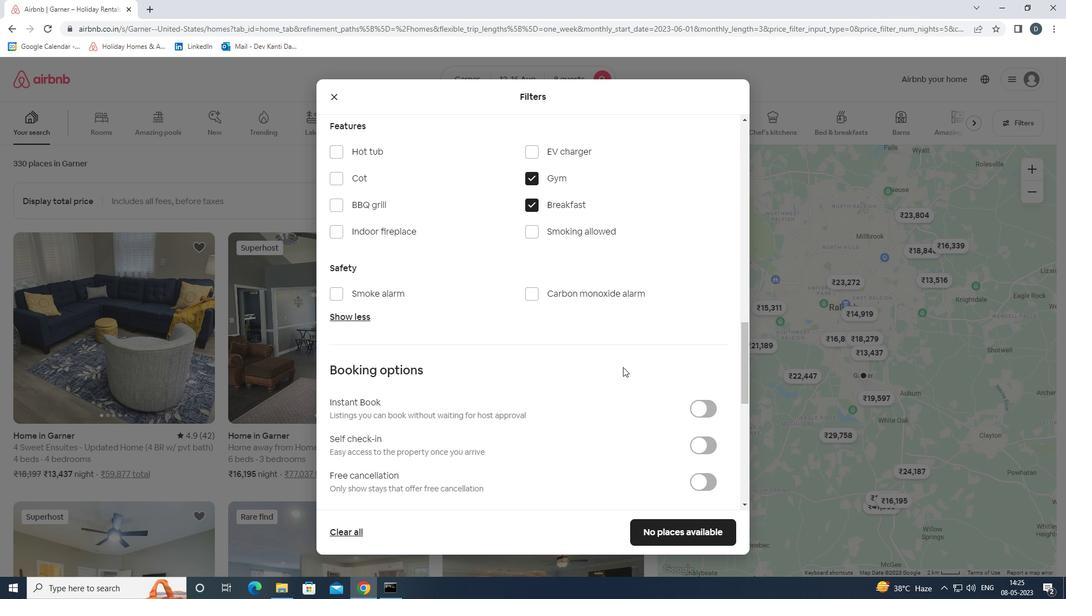 
Action: Mouse scrolled (633, 362) with delta (0, 0)
Screenshot: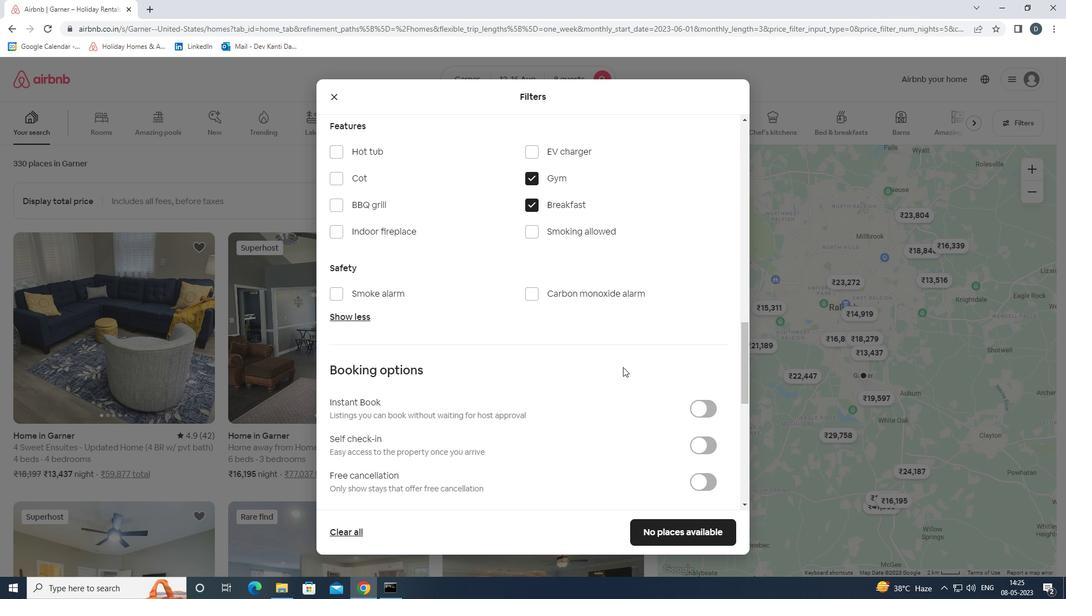 
Action: Mouse moved to (636, 362)
Screenshot: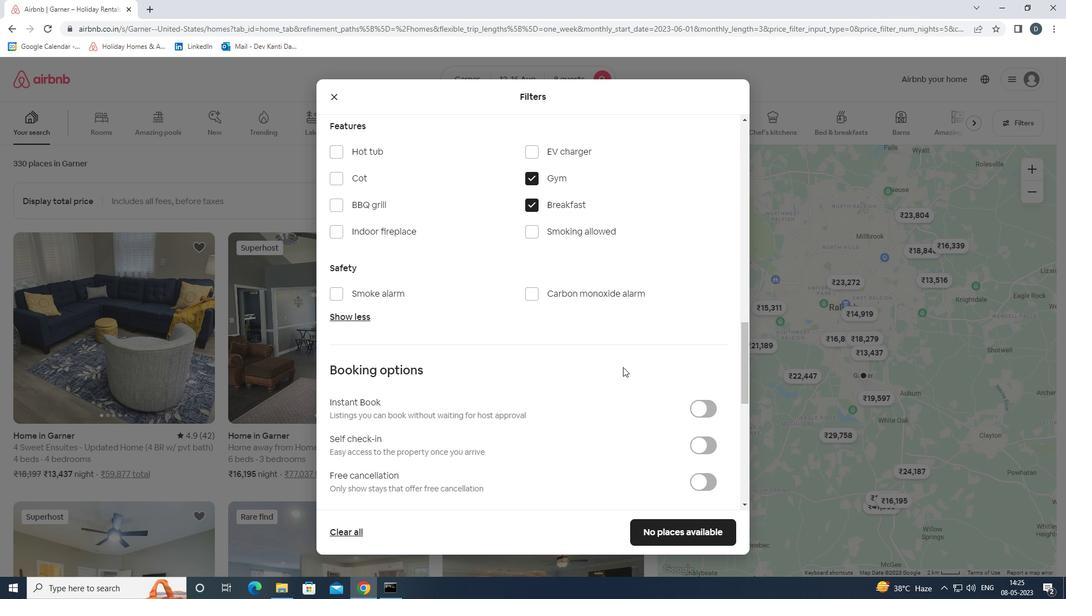
Action: Mouse scrolled (636, 362) with delta (0, 0)
Screenshot: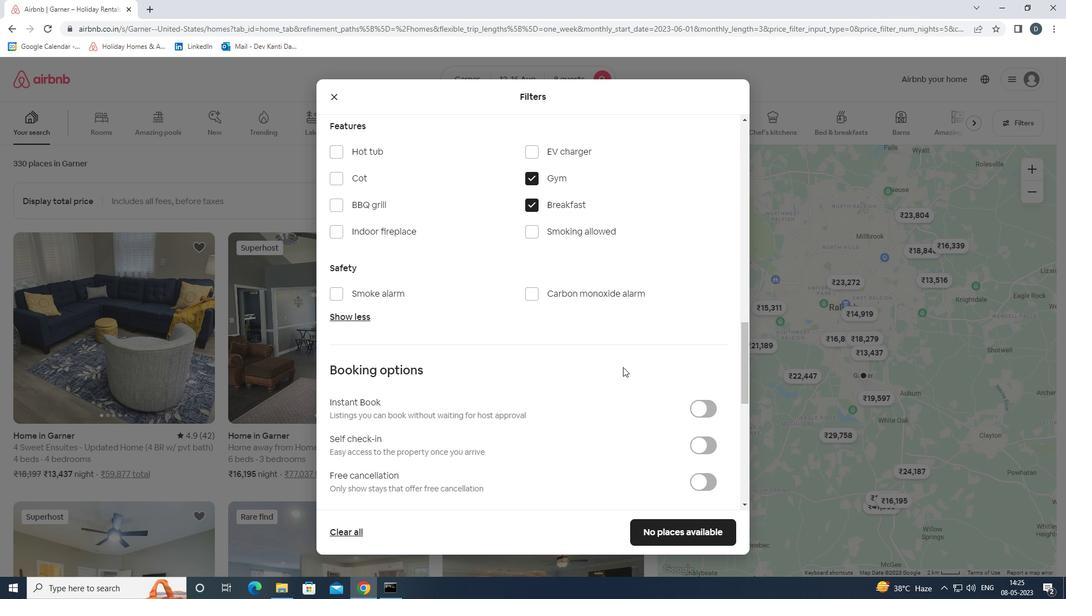 
Action: Mouse moved to (643, 360)
Screenshot: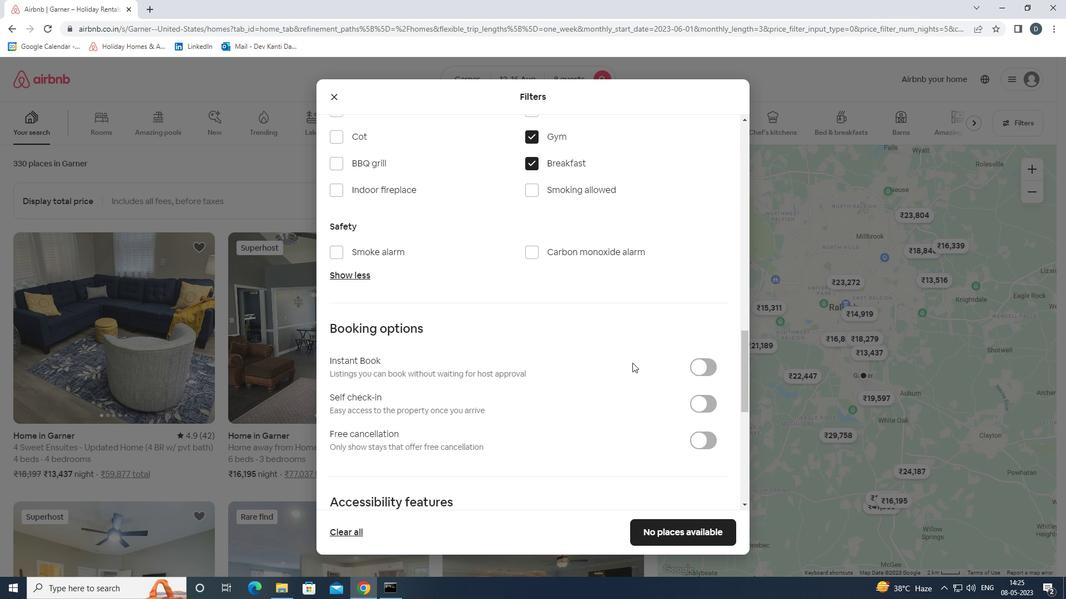 
Action: Mouse scrolled (643, 359) with delta (0, 0)
Screenshot: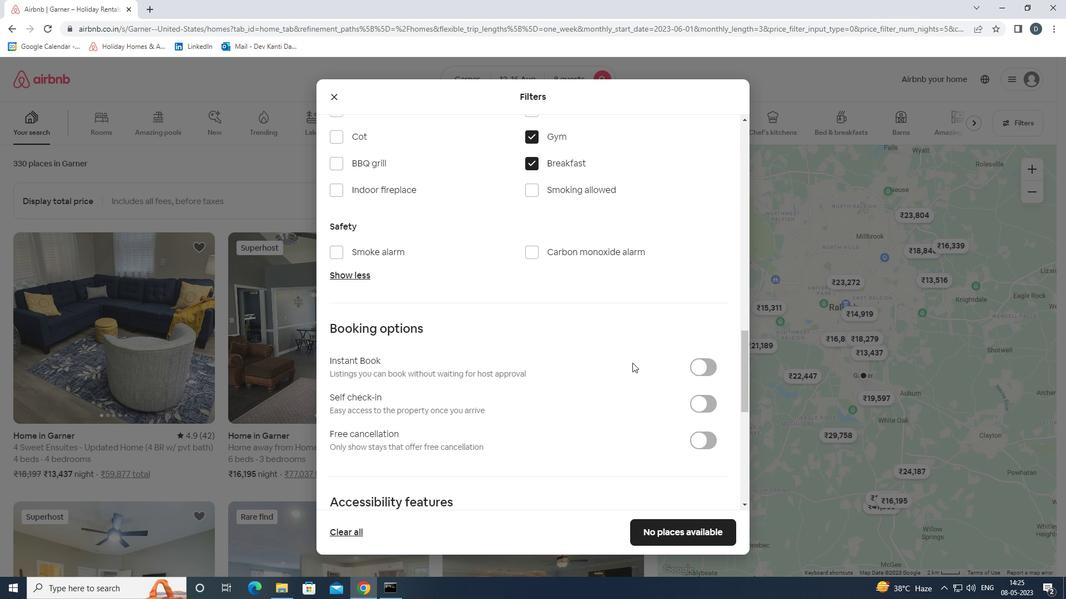 
Action: Mouse moved to (703, 248)
Screenshot: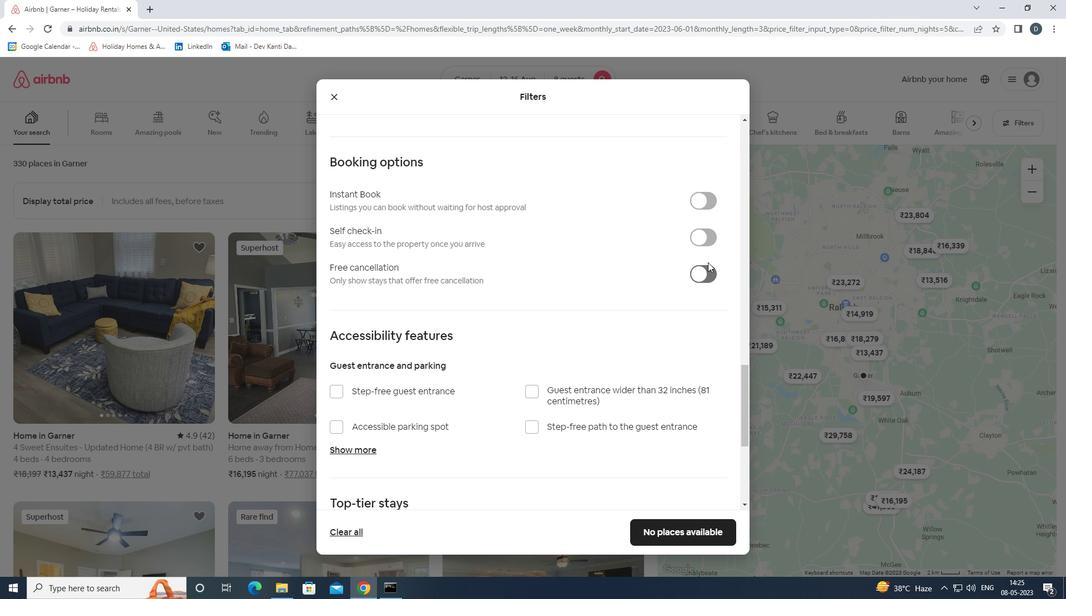 
Action: Mouse pressed left at (703, 248)
Screenshot: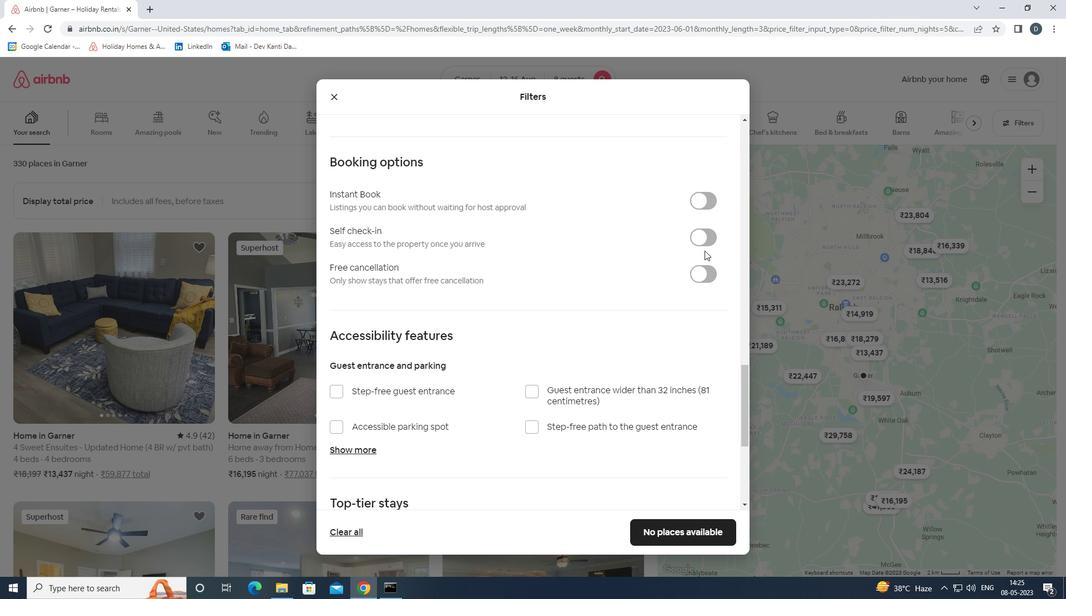 
Action: Mouse moved to (703, 246)
Screenshot: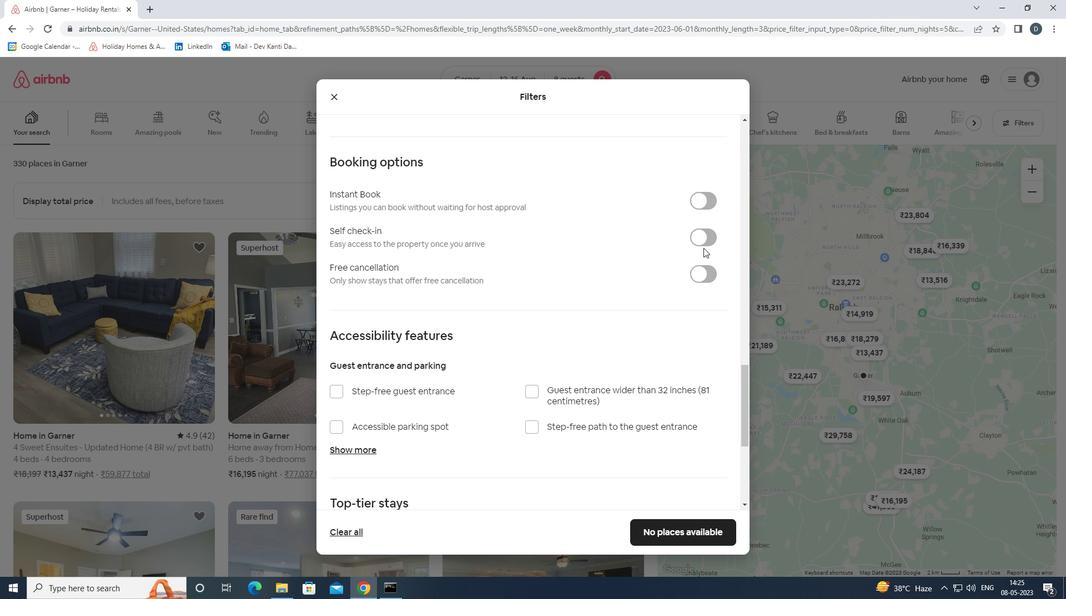
Action: Mouse pressed left at (703, 246)
Screenshot: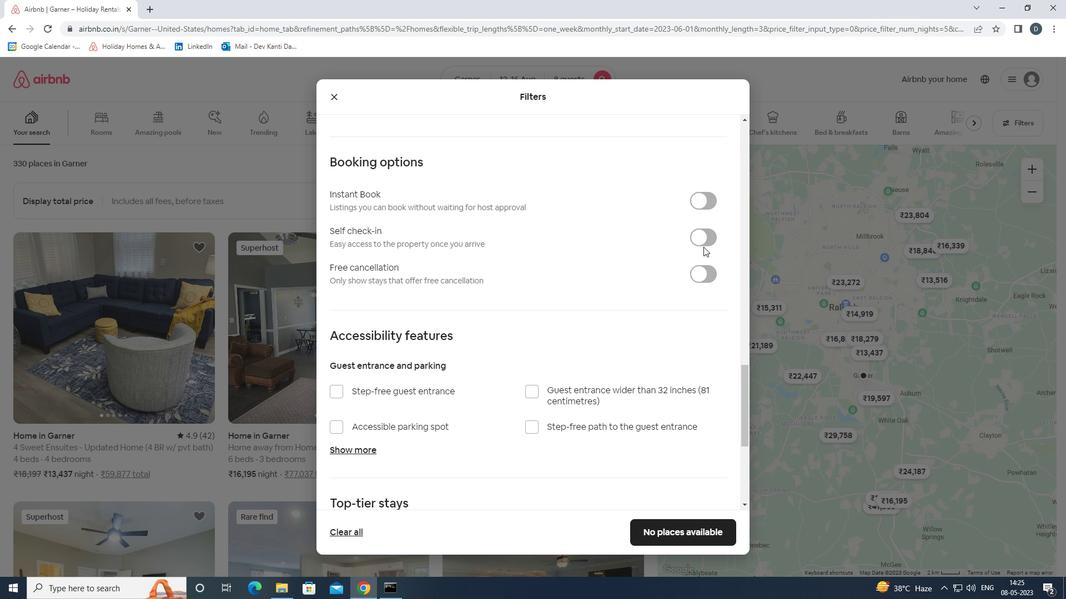 
Action: Mouse scrolled (703, 245) with delta (0, 0)
Screenshot: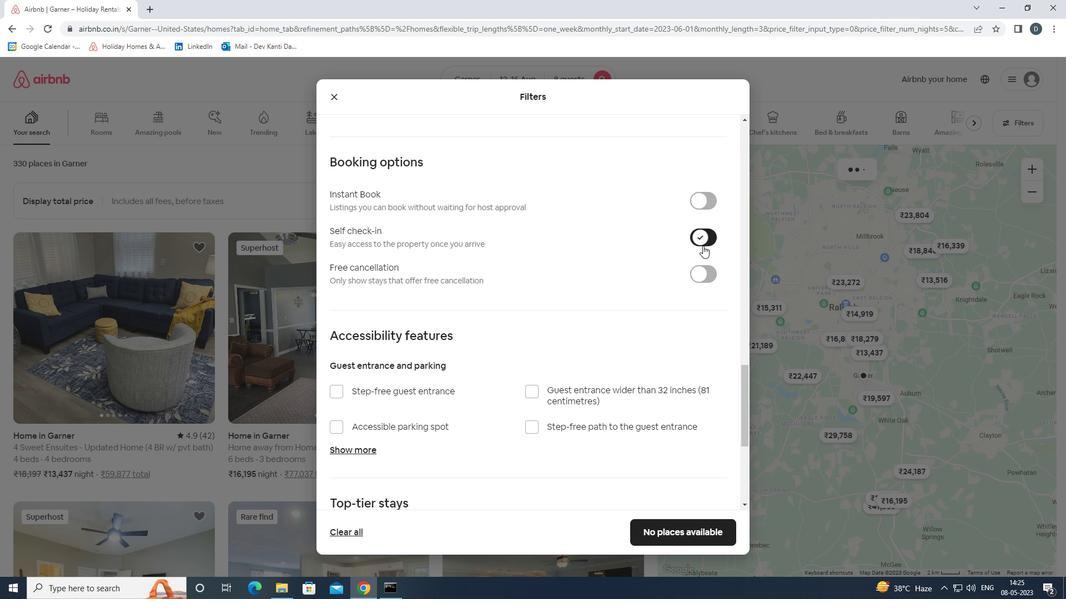 
Action: Mouse scrolled (703, 245) with delta (0, 0)
Screenshot: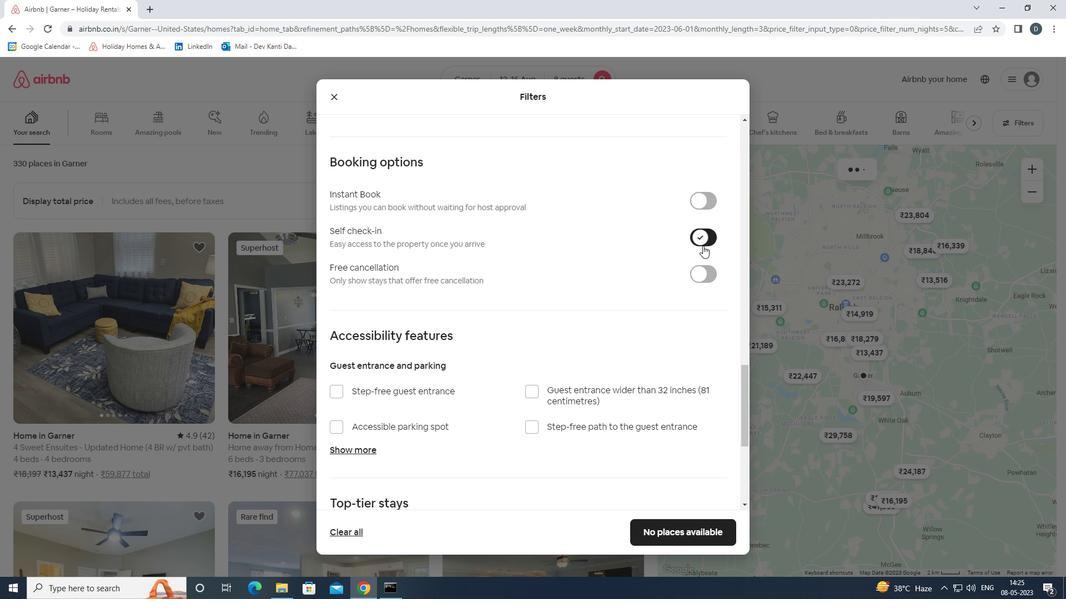 
Action: Mouse scrolled (703, 245) with delta (0, 0)
Screenshot: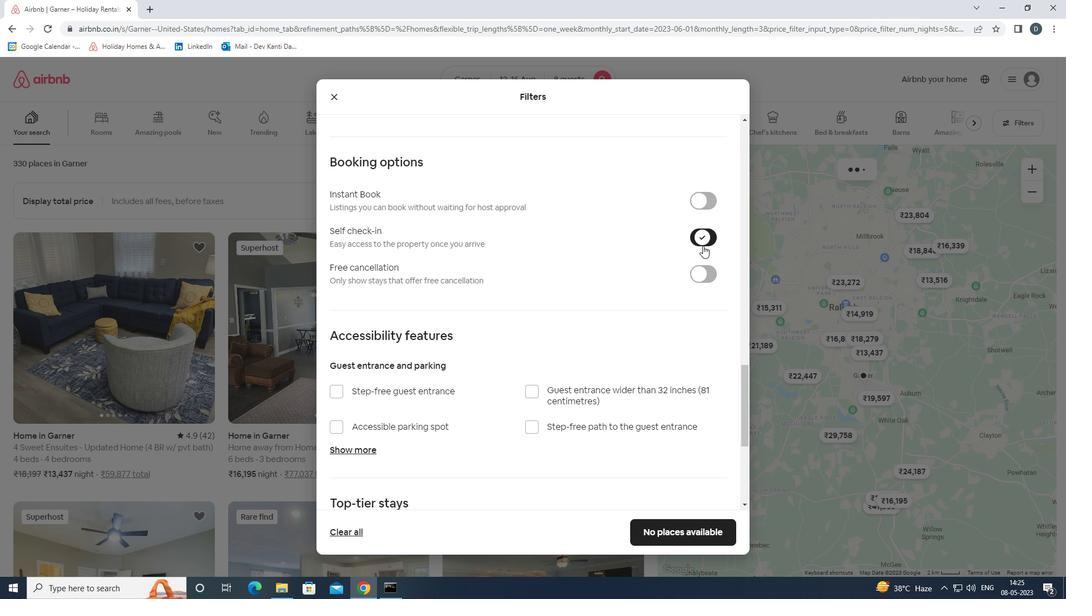 
Action: Mouse scrolled (703, 245) with delta (0, 0)
Screenshot: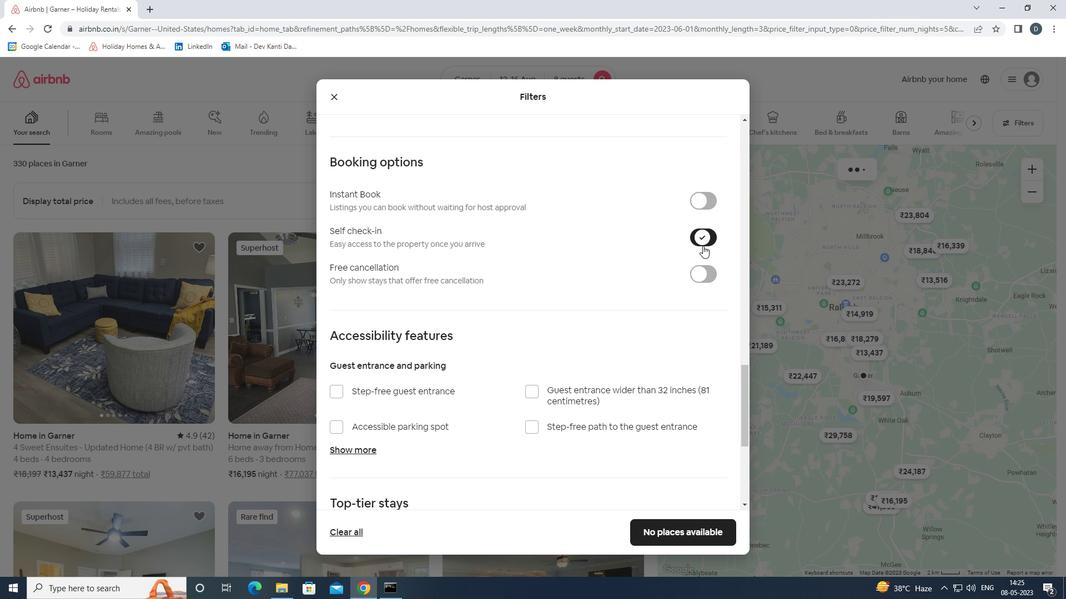 
Action: Mouse moved to (703, 250)
Screenshot: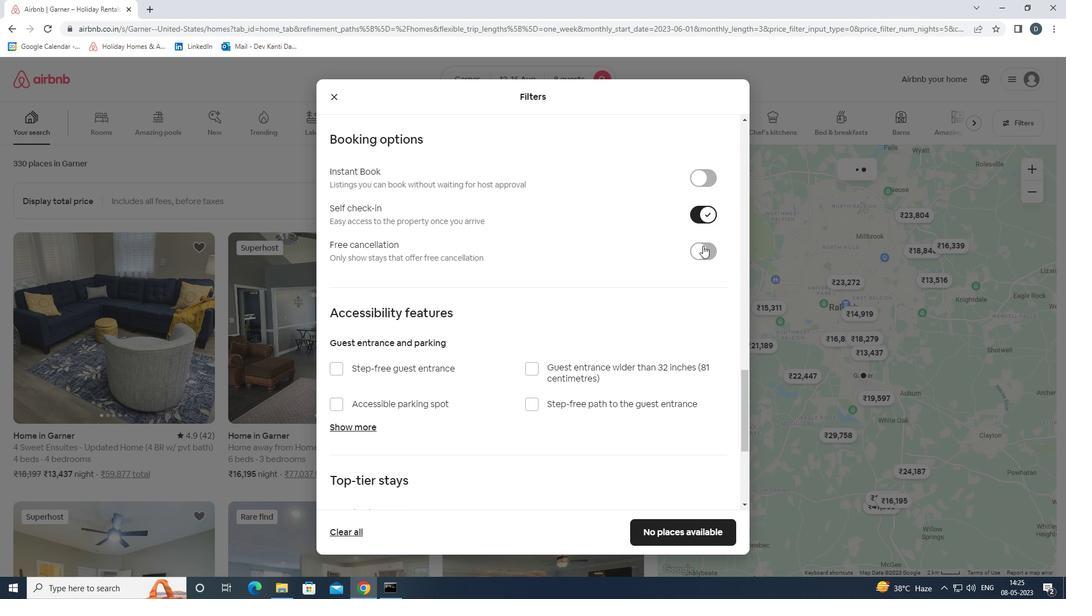 
Action: Mouse scrolled (703, 249) with delta (0, 0)
Screenshot: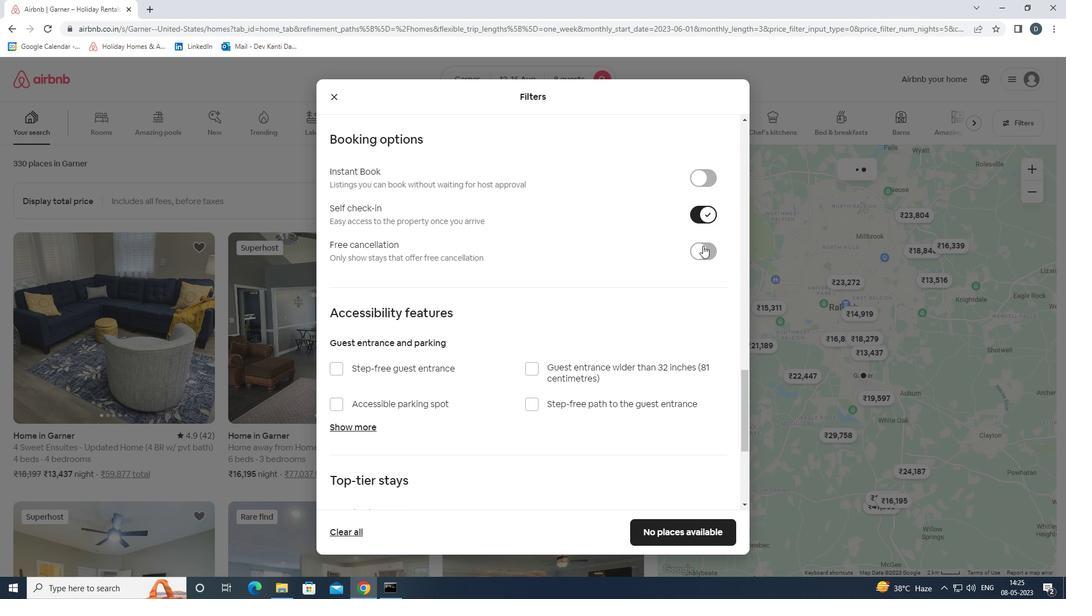 
Action: Mouse moved to (703, 251)
Screenshot: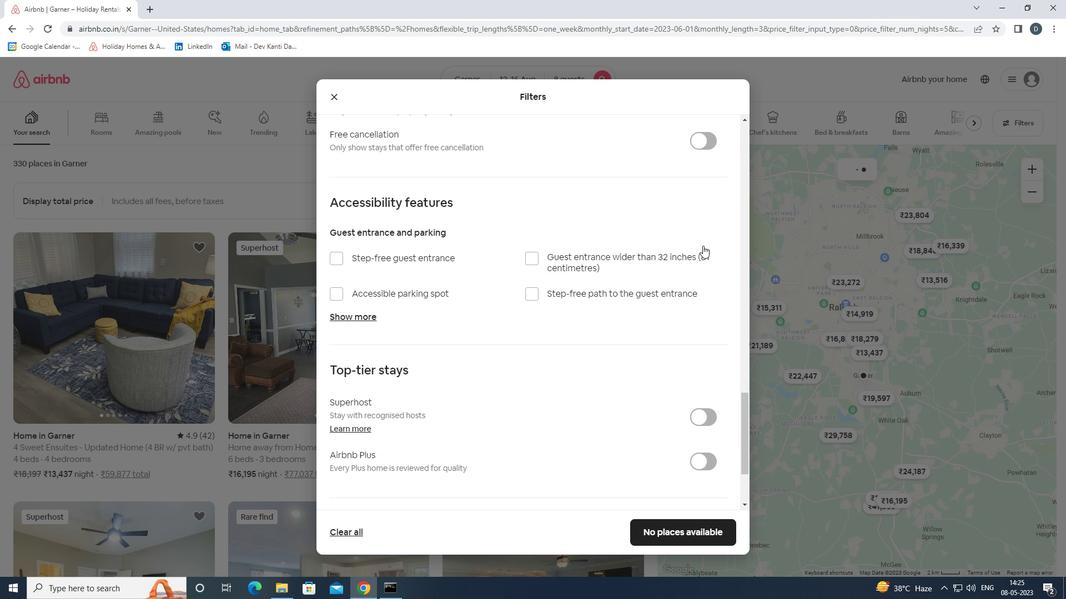 
Action: Mouse scrolled (703, 251) with delta (0, 0)
Screenshot: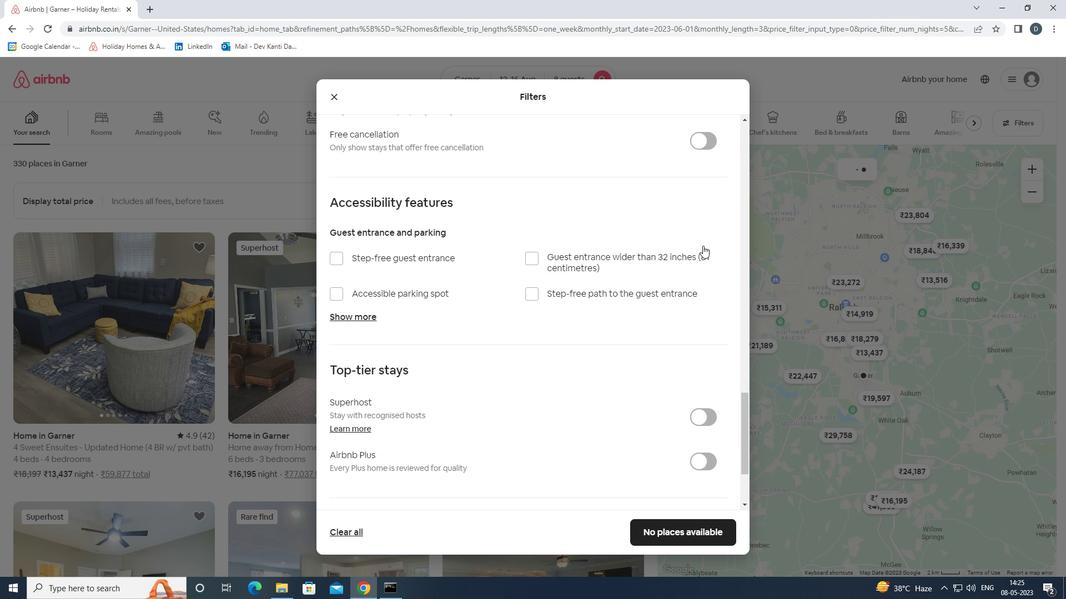 
Action: Mouse moved to (703, 253)
Screenshot: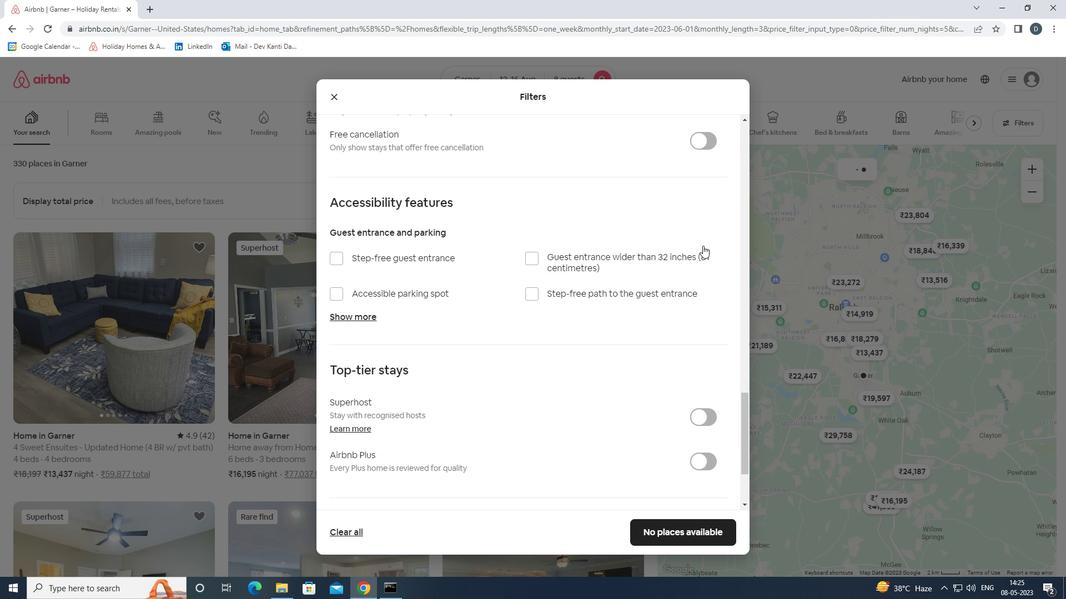 
Action: Mouse scrolled (703, 252) with delta (0, 0)
Screenshot: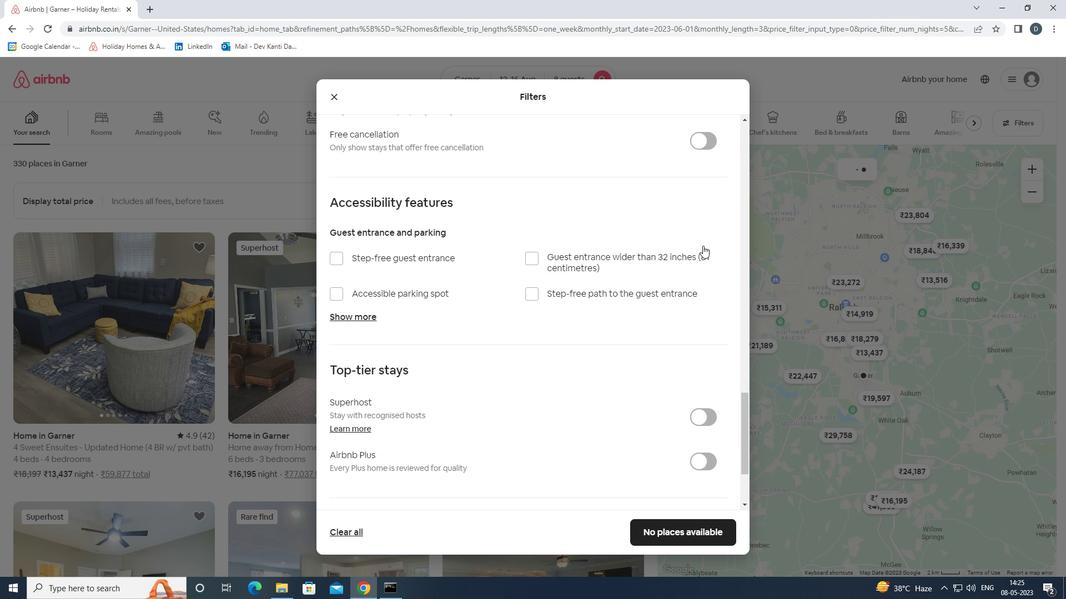 
Action: Mouse moved to (703, 254)
Screenshot: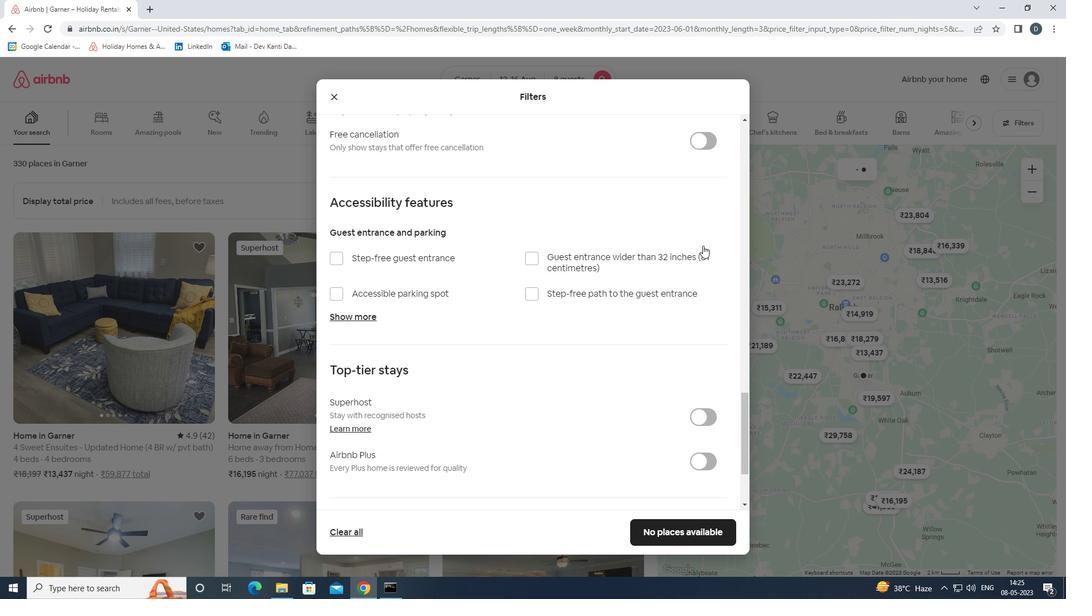 
Action: Mouse scrolled (703, 254) with delta (0, 0)
Screenshot: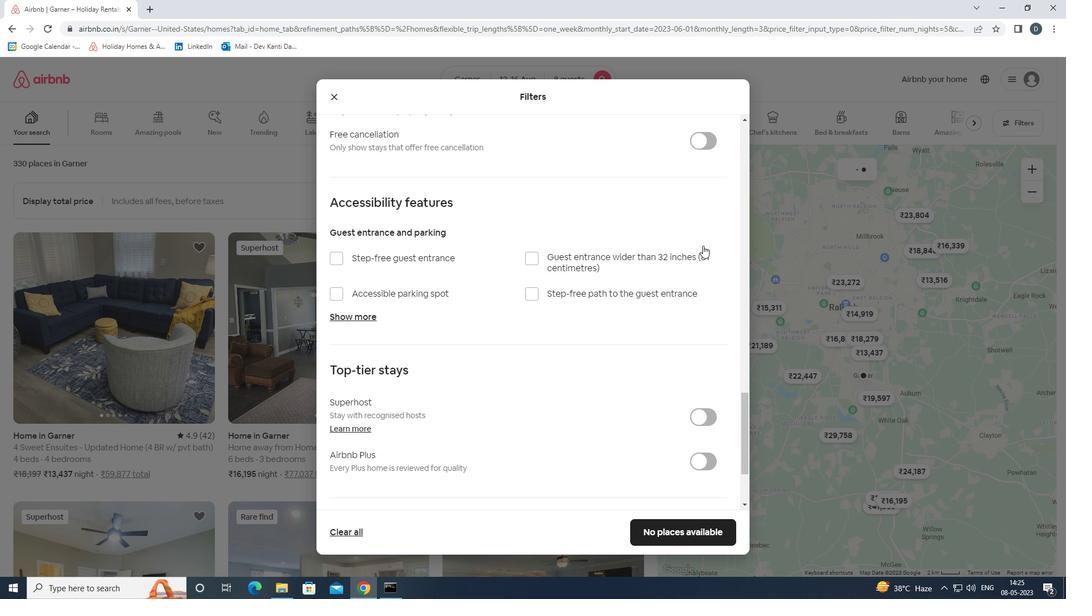 
Action: Mouse moved to (700, 267)
Screenshot: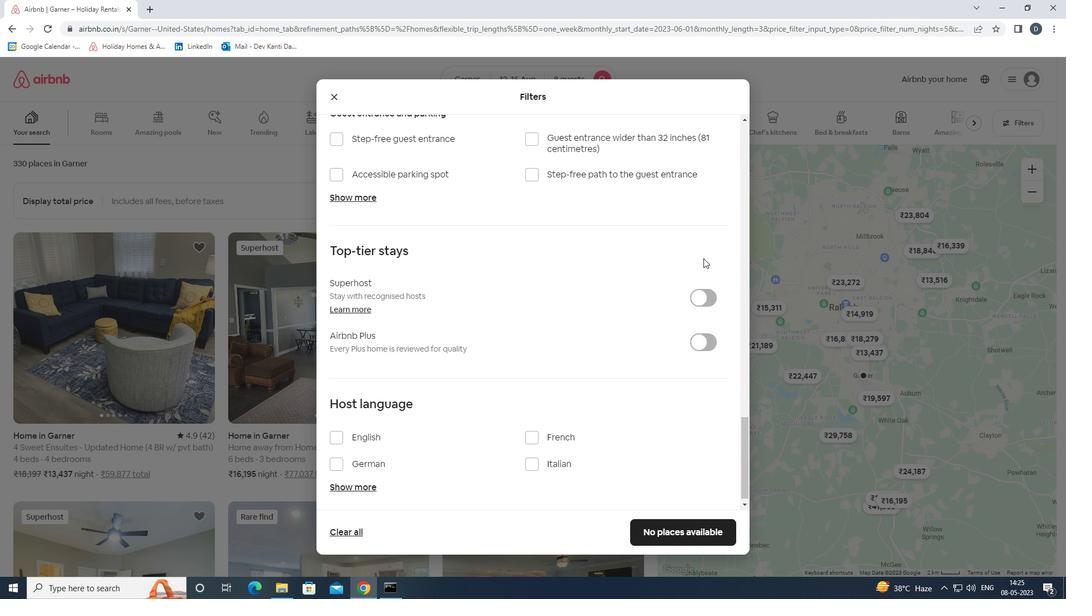 
Action: Mouse scrolled (700, 266) with delta (0, 0)
Screenshot: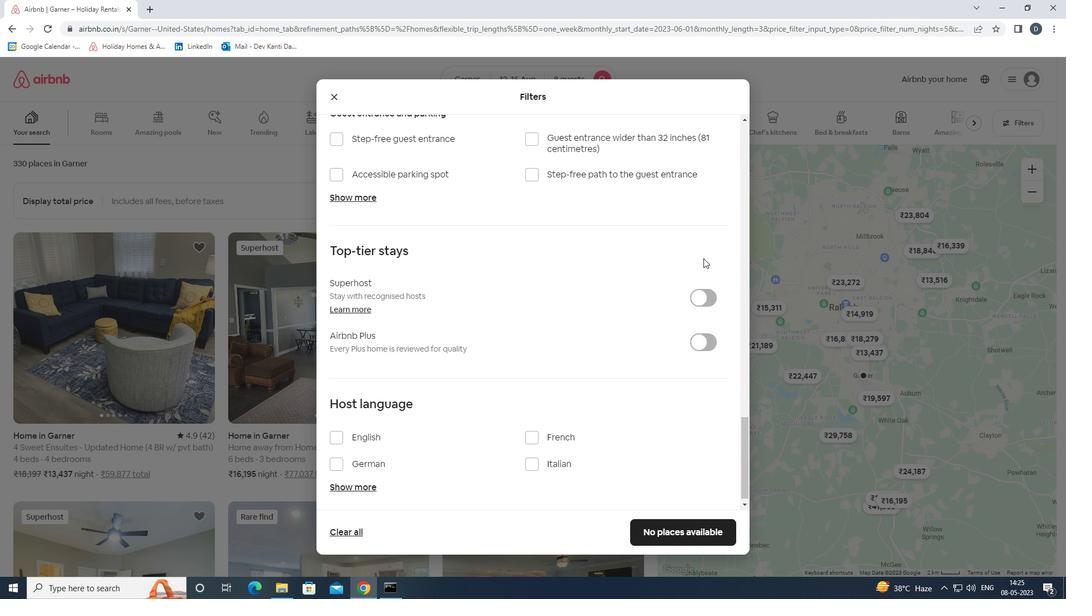 
Action: Mouse moved to (700, 268)
Screenshot: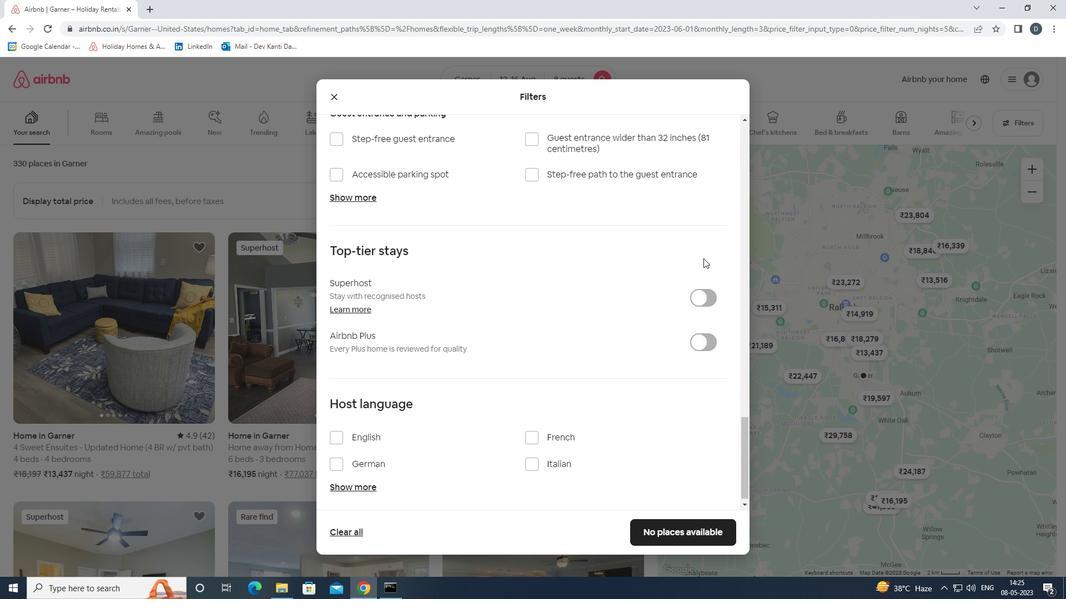
Action: Mouse scrolled (700, 268) with delta (0, 0)
Screenshot: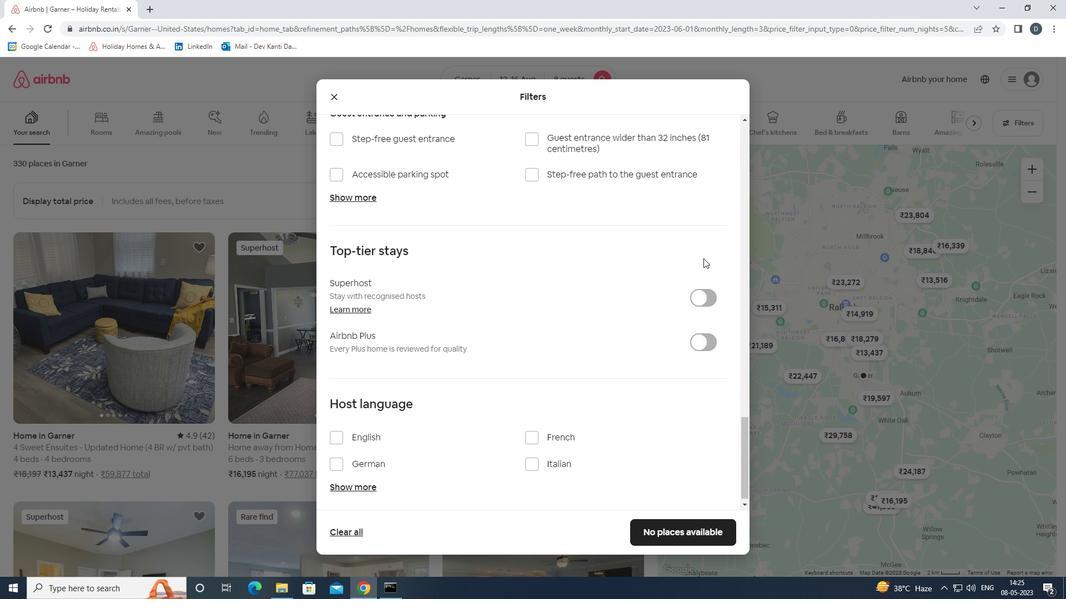 
Action: Mouse moved to (699, 271)
Screenshot: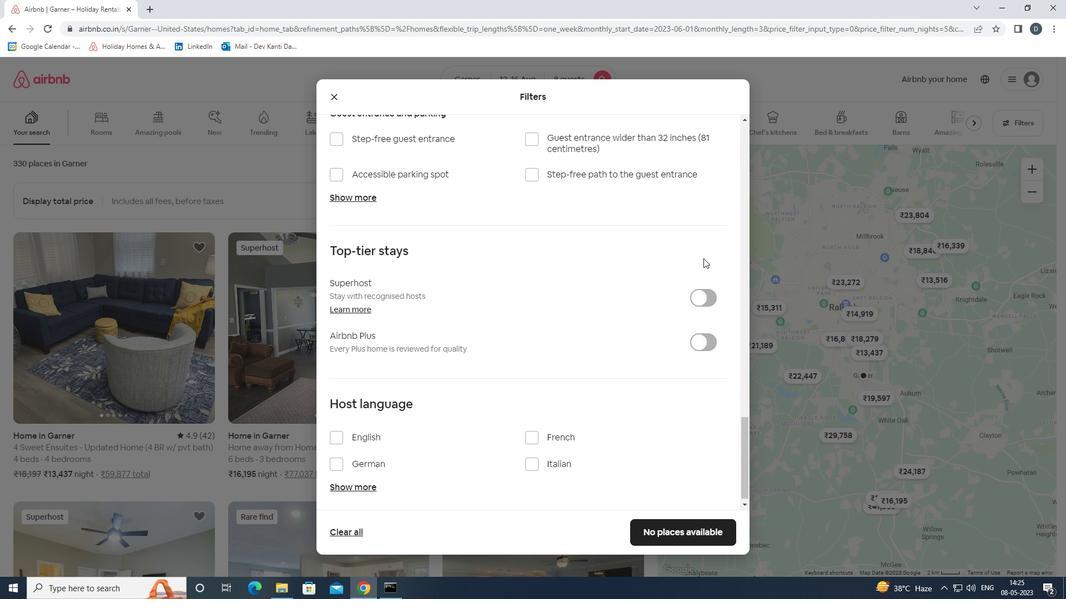 
Action: Mouse scrolled (699, 271) with delta (0, 0)
Screenshot: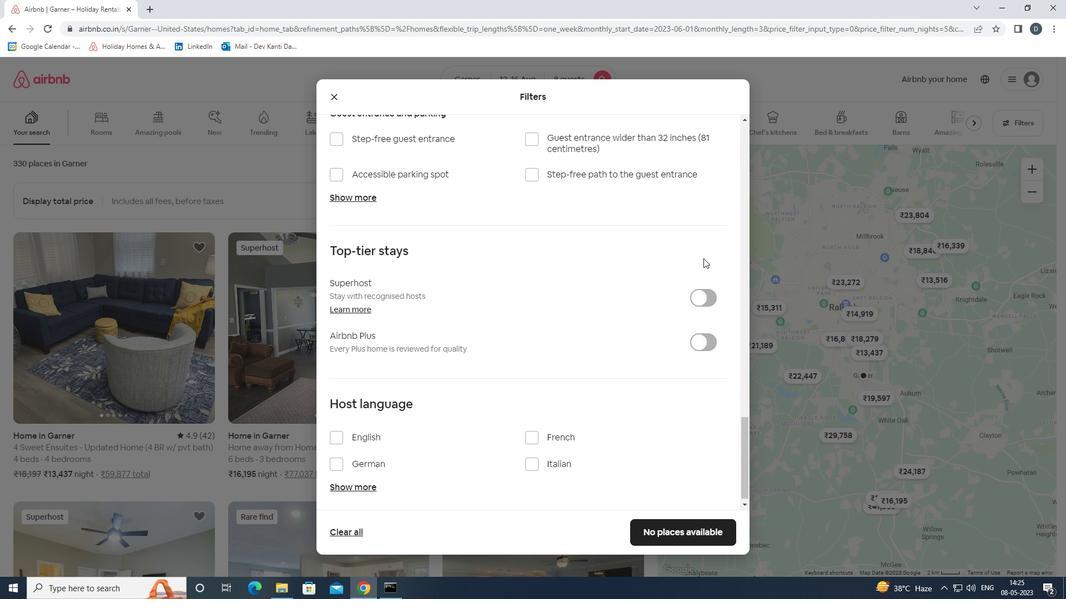 
Action: Mouse moved to (693, 279)
Screenshot: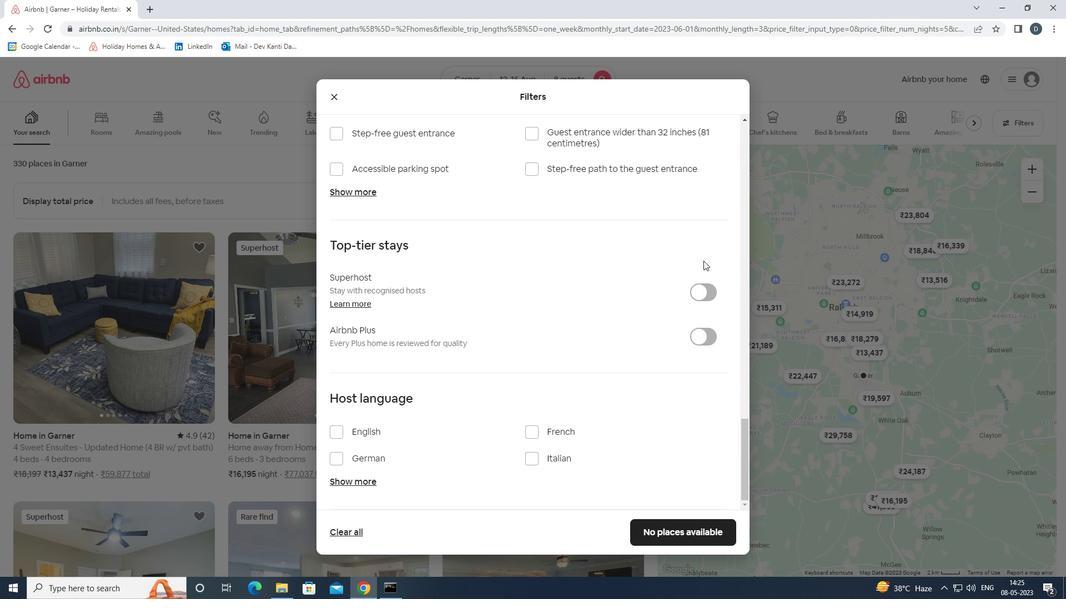 
Action: Mouse scrolled (693, 278) with delta (0, 0)
Screenshot: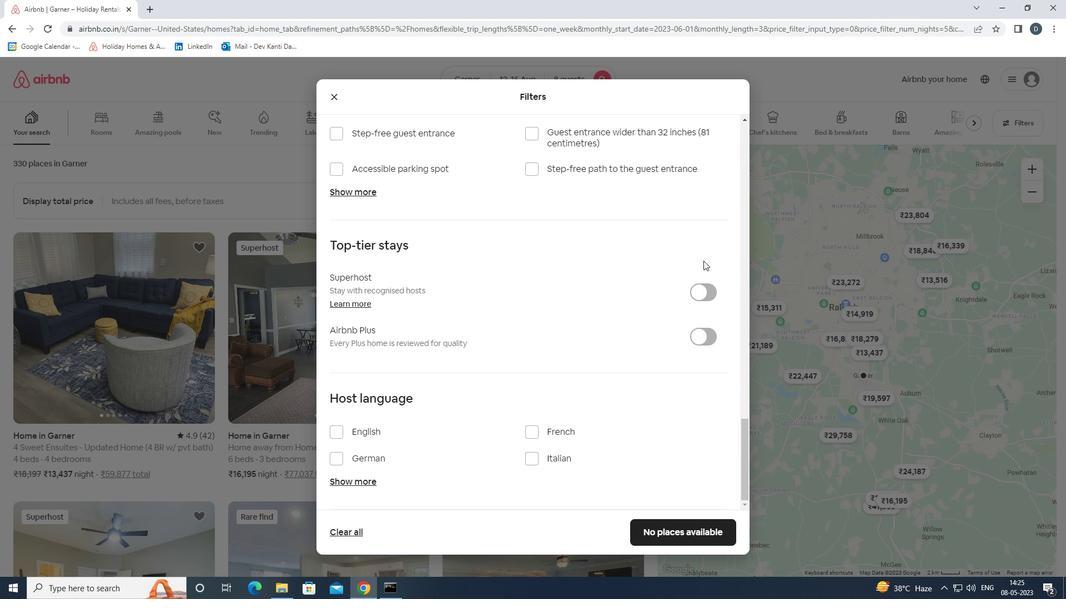 
Action: Mouse moved to (349, 427)
Screenshot: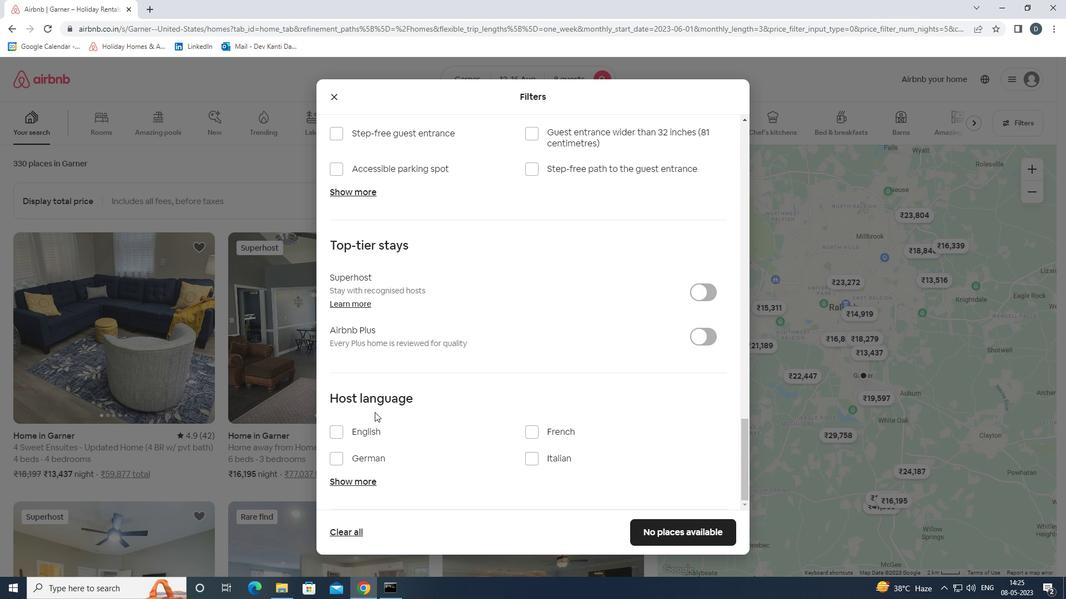 
Action: Mouse pressed left at (349, 427)
Screenshot: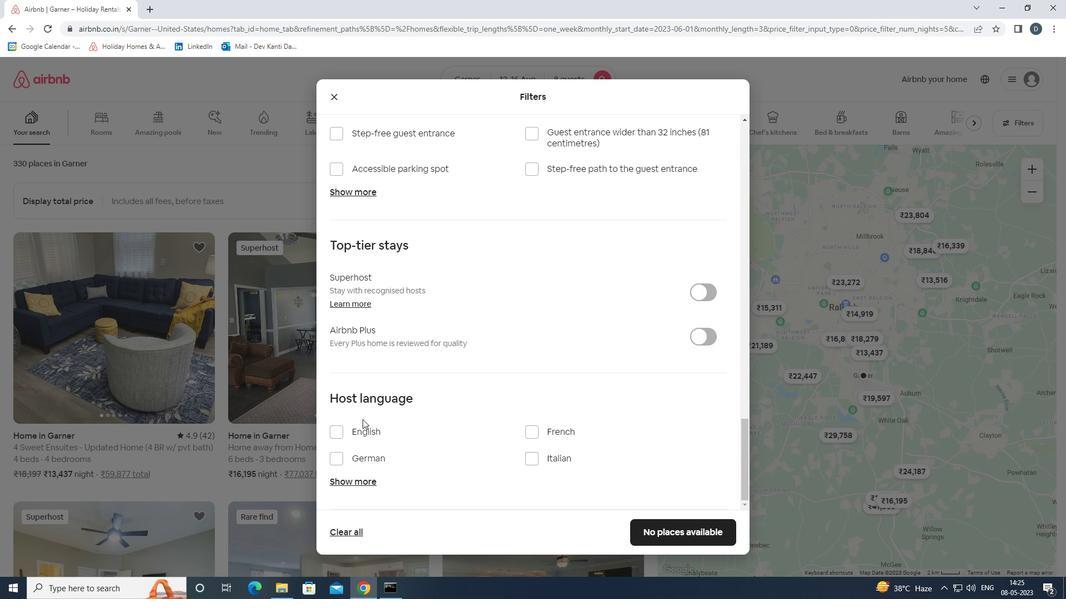 
Action: Mouse moved to (645, 520)
Screenshot: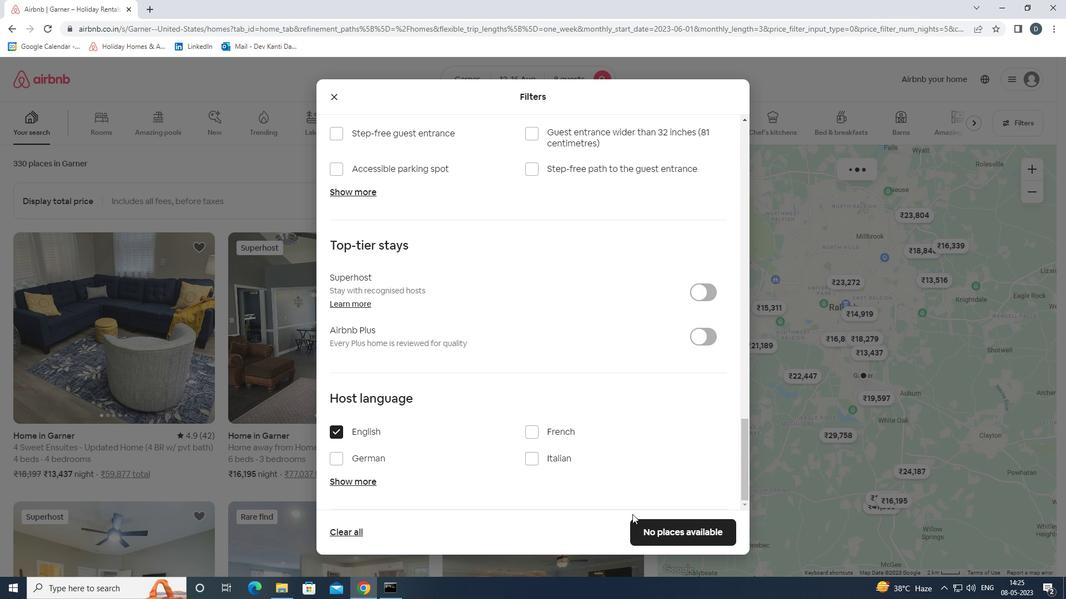 
Action: Mouse pressed left at (645, 520)
Screenshot: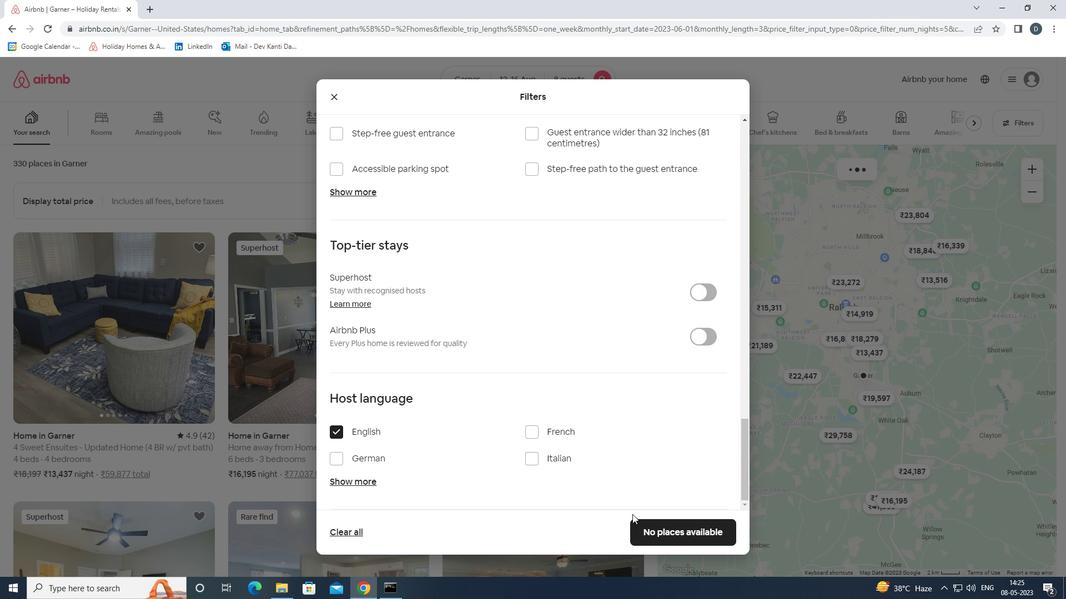 
Action: Mouse moved to (648, 520)
Screenshot: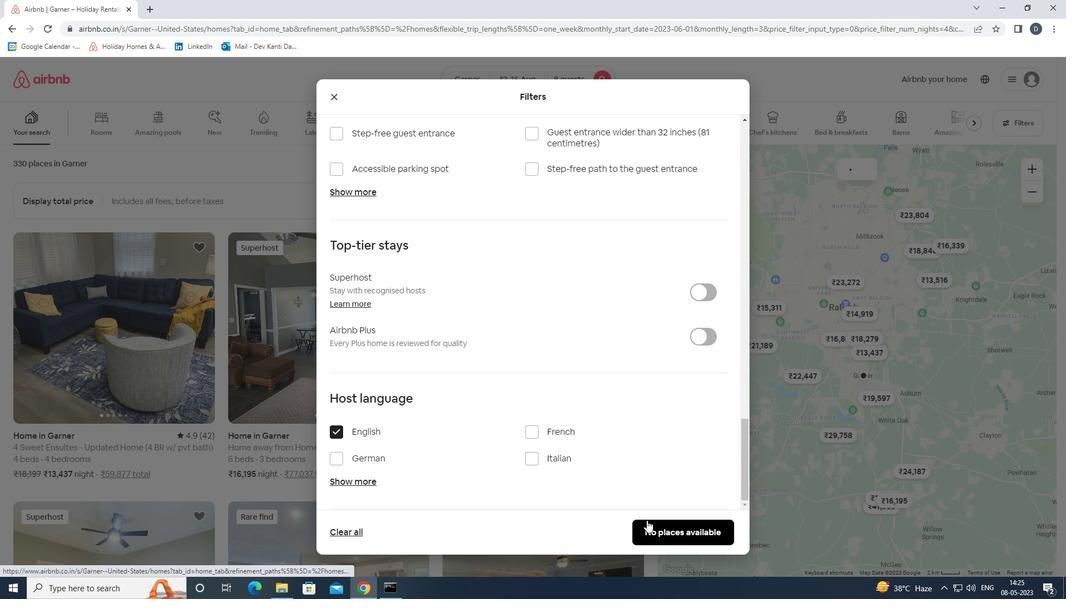 
